 Task: Search one way flight ticket for 2 adults, 2 infants in seat and 1 infant on lap in first from Miami: Miami International Airport to Rockford: Chicago Rockford International Airport(was Northwest Chicagoland Regional Airport At Rockford) on 5-1-2023. Choice of flights is Delta. Number of bags: 1 carry on bag and 5 checked bags. Price is upto 100000. Outbound departure time preference is 4:00.
Action: Mouse moved to (215, 192)
Screenshot: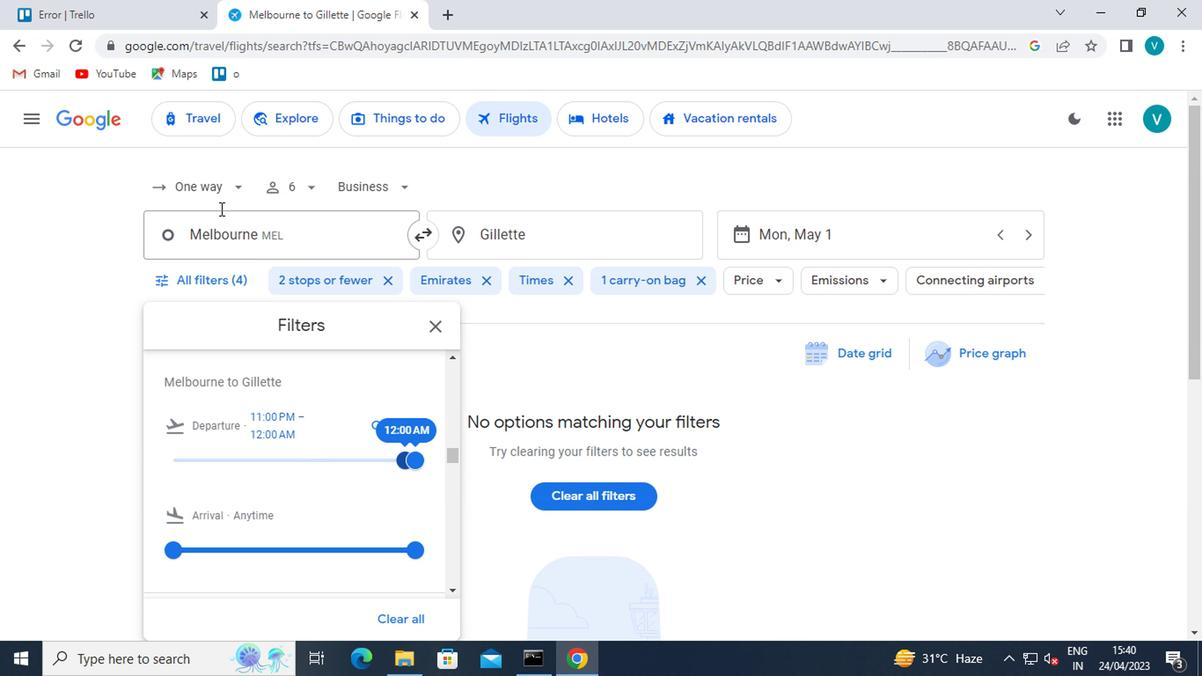 
Action: Mouse pressed left at (215, 192)
Screenshot: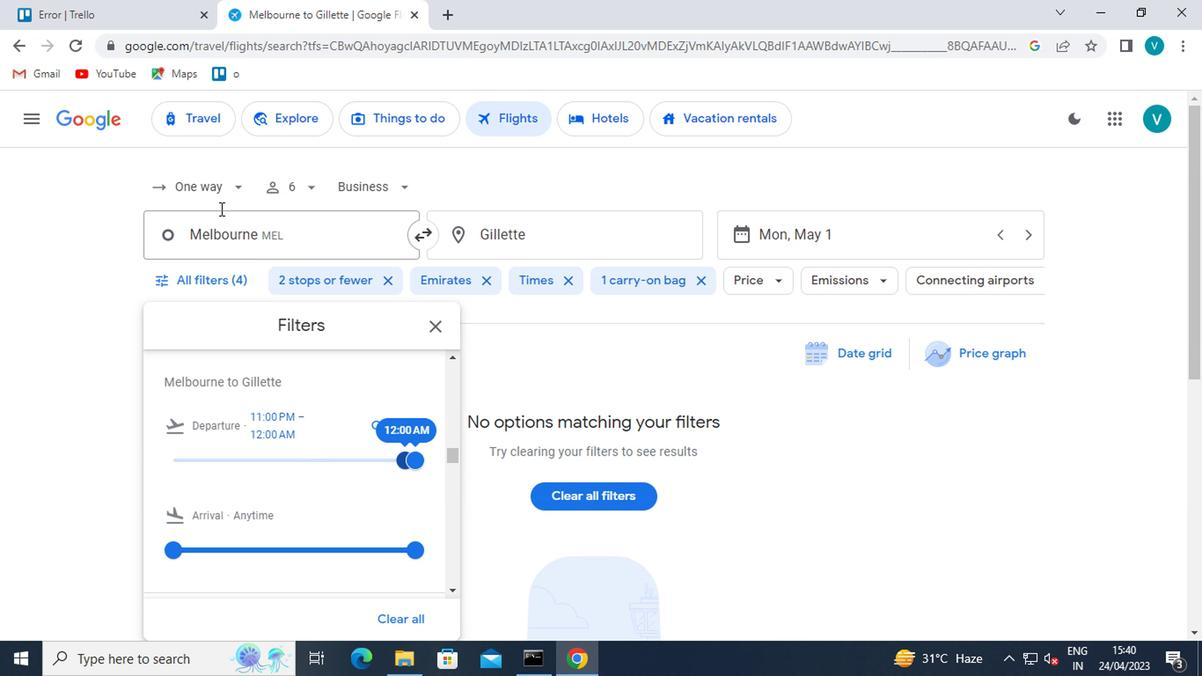 
Action: Mouse moved to (225, 268)
Screenshot: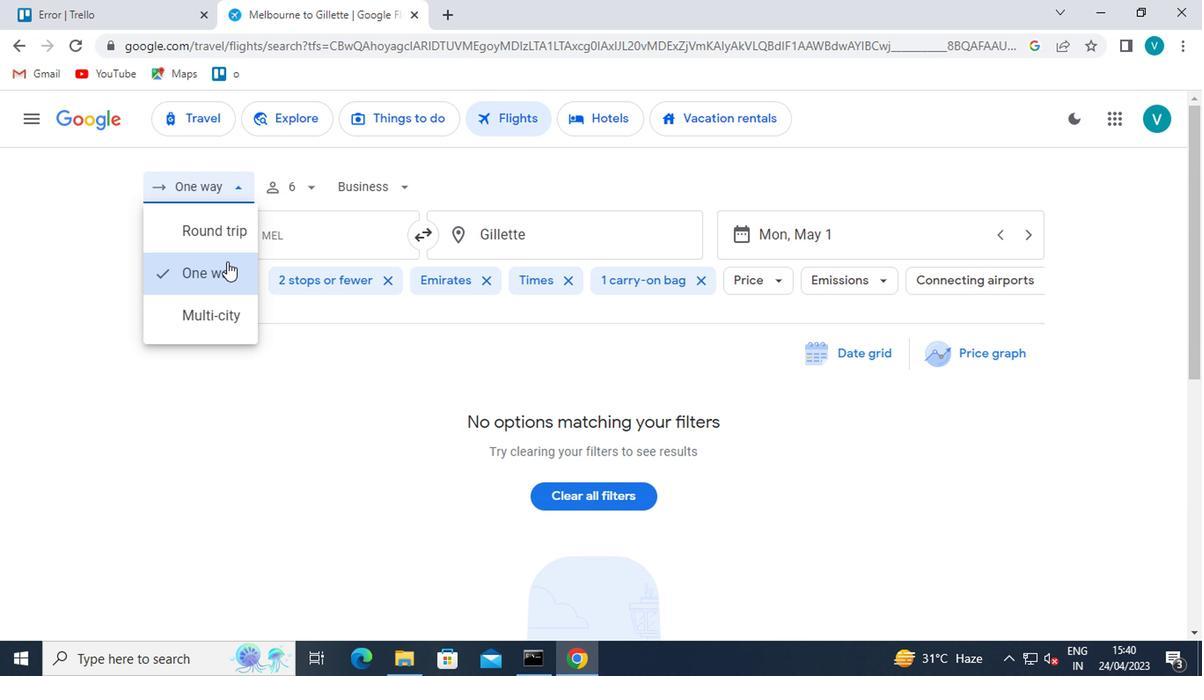 
Action: Mouse pressed left at (225, 268)
Screenshot: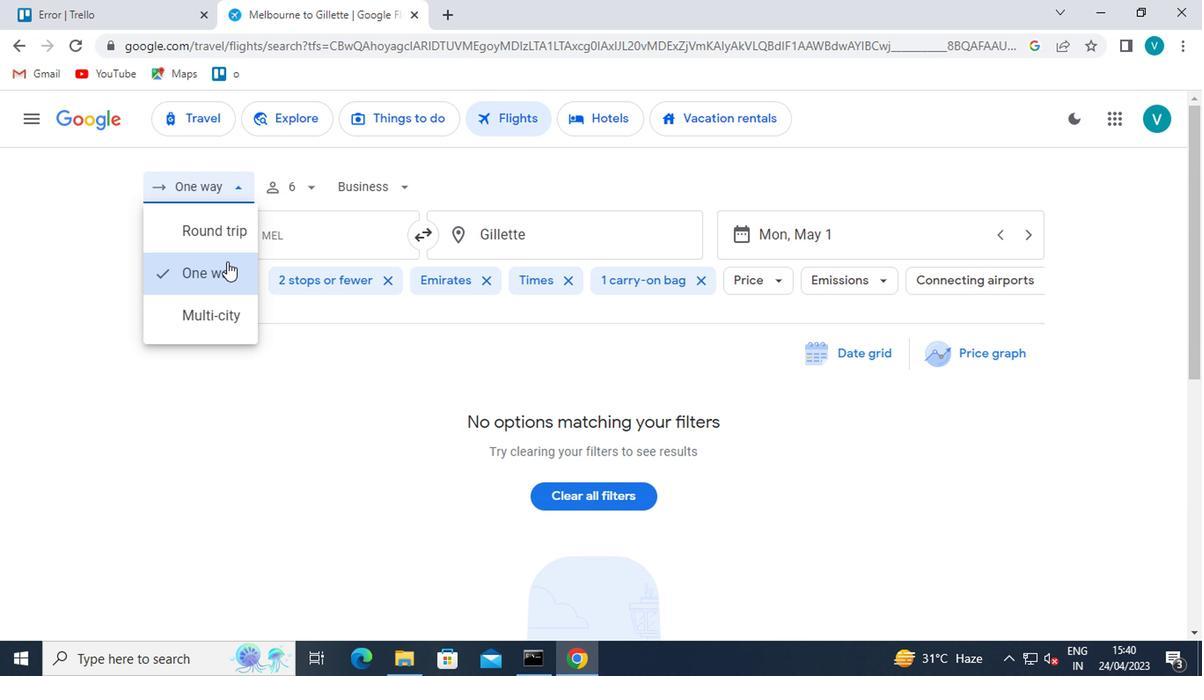 
Action: Mouse moved to (299, 199)
Screenshot: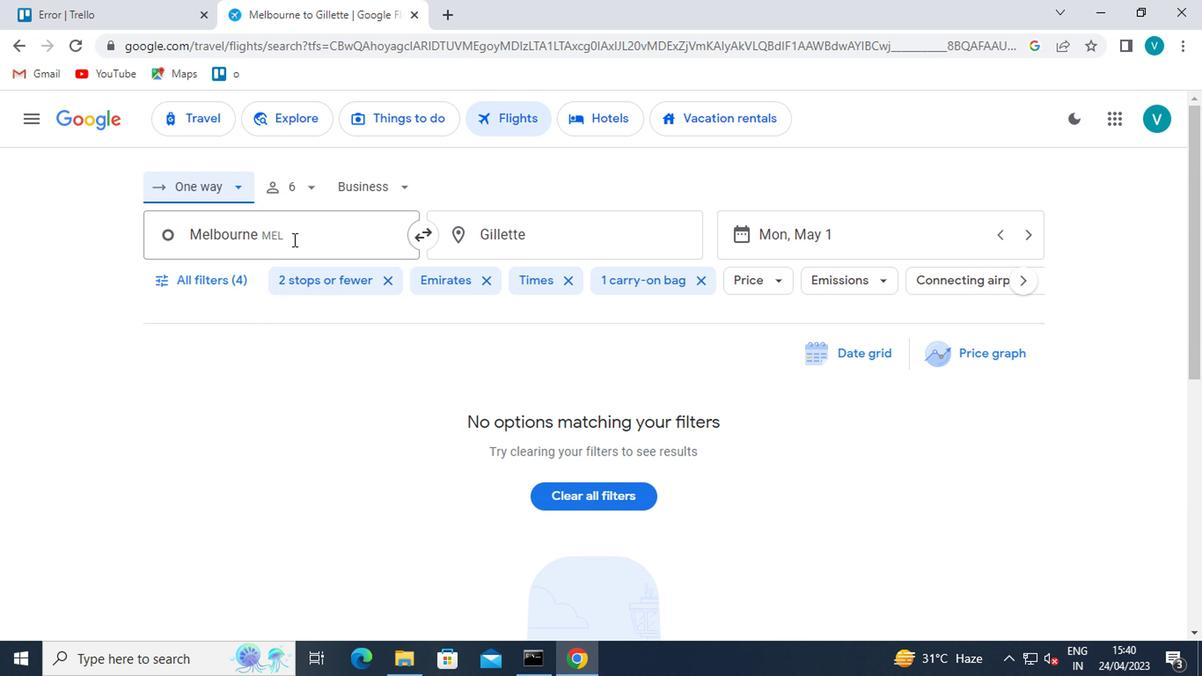 
Action: Mouse pressed left at (299, 199)
Screenshot: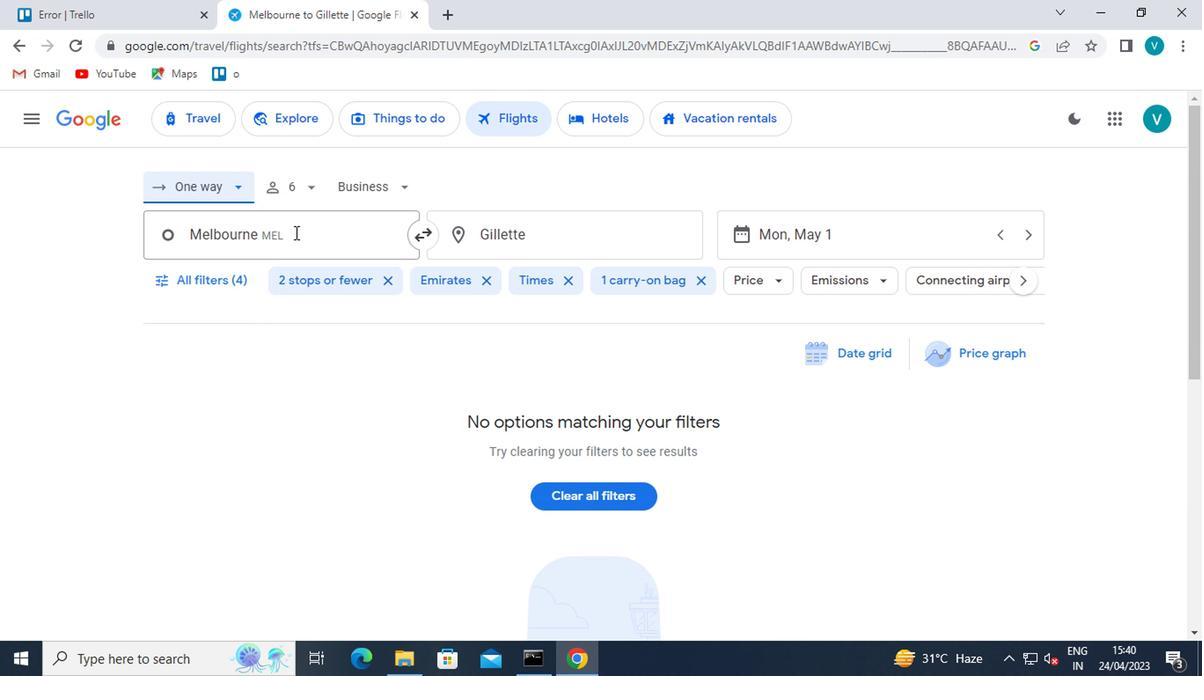 
Action: Mouse moved to (370, 229)
Screenshot: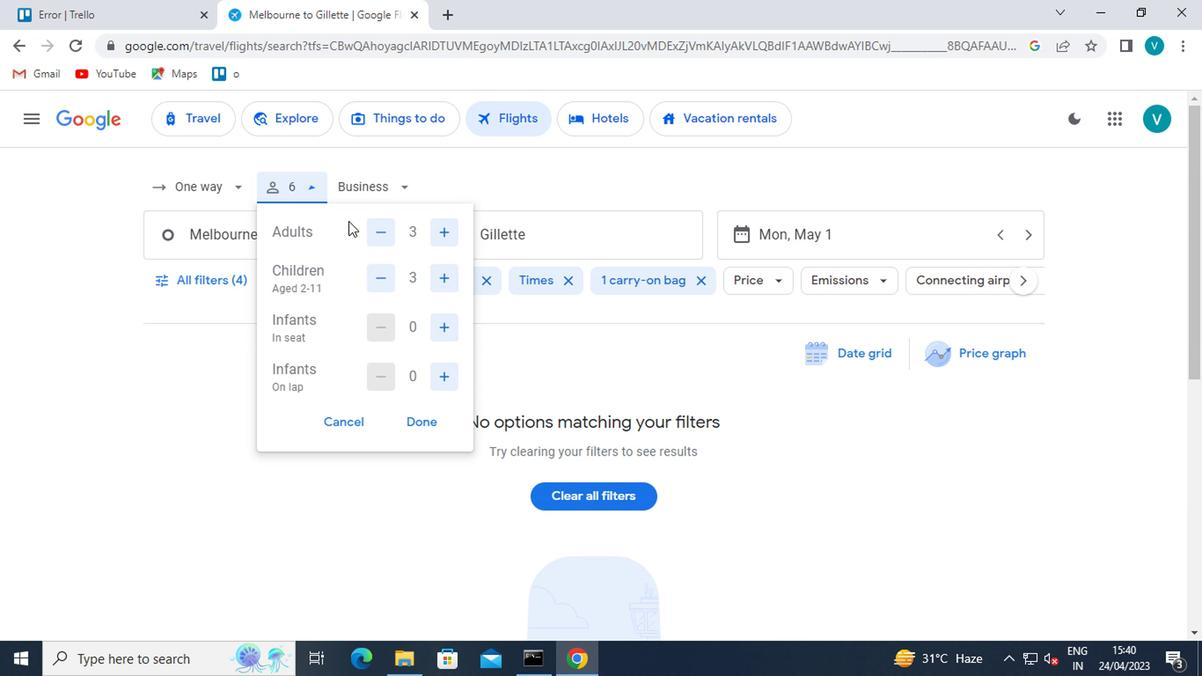 
Action: Mouse pressed left at (370, 229)
Screenshot: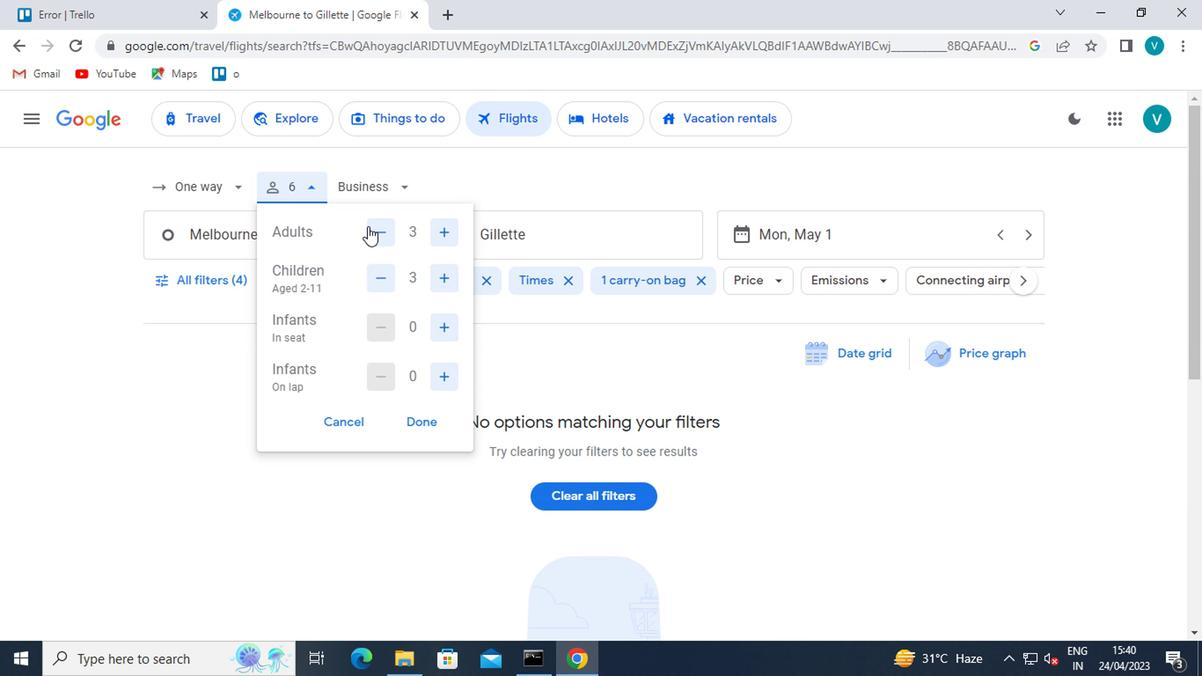 
Action: Mouse moved to (434, 323)
Screenshot: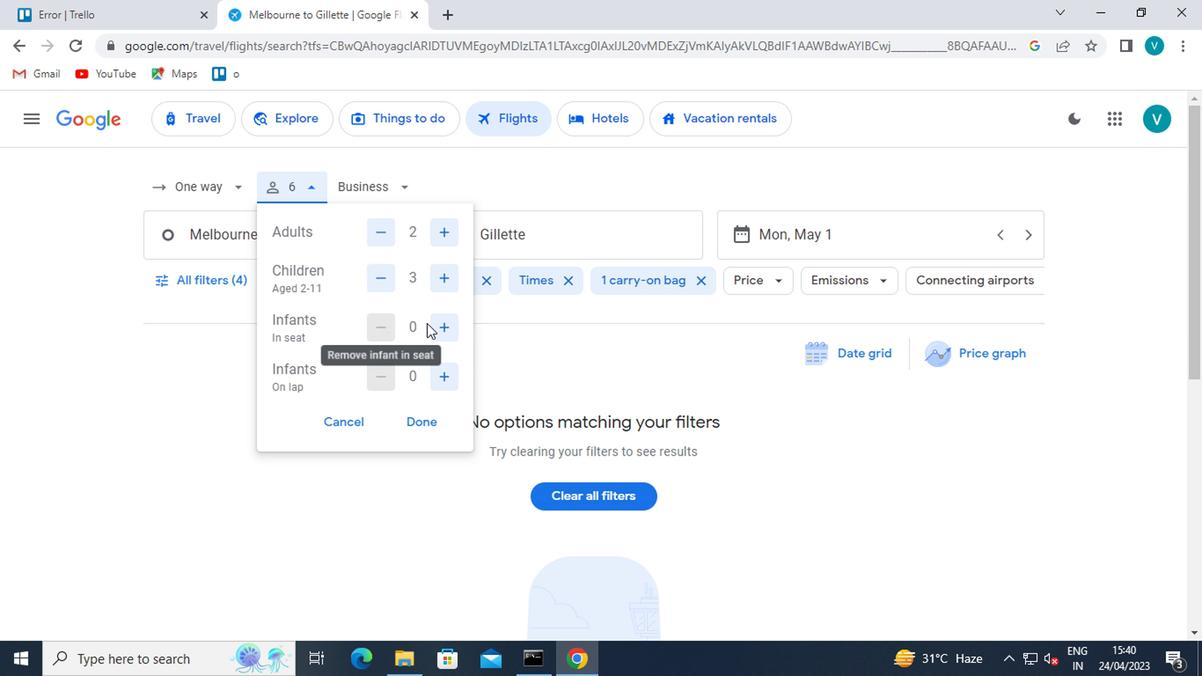 
Action: Mouse pressed left at (434, 323)
Screenshot: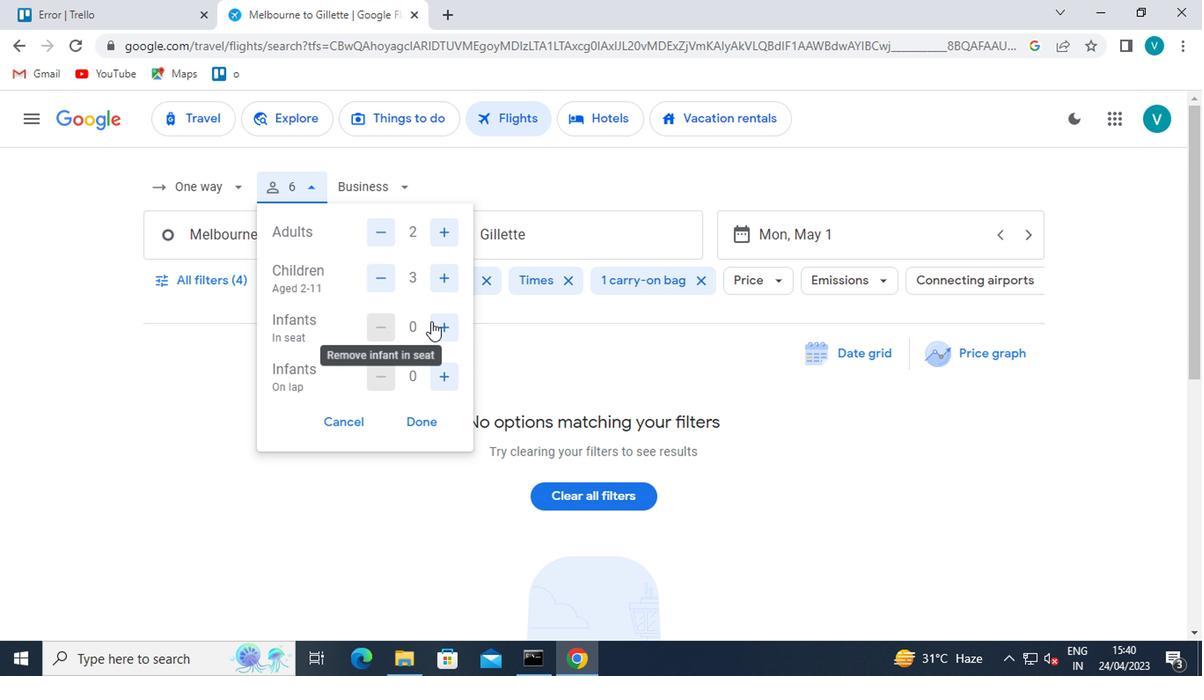 
Action: Mouse moved to (435, 323)
Screenshot: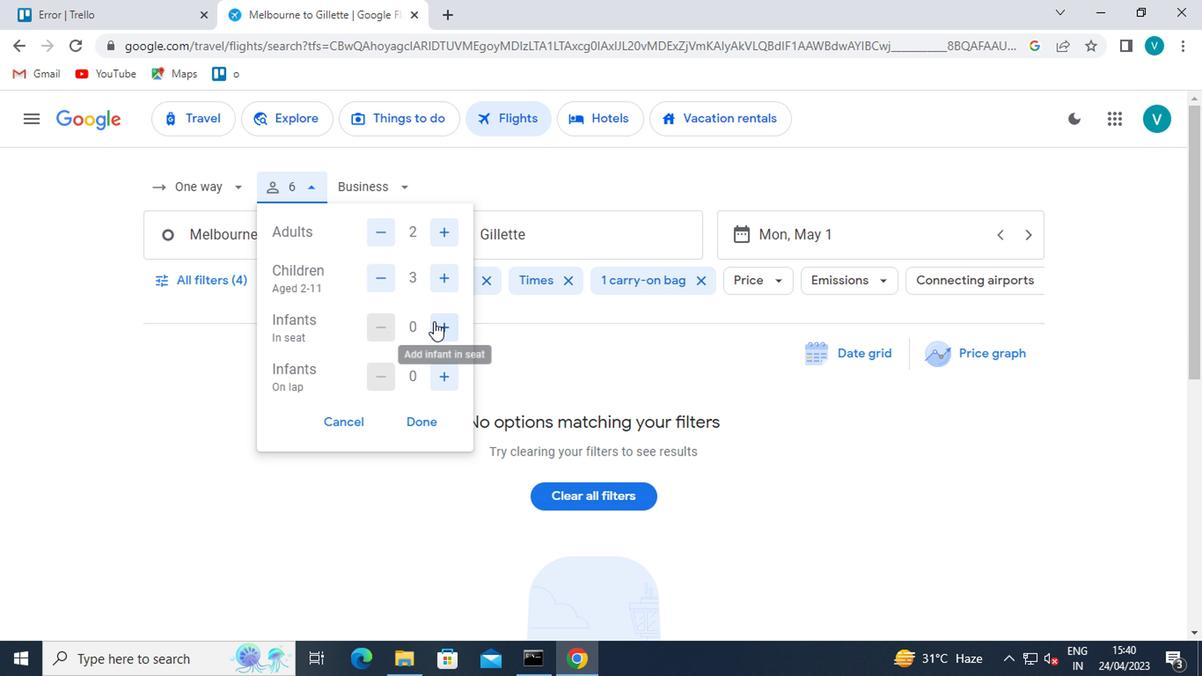 
Action: Mouse pressed left at (435, 323)
Screenshot: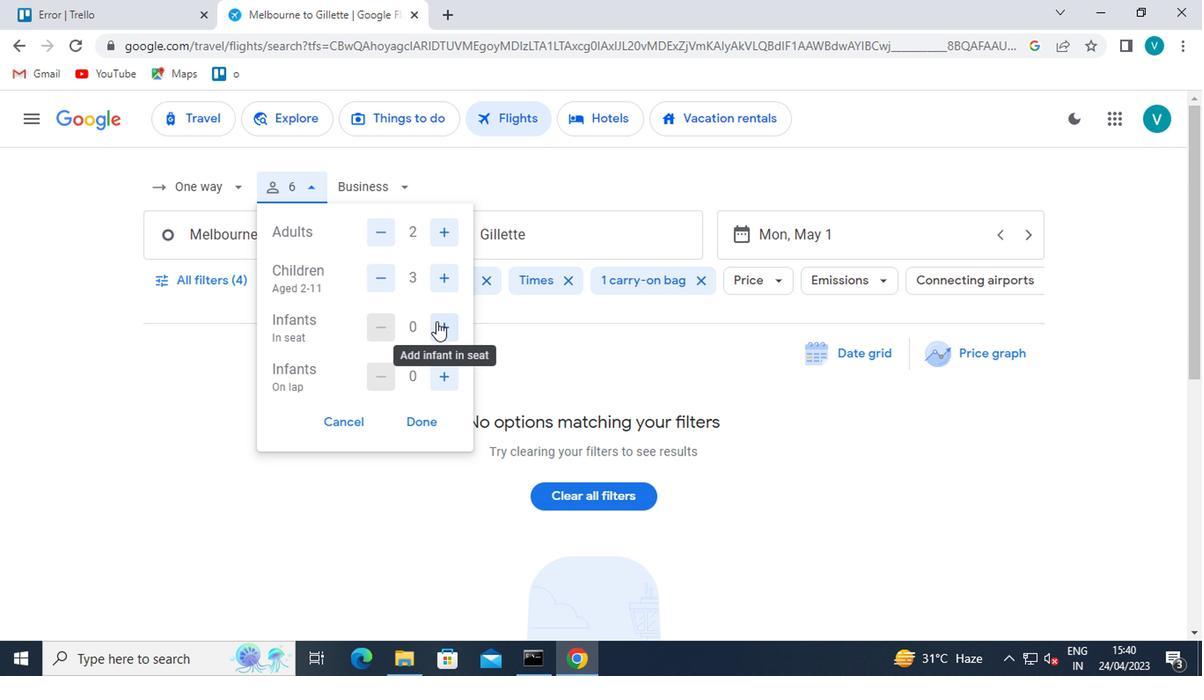 
Action: Mouse moved to (431, 376)
Screenshot: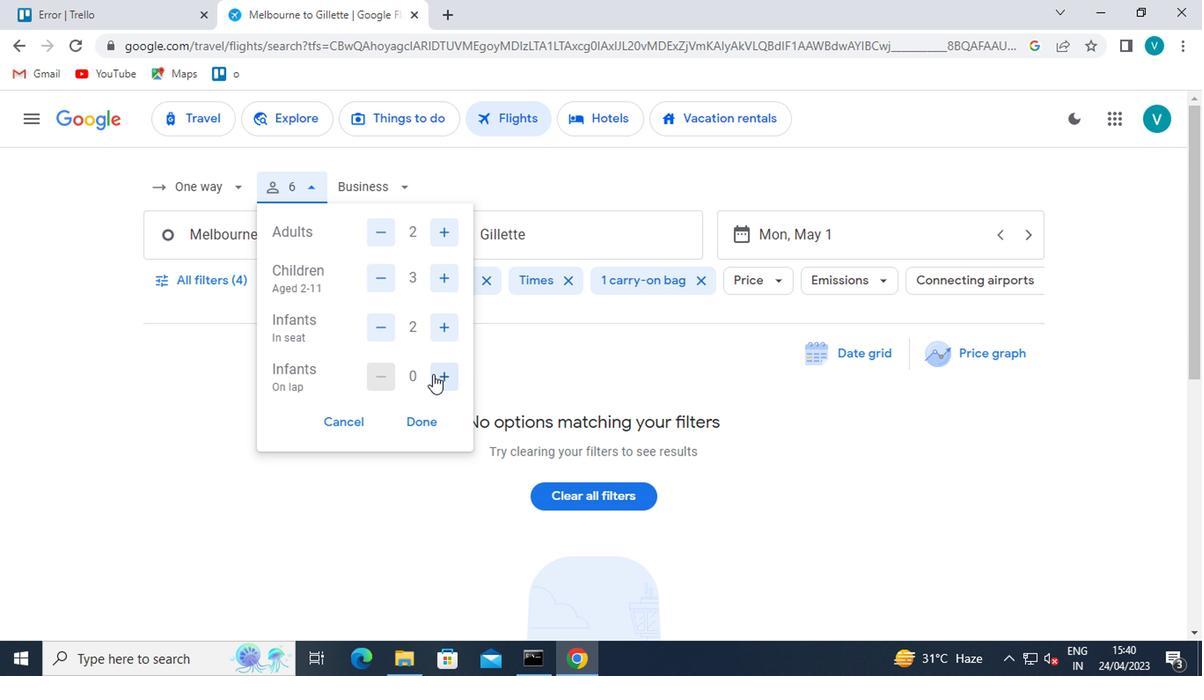 
Action: Mouse pressed left at (431, 376)
Screenshot: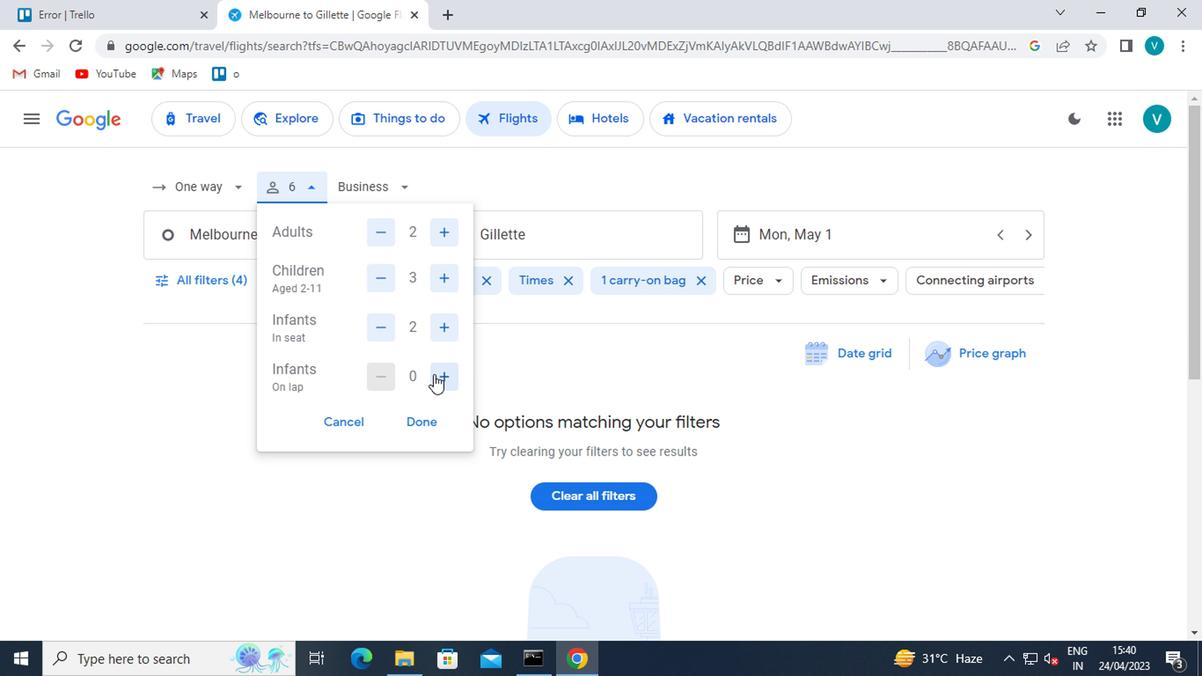 
Action: Mouse moved to (377, 278)
Screenshot: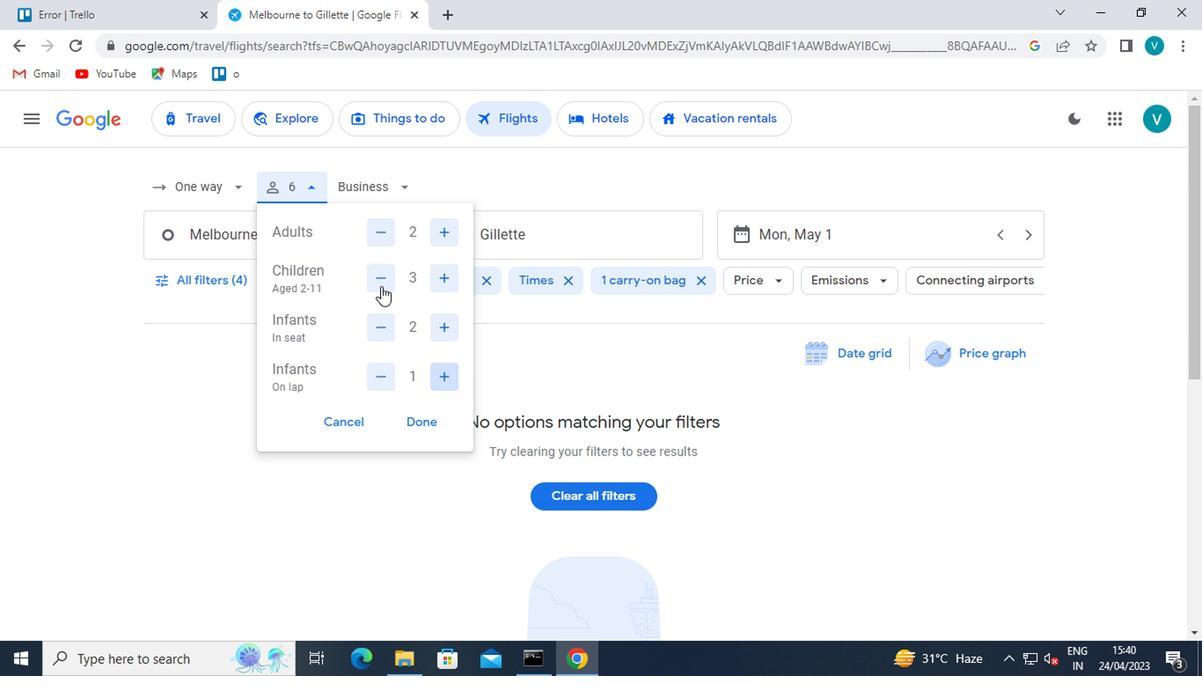 
Action: Mouse pressed left at (377, 278)
Screenshot: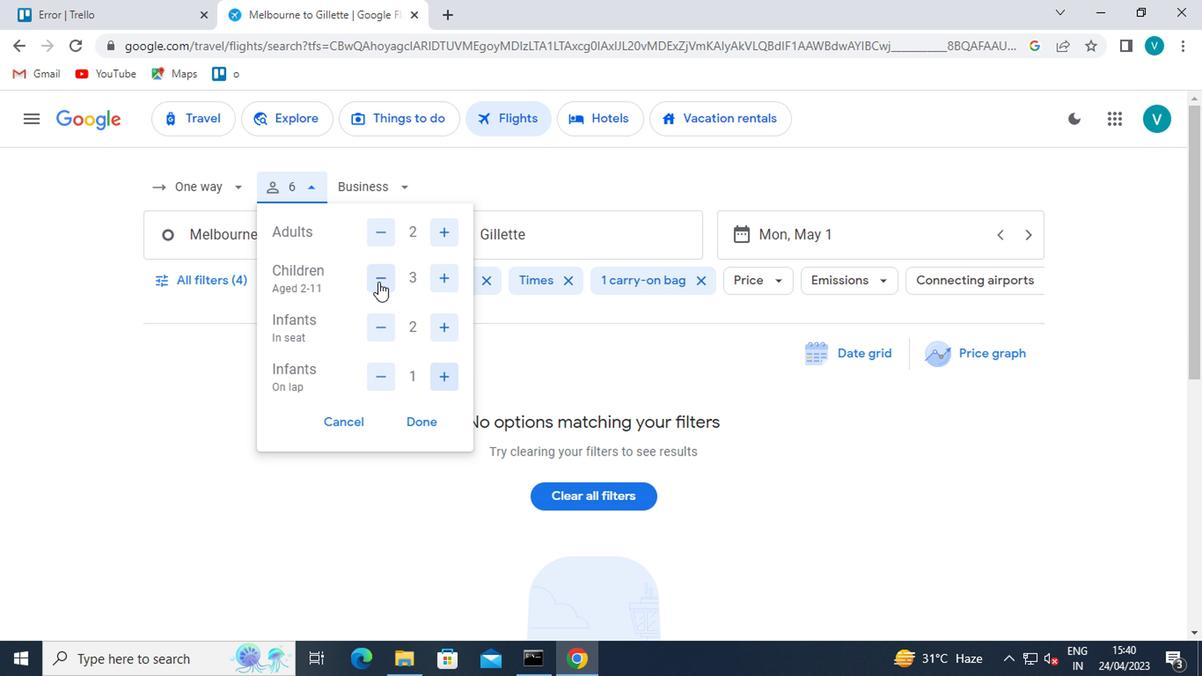 
Action: Mouse pressed left at (377, 278)
Screenshot: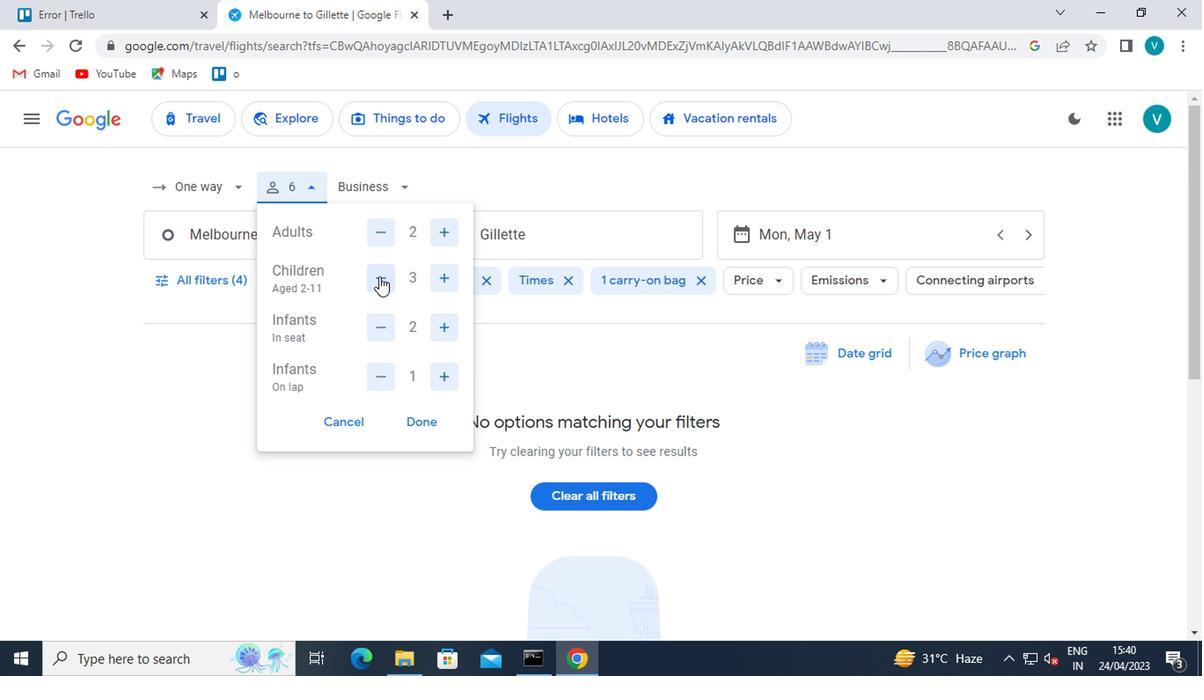 
Action: Mouse moved to (377, 278)
Screenshot: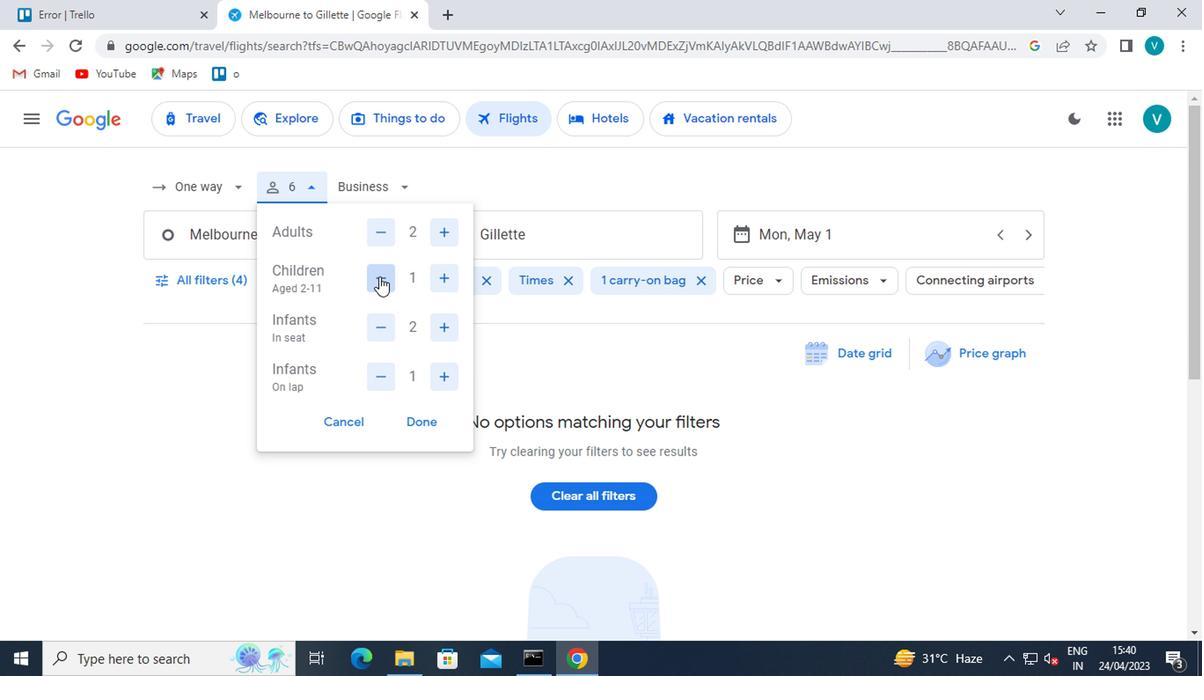 
Action: Mouse pressed left at (377, 278)
Screenshot: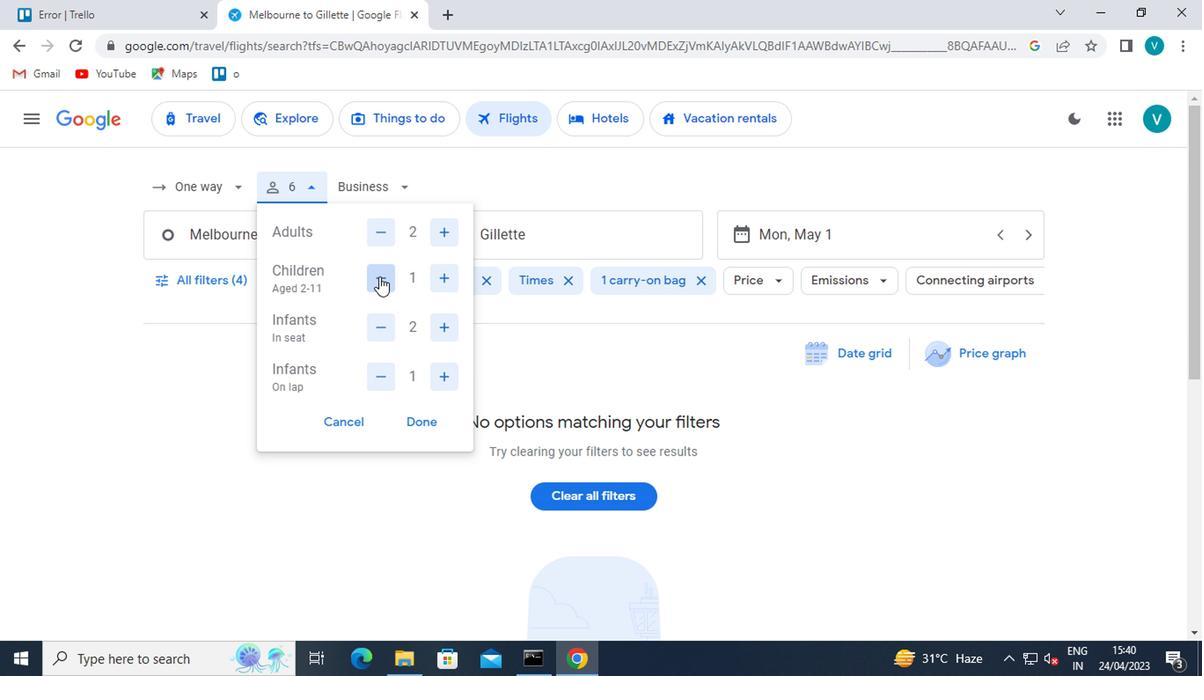 
Action: Mouse moved to (397, 186)
Screenshot: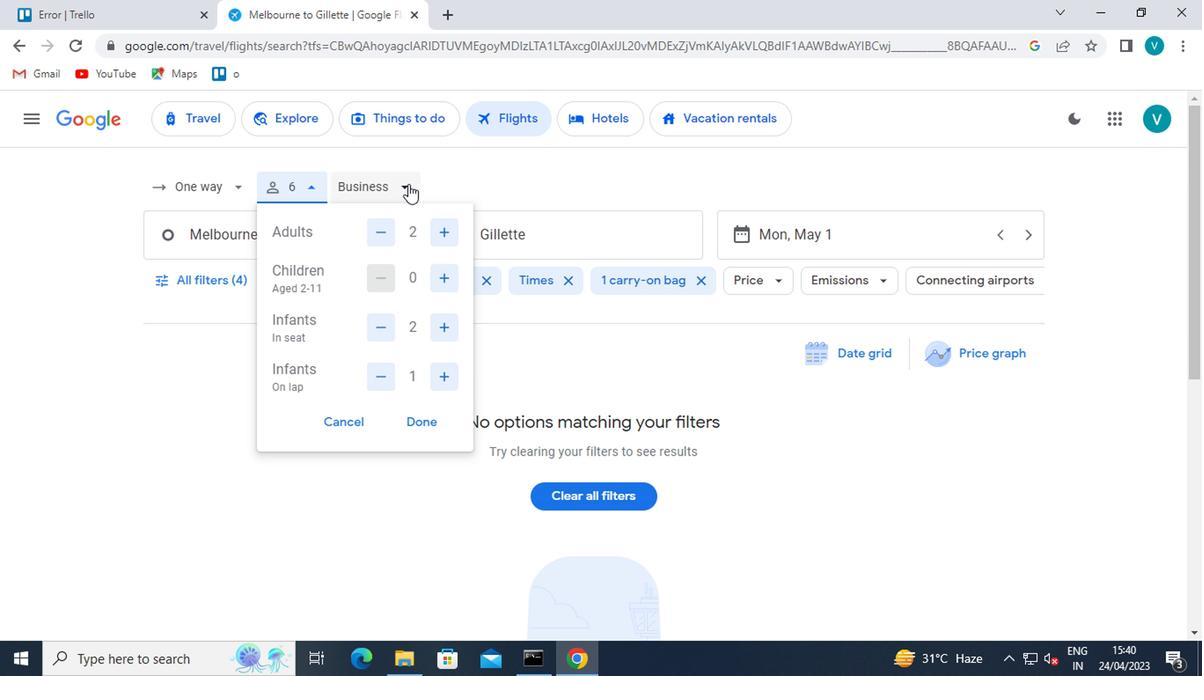 
Action: Mouse pressed left at (397, 186)
Screenshot: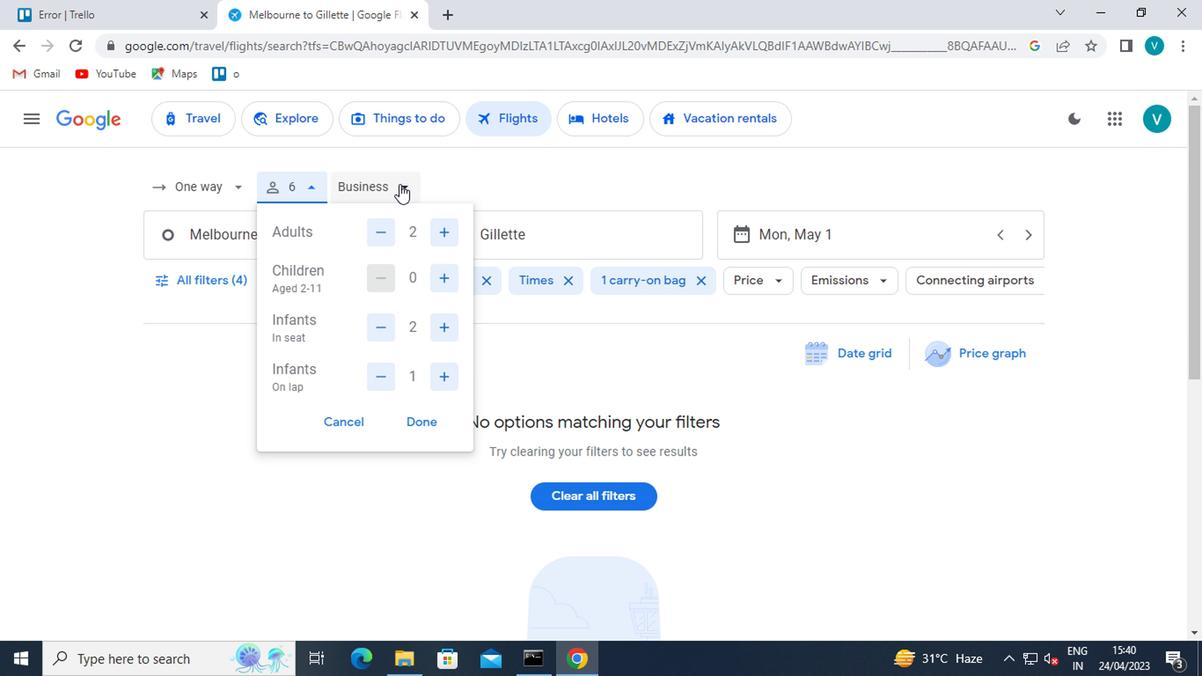 
Action: Mouse moved to (410, 363)
Screenshot: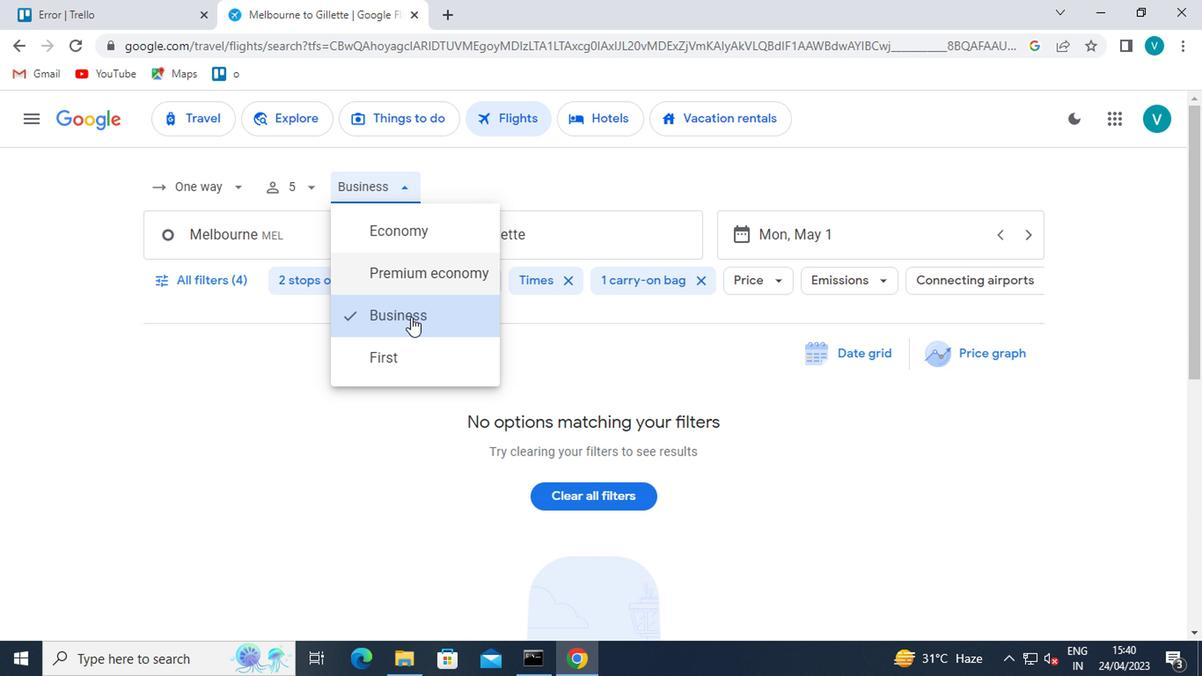 
Action: Mouse pressed left at (410, 363)
Screenshot: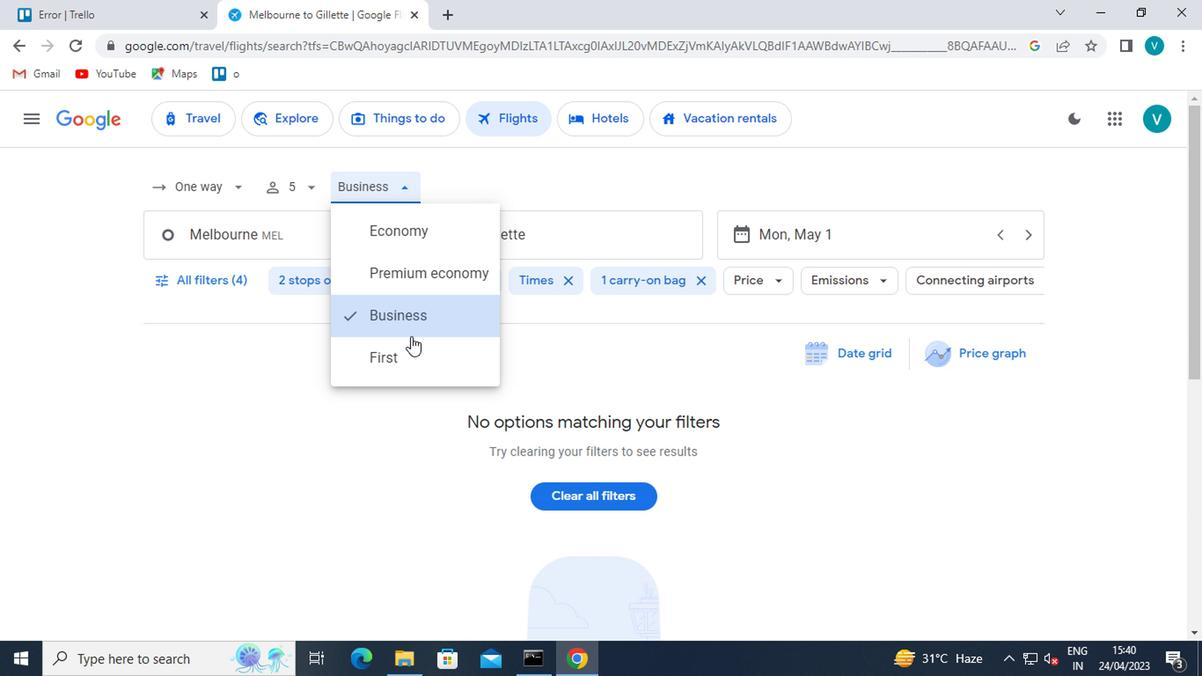 
Action: Mouse moved to (305, 242)
Screenshot: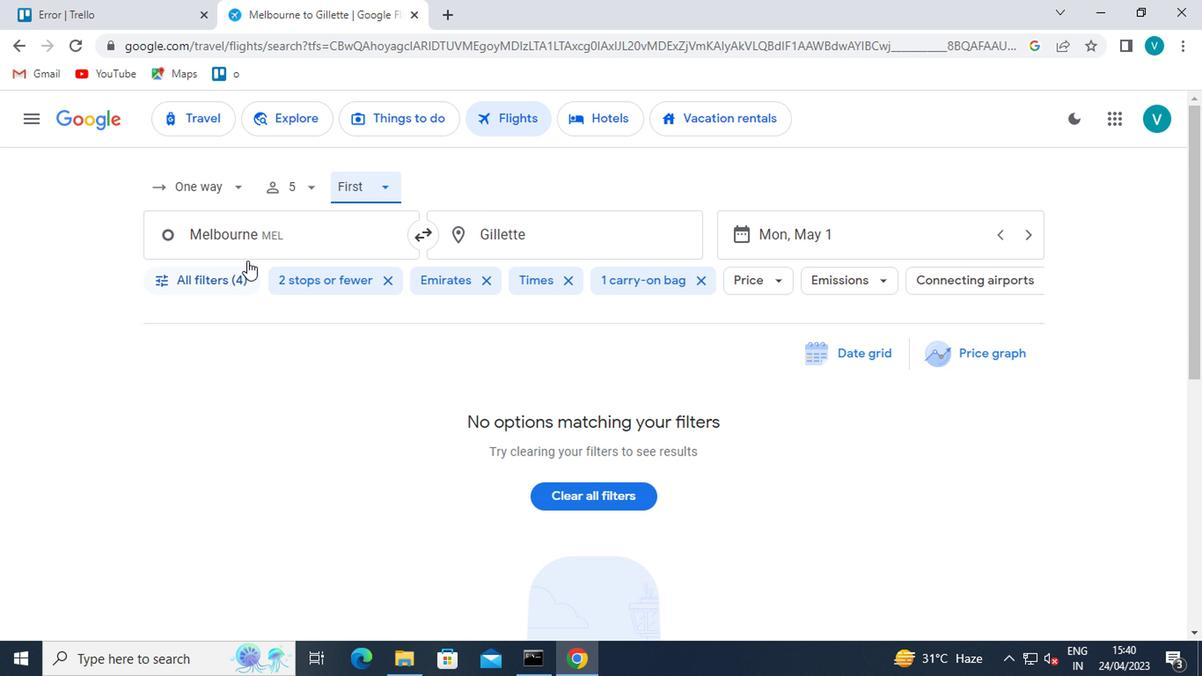 
Action: Mouse pressed left at (305, 242)
Screenshot: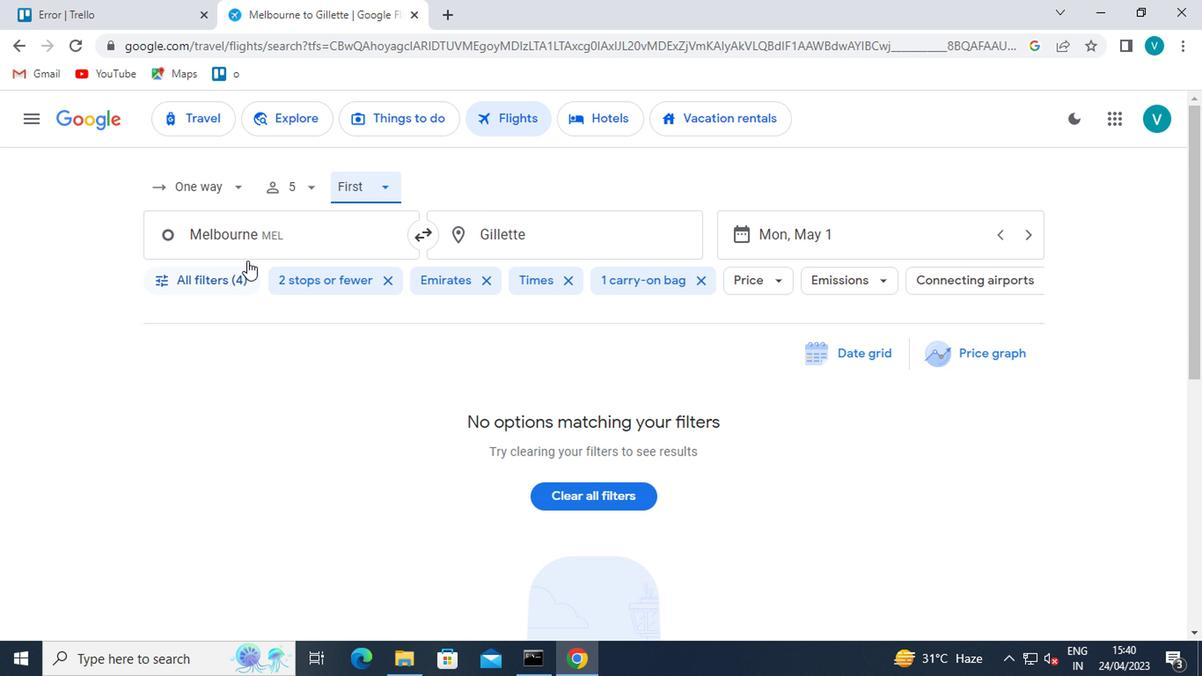 
Action: Mouse moved to (309, 240)
Screenshot: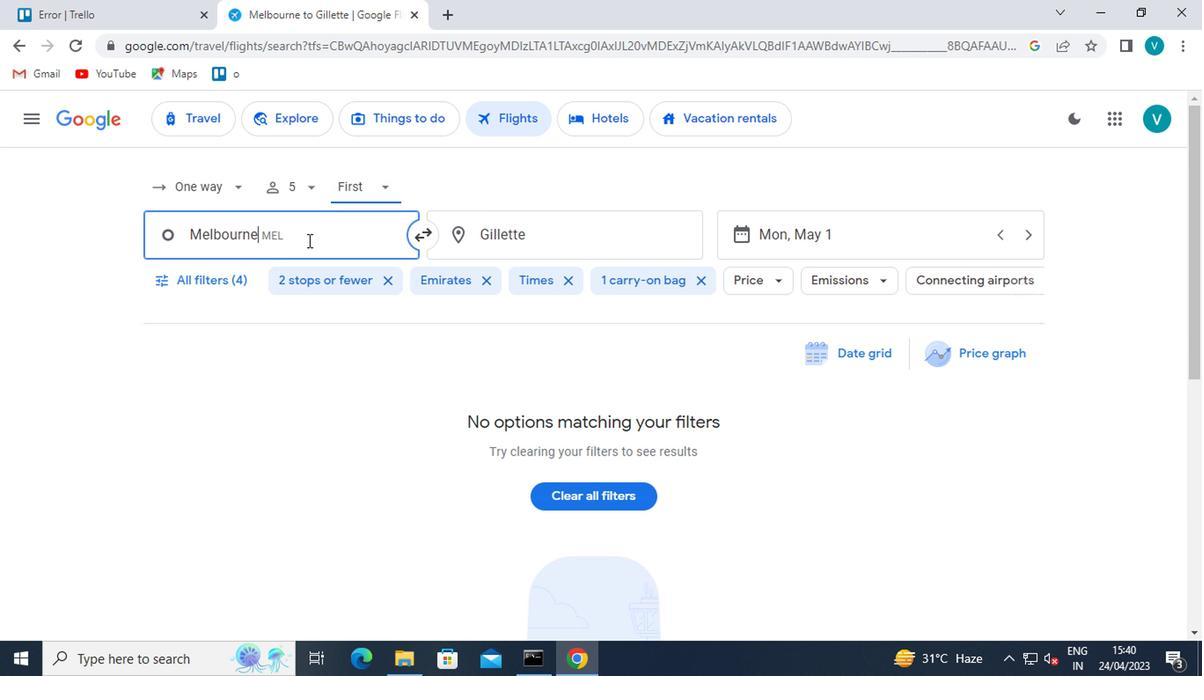 
Action: Key pressed <Key.shift>MIAMI
Screenshot: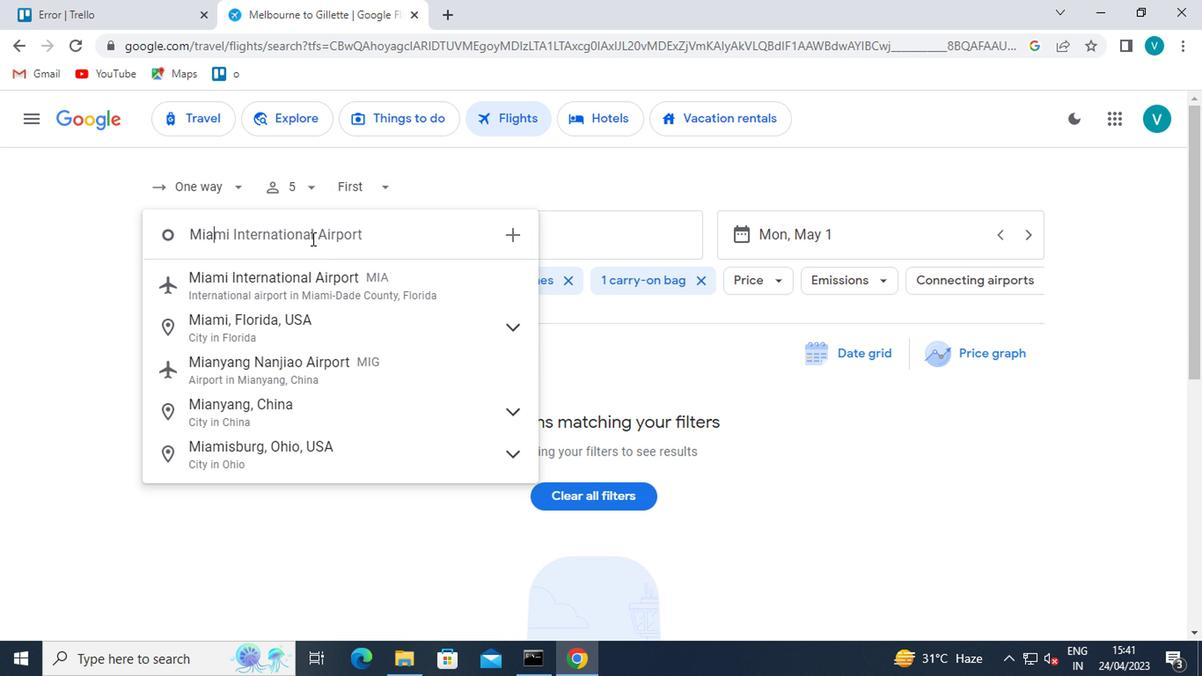 
Action: Mouse moved to (356, 346)
Screenshot: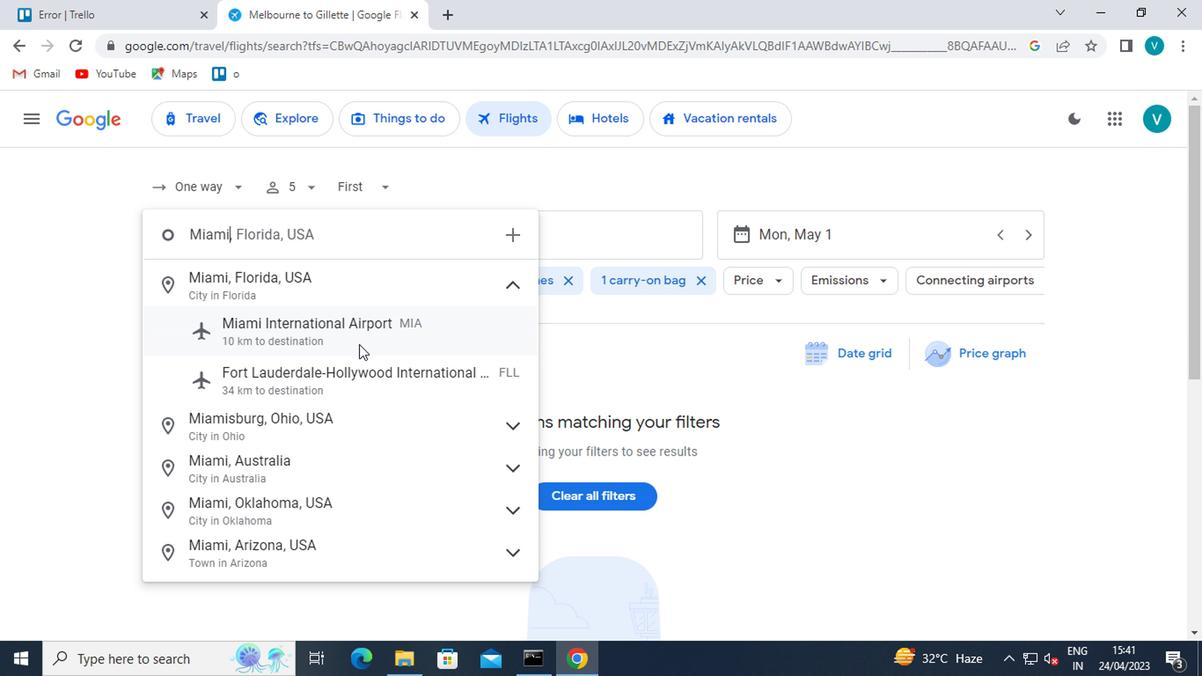 
Action: Mouse pressed left at (356, 346)
Screenshot: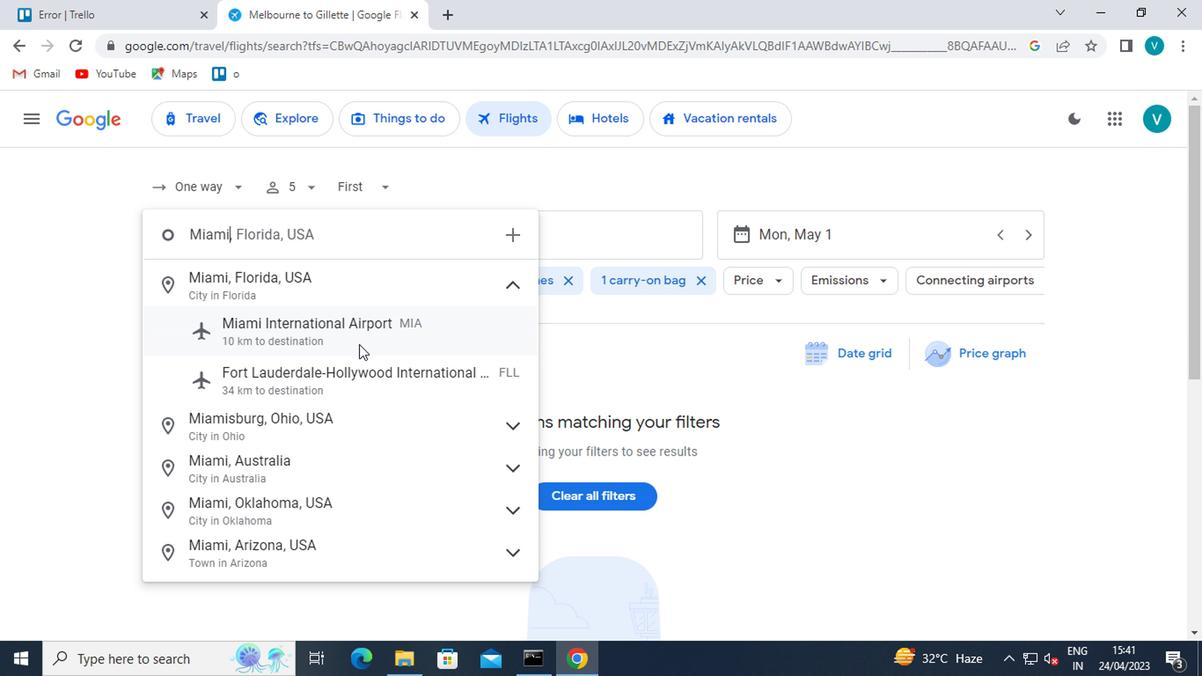 
Action: Mouse moved to (581, 244)
Screenshot: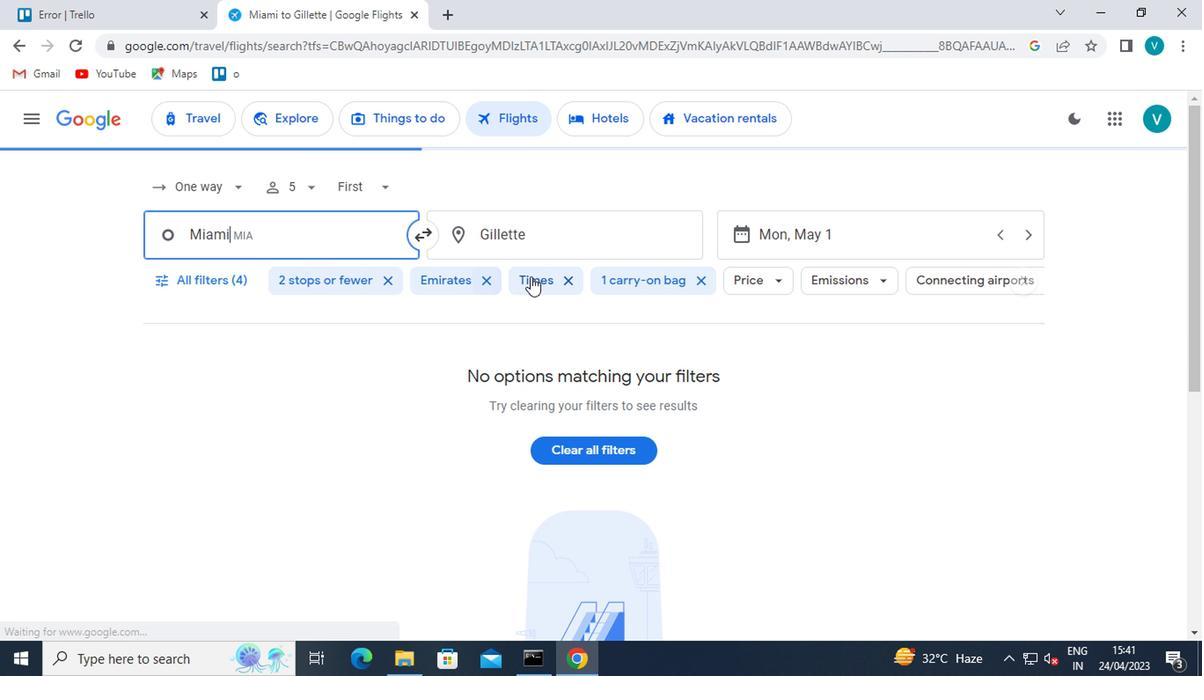 
Action: Mouse pressed left at (581, 244)
Screenshot: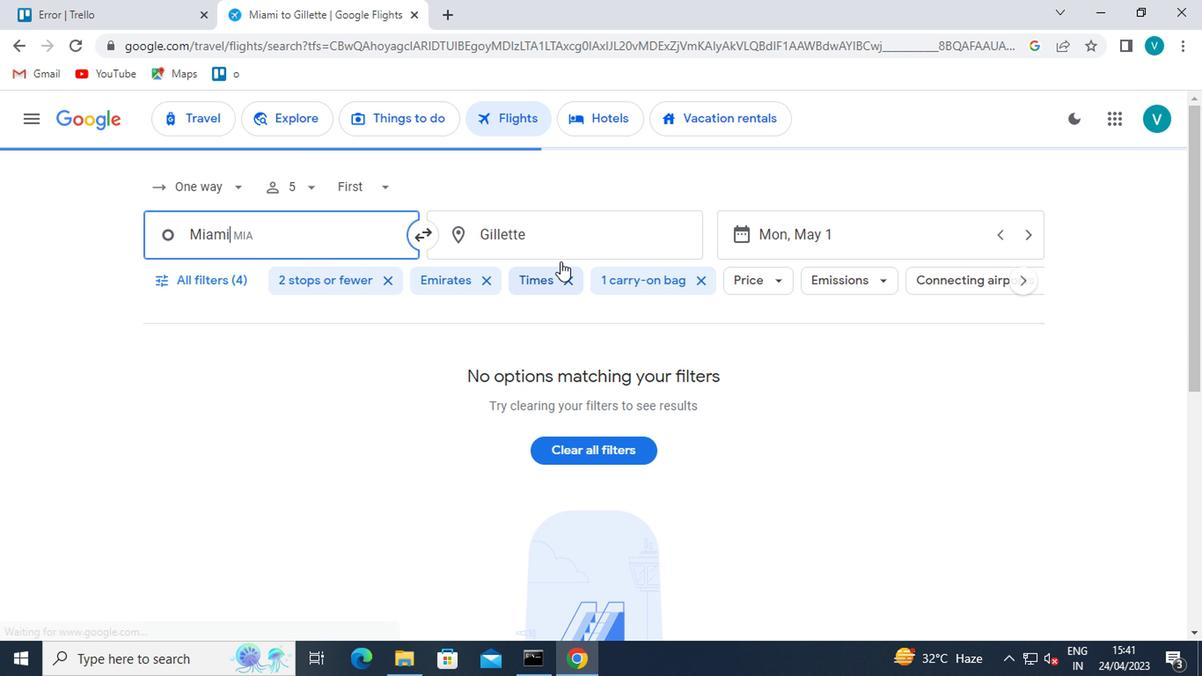 
Action: Mouse moved to (553, 225)
Screenshot: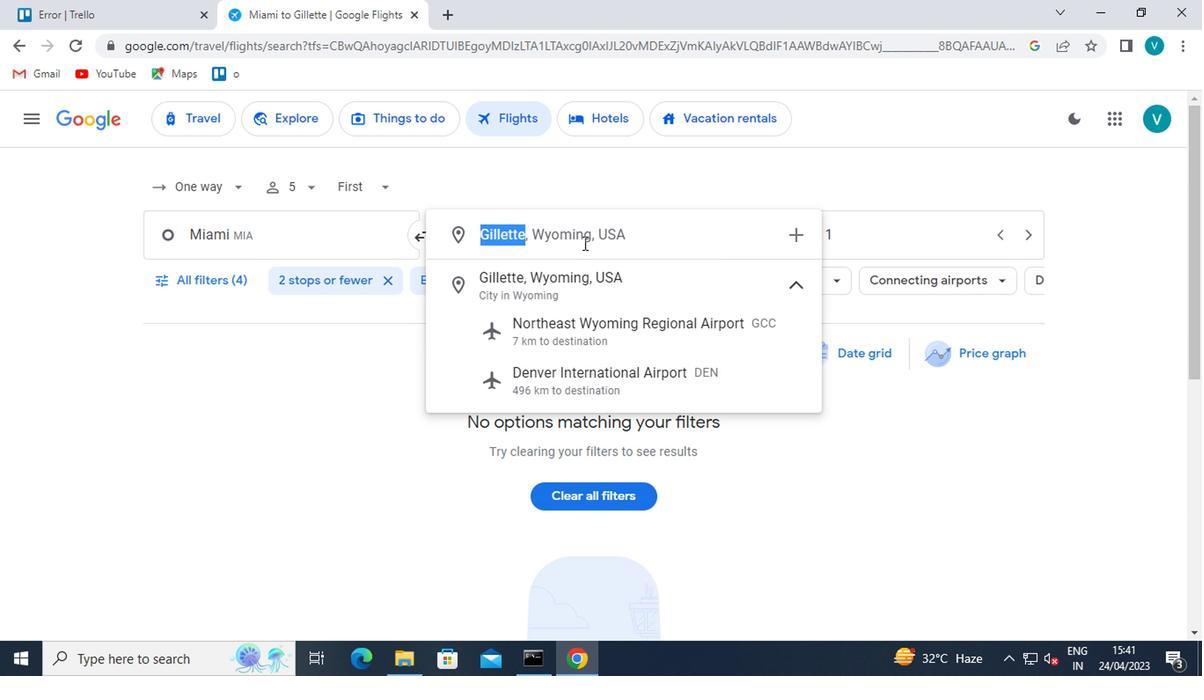 
Action: Key pressed <Key.shift>ROC
Screenshot: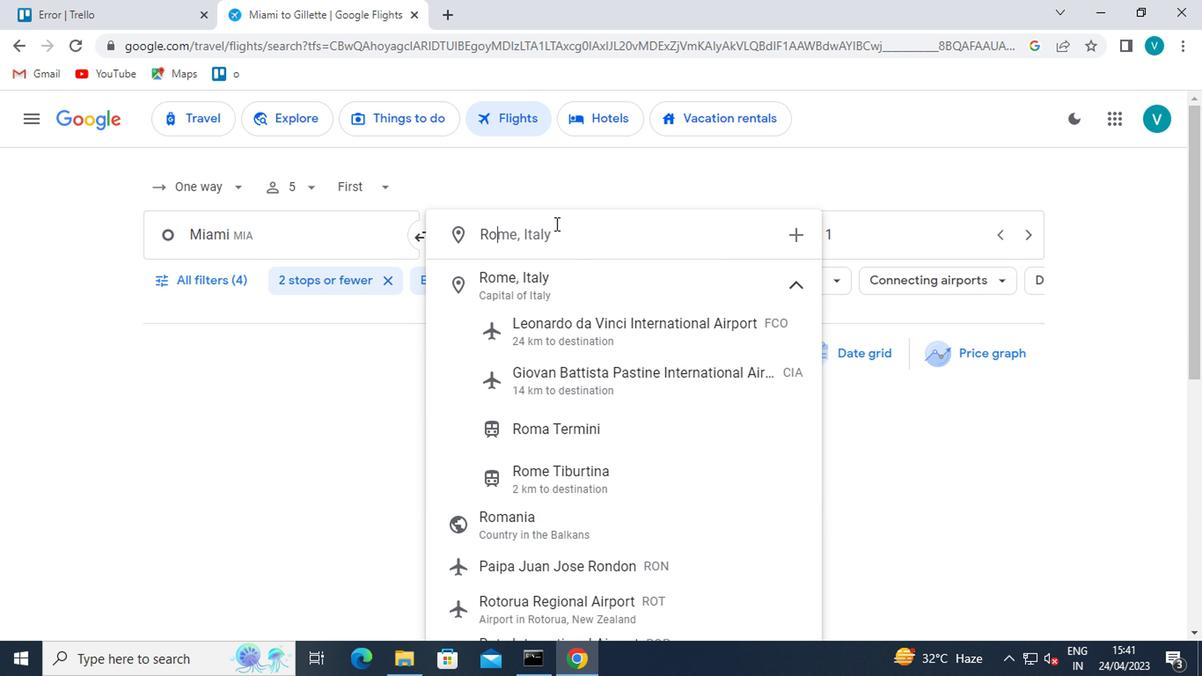 
Action: Mouse moved to (553, 225)
Screenshot: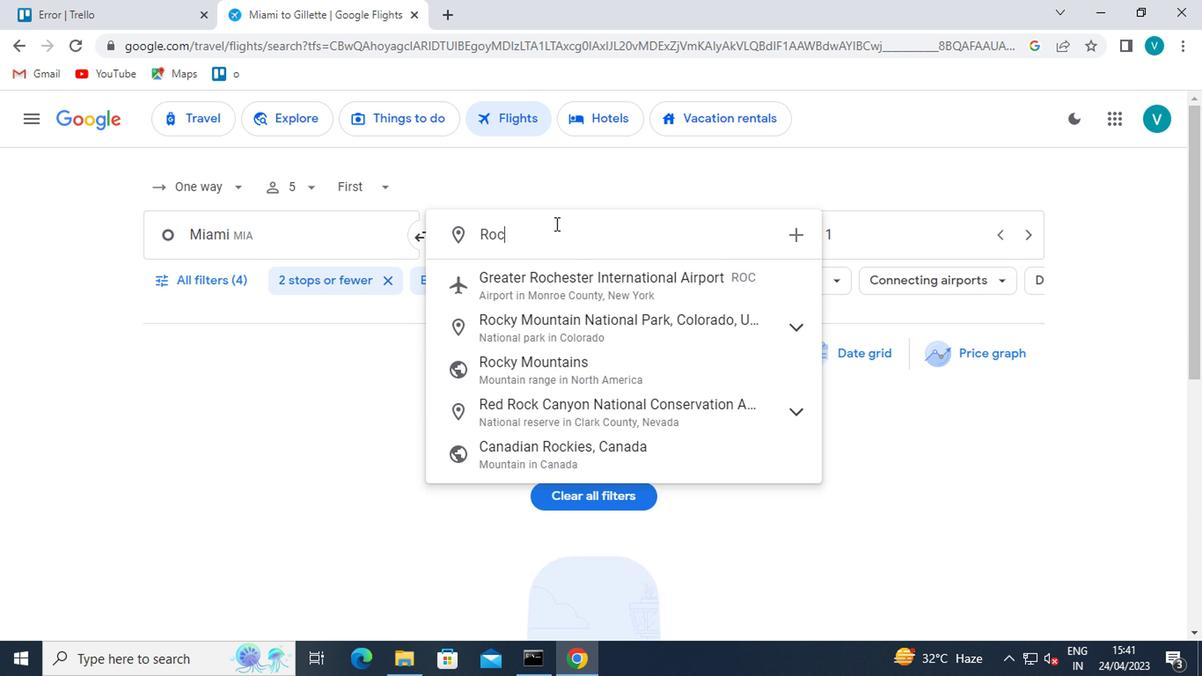 
Action: Key pressed KFO
Screenshot: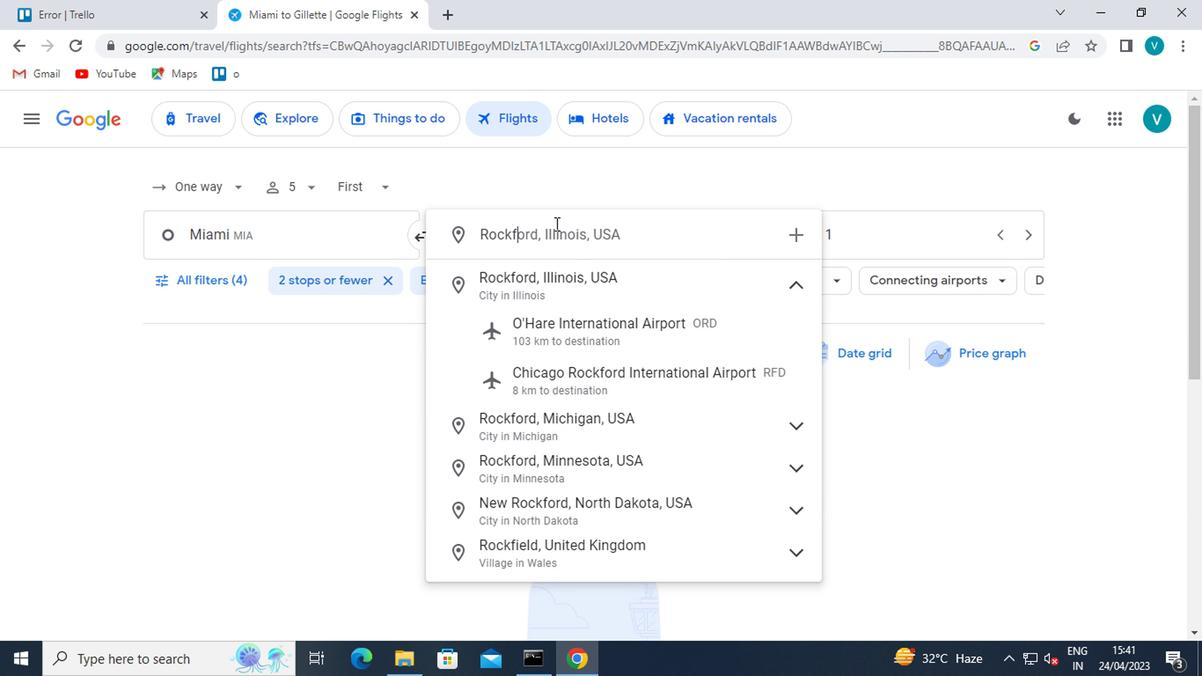 
Action: Mouse moved to (552, 225)
Screenshot: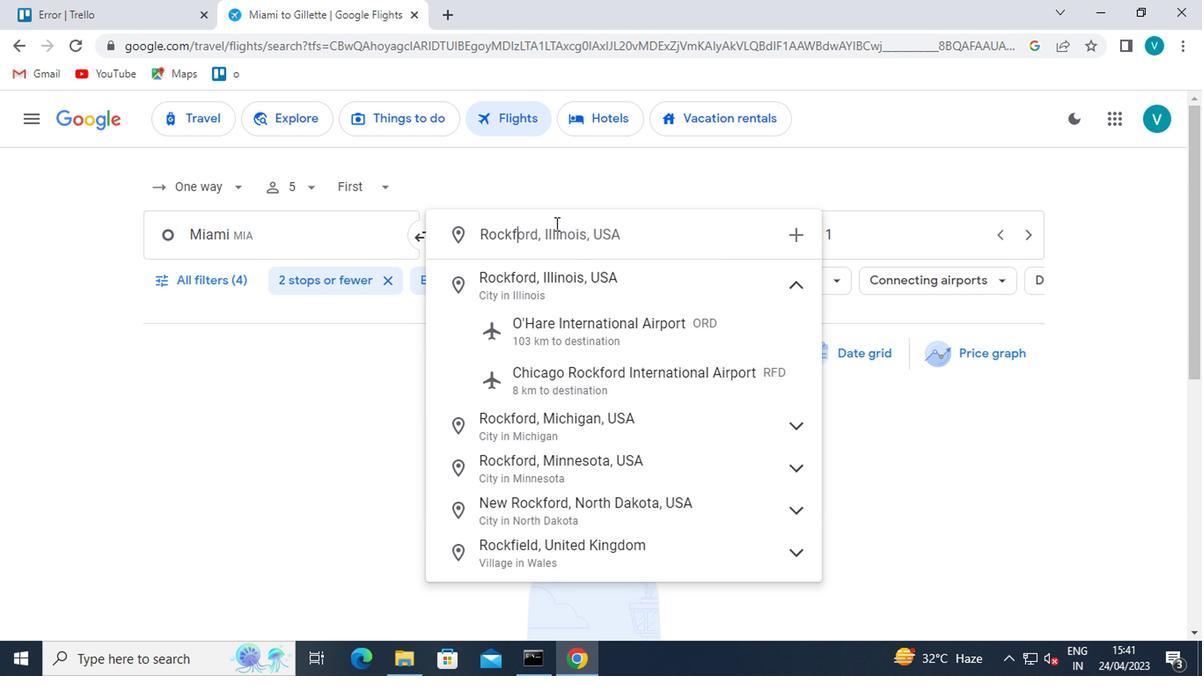 
Action: Key pressed R
Screenshot: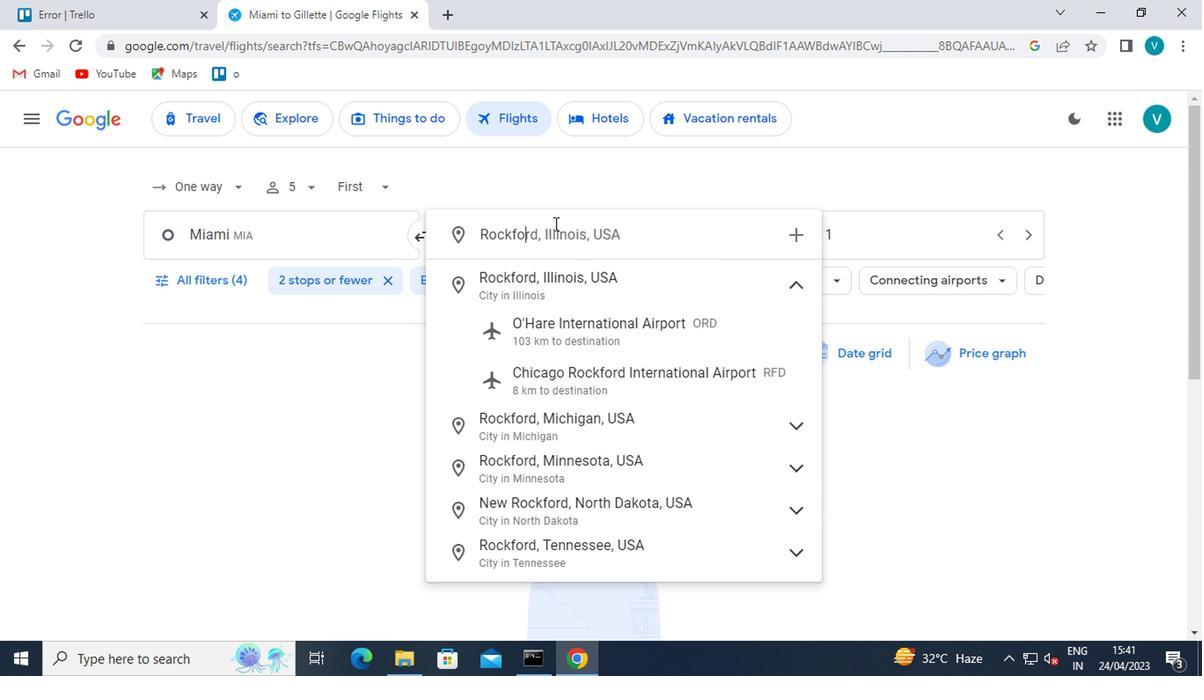
Action: Mouse moved to (552, 225)
Screenshot: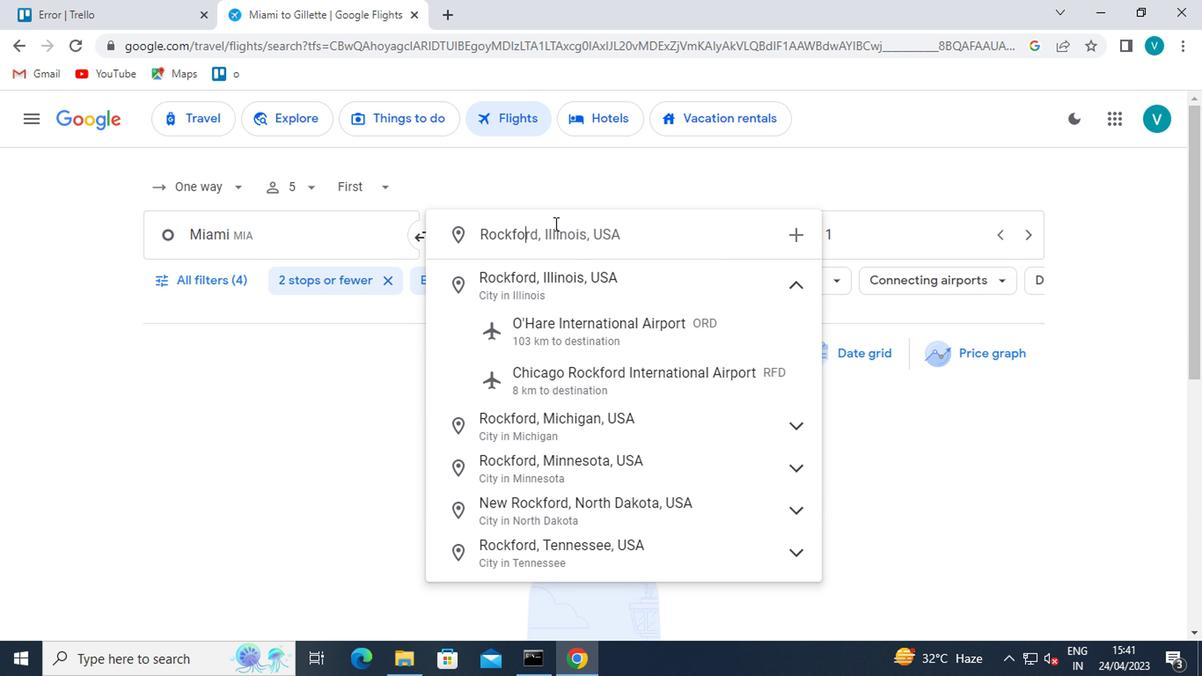 
Action: Key pressed D
Screenshot: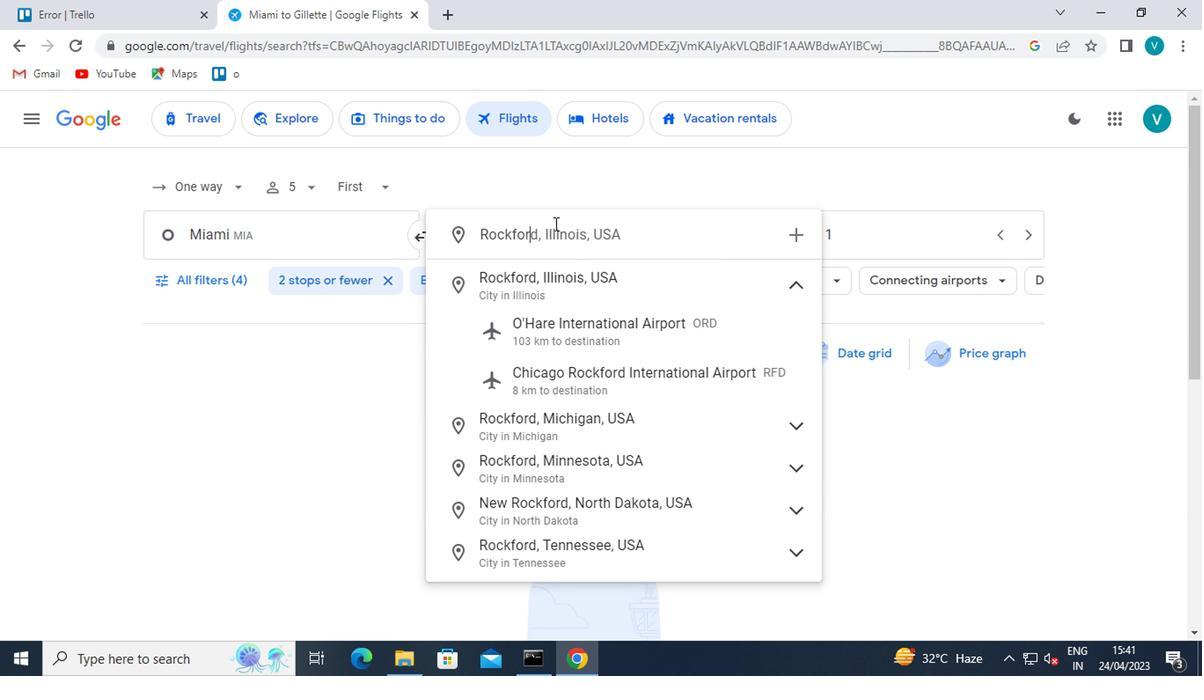 
Action: Mouse moved to (655, 388)
Screenshot: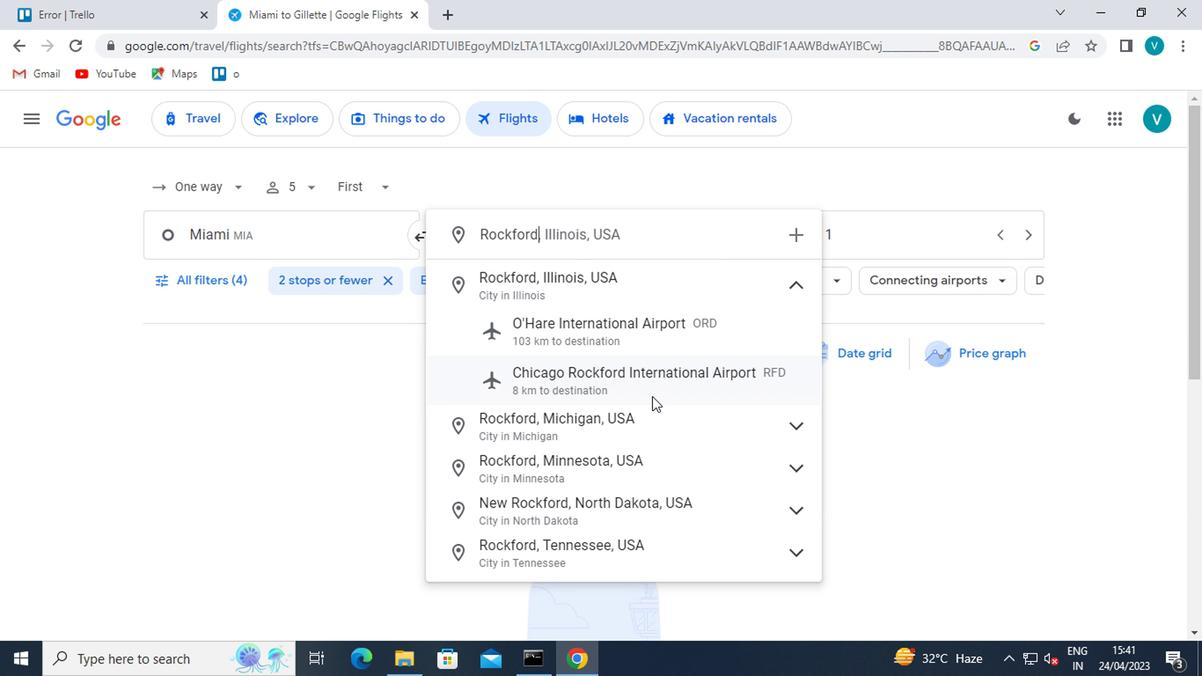 
Action: Mouse pressed left at (655, 388)
Screenshot: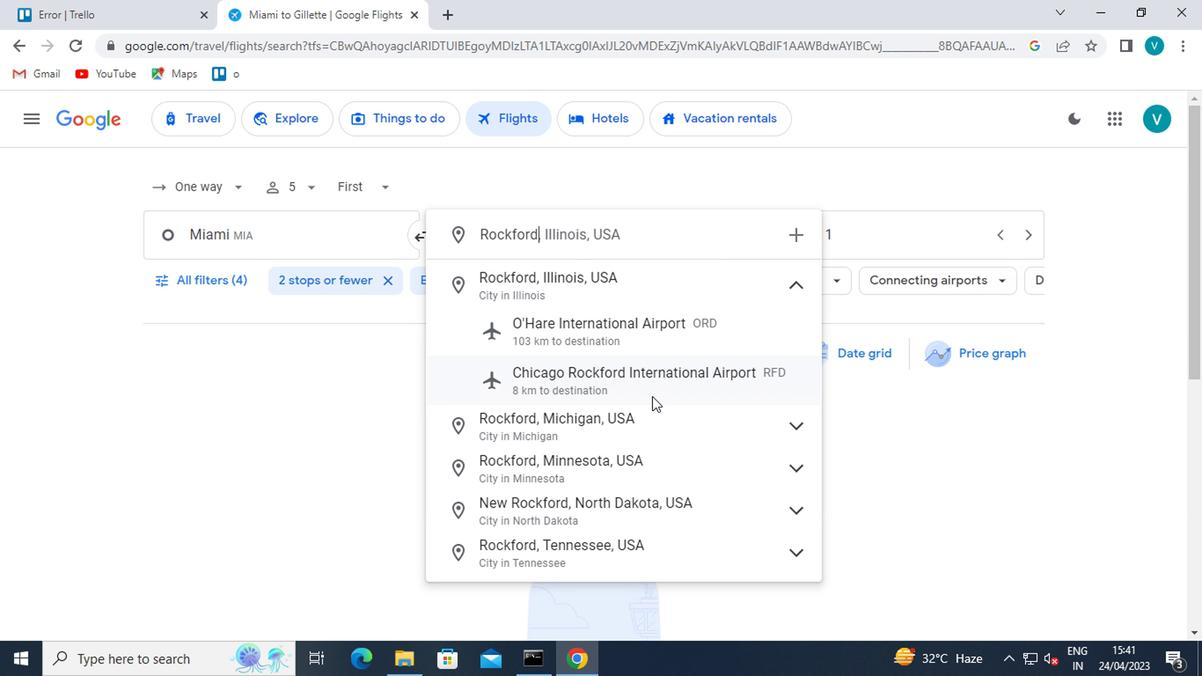 
Action: Mouse moved to (880, 231)
Screenshot: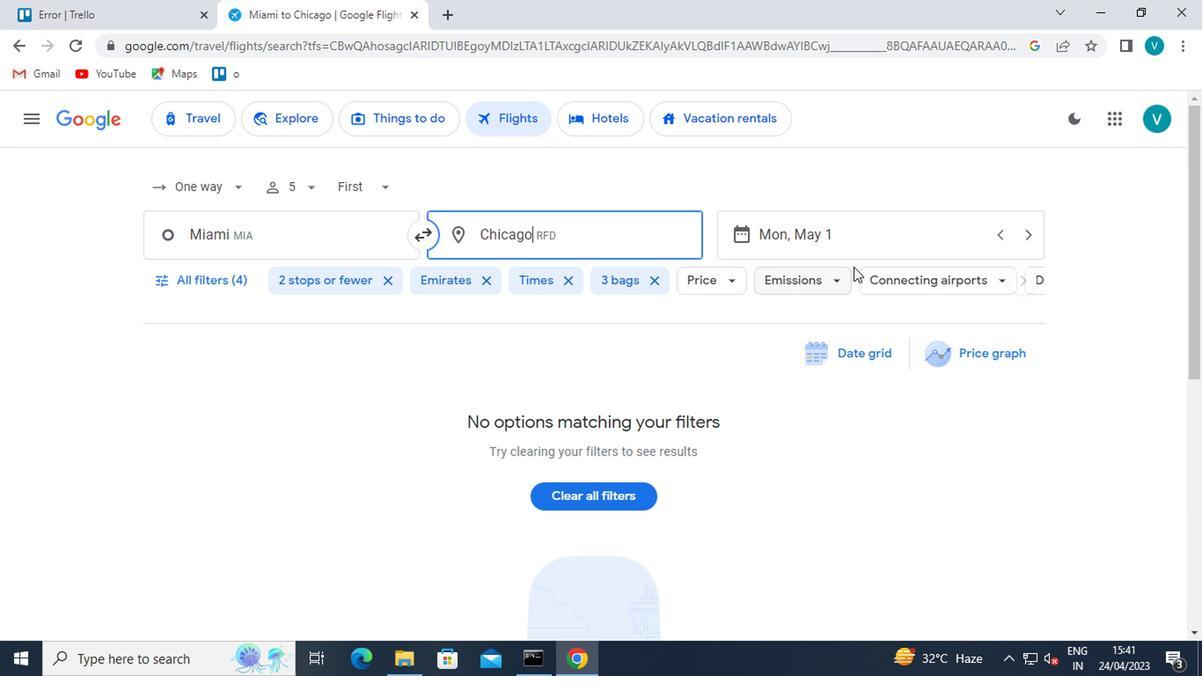 
Action: Mouse pressed left at (880, 231)
Screenshot: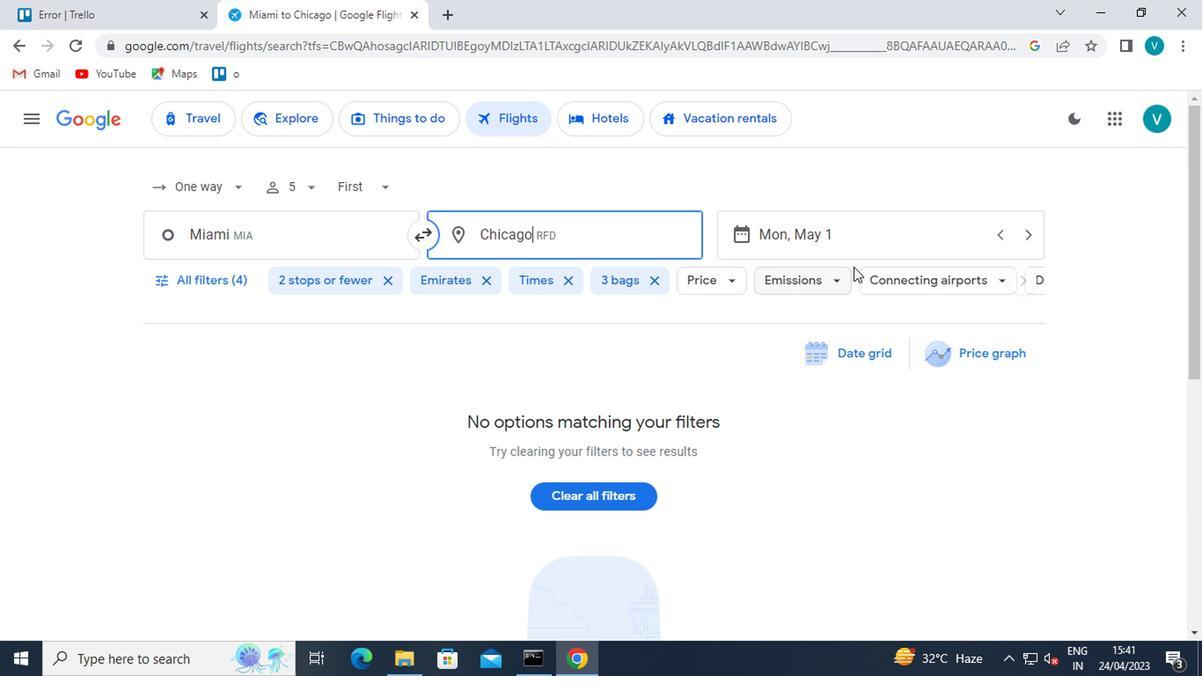 
Action: Mouse moved to (801, 318)
Screenshot: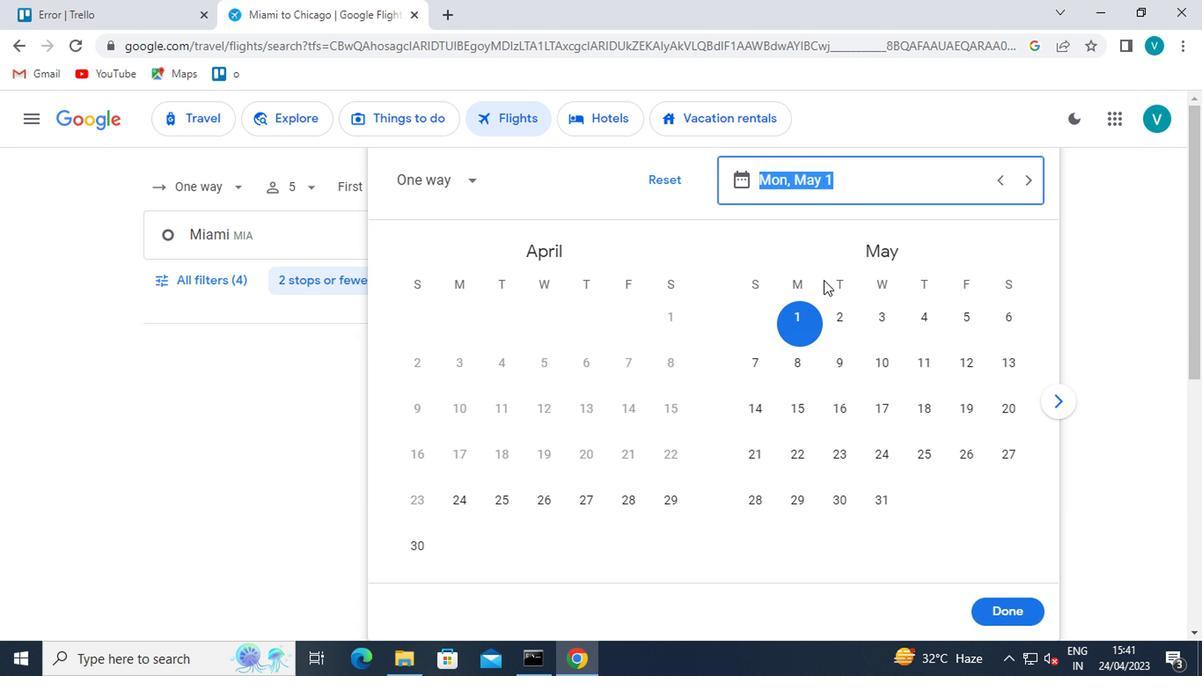 
Action: Mouse pressed left at (801, 318)
Screenshot: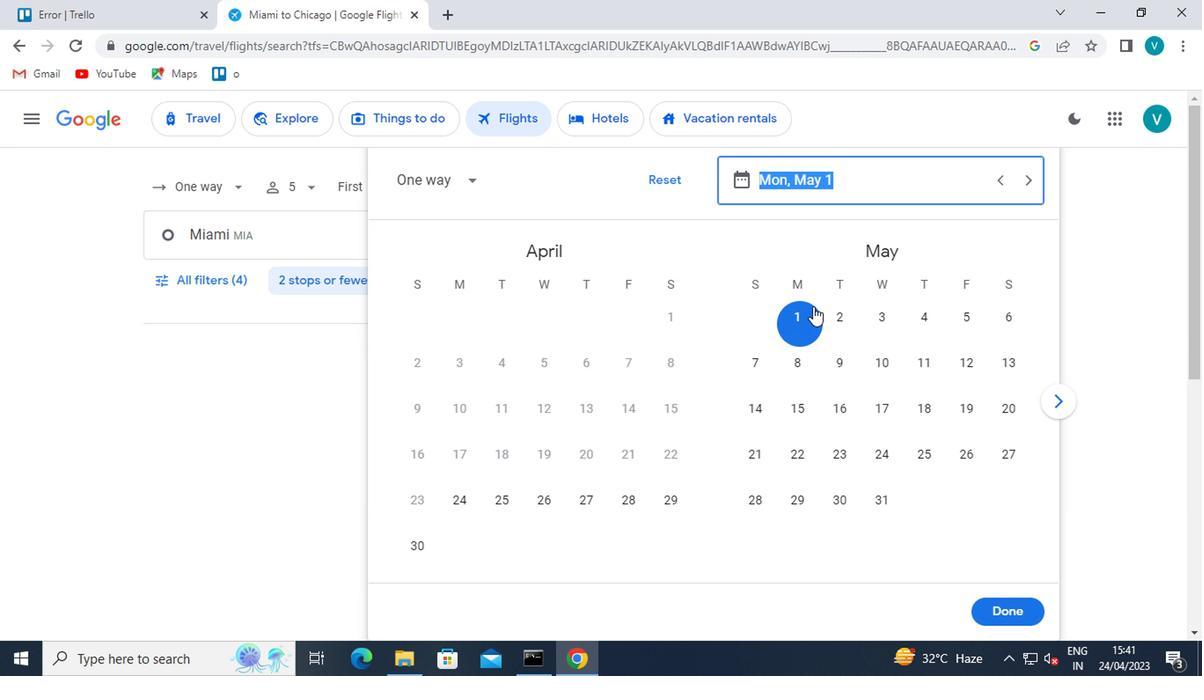 
Action: Mouse moved to (995, 606)
Screenshot: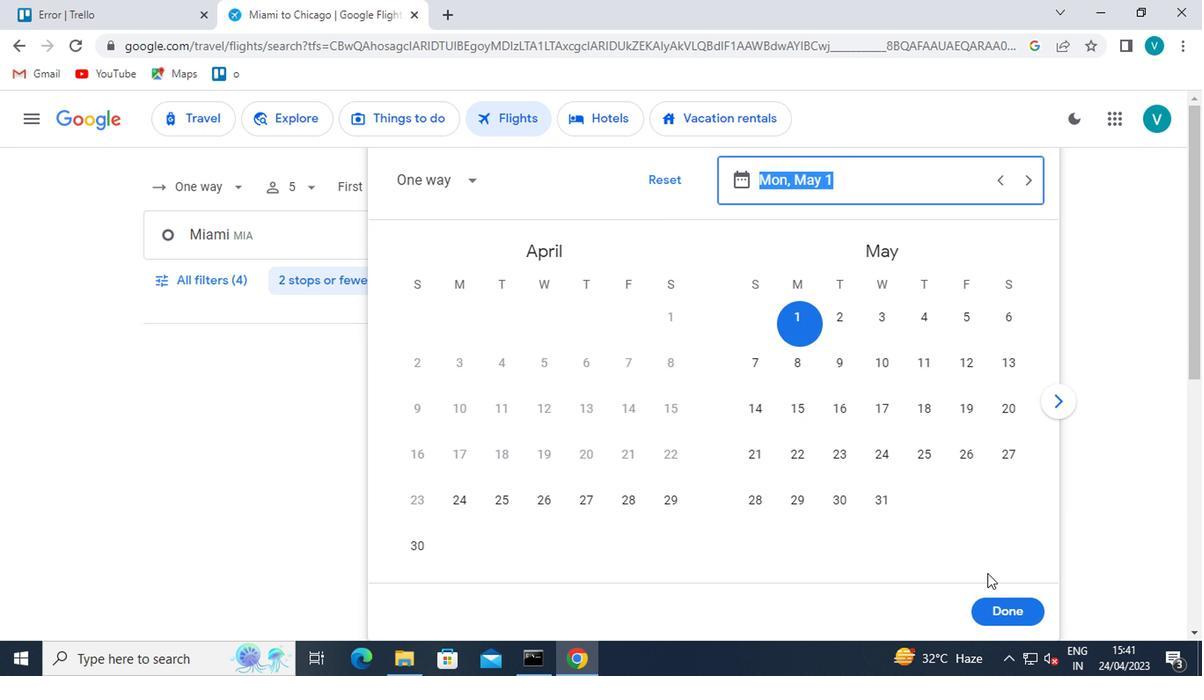 
Action: Mouse pressed left at (995, 606)
Screenshot: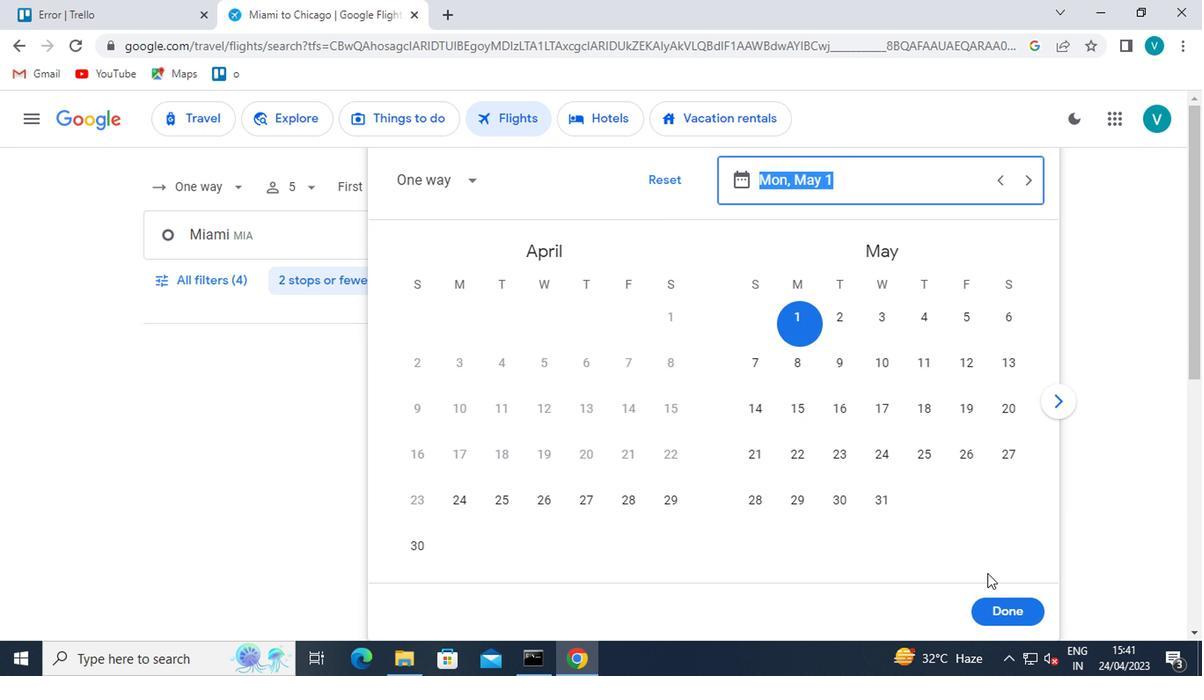 
Action: Mouse moved to (207, 274)
Screenshot: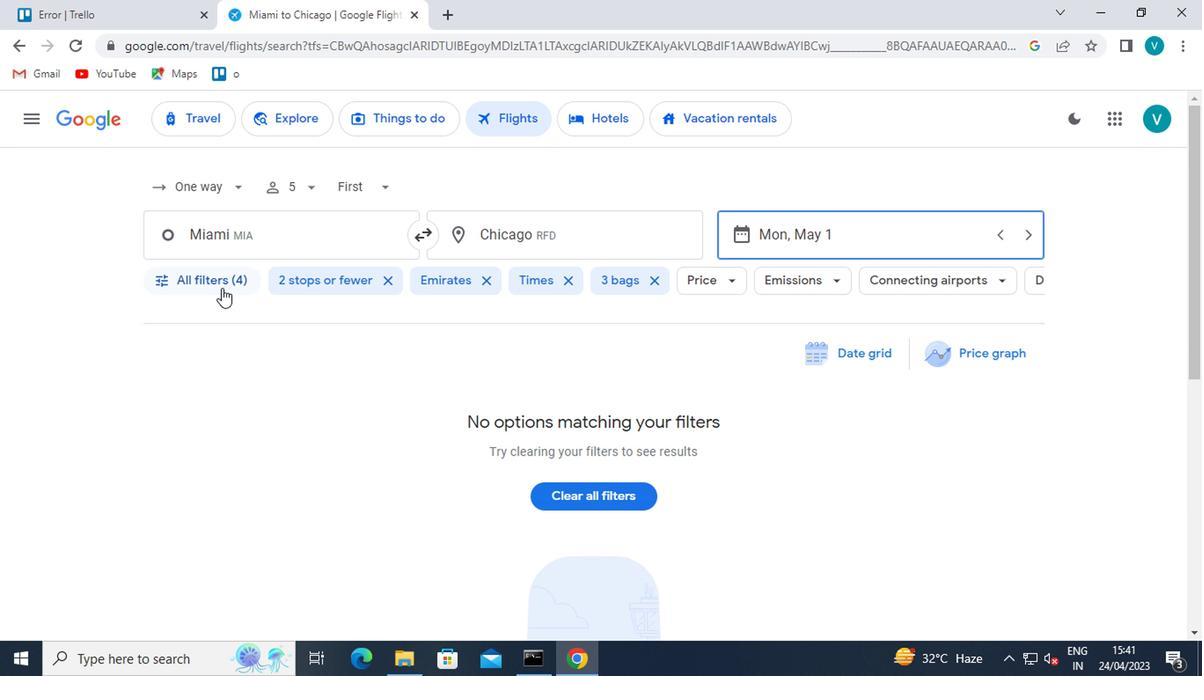 
Action: Mouse pressed left at (207, 274)
Screenshot: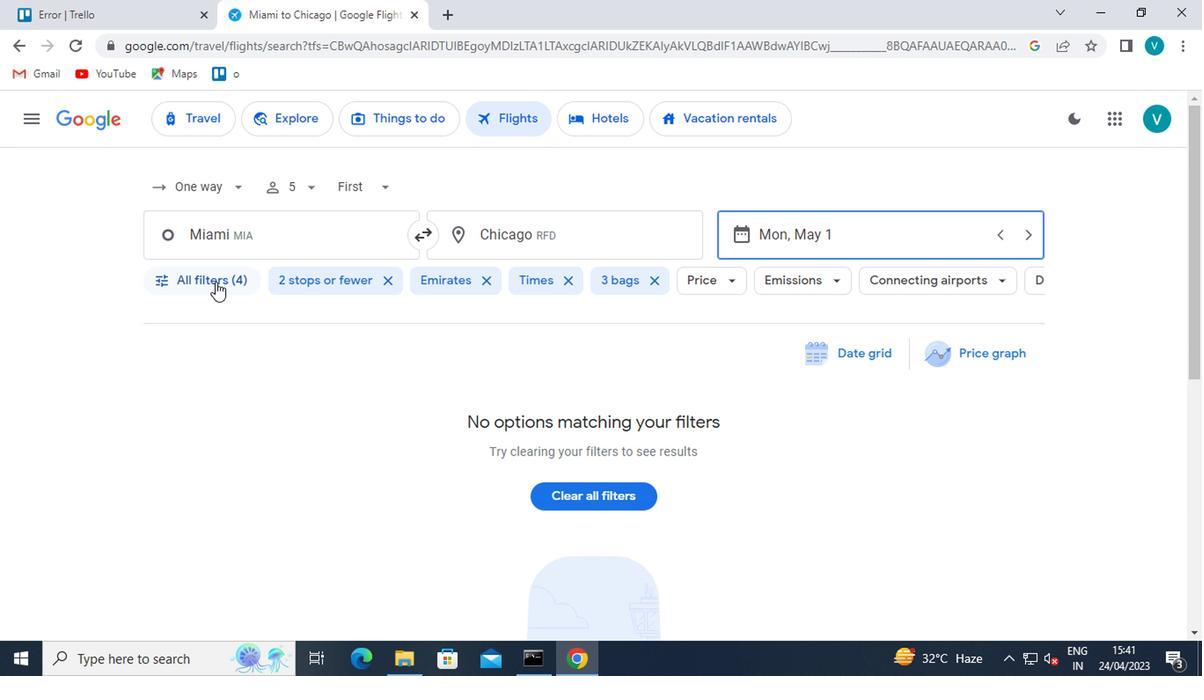 
Action: Mouse moved to (339, 474)
Screenshot: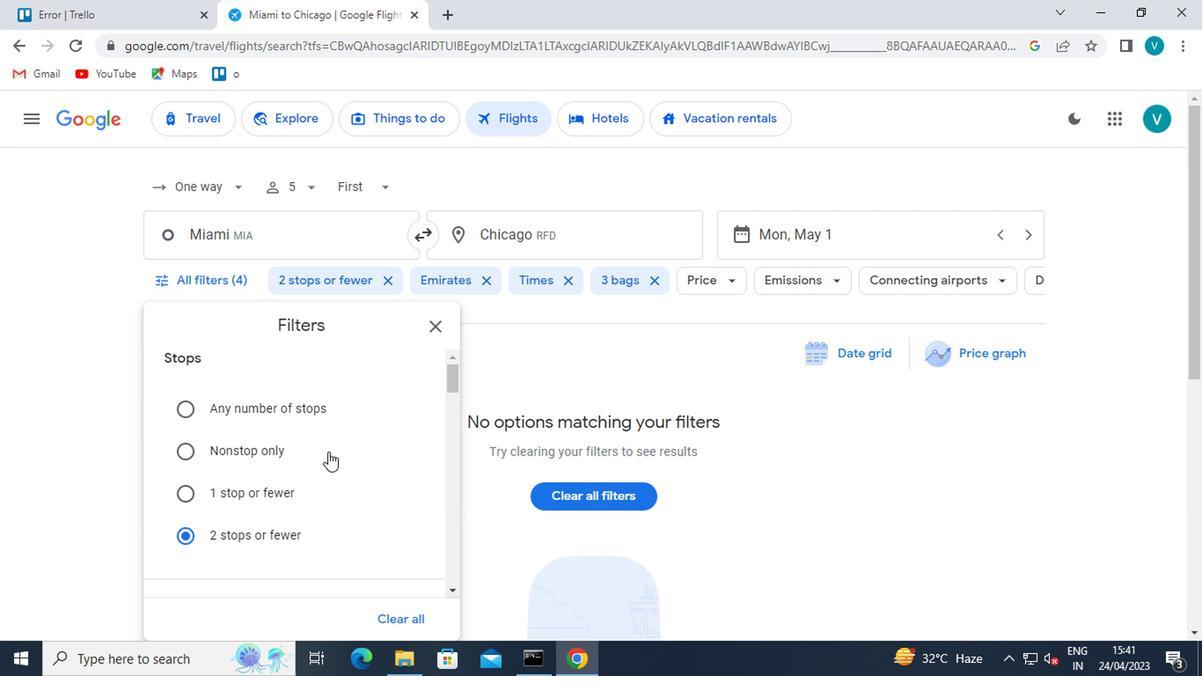 
Action: Mouse scrolled (339, 474) with delta (0, 0)
Screenshot: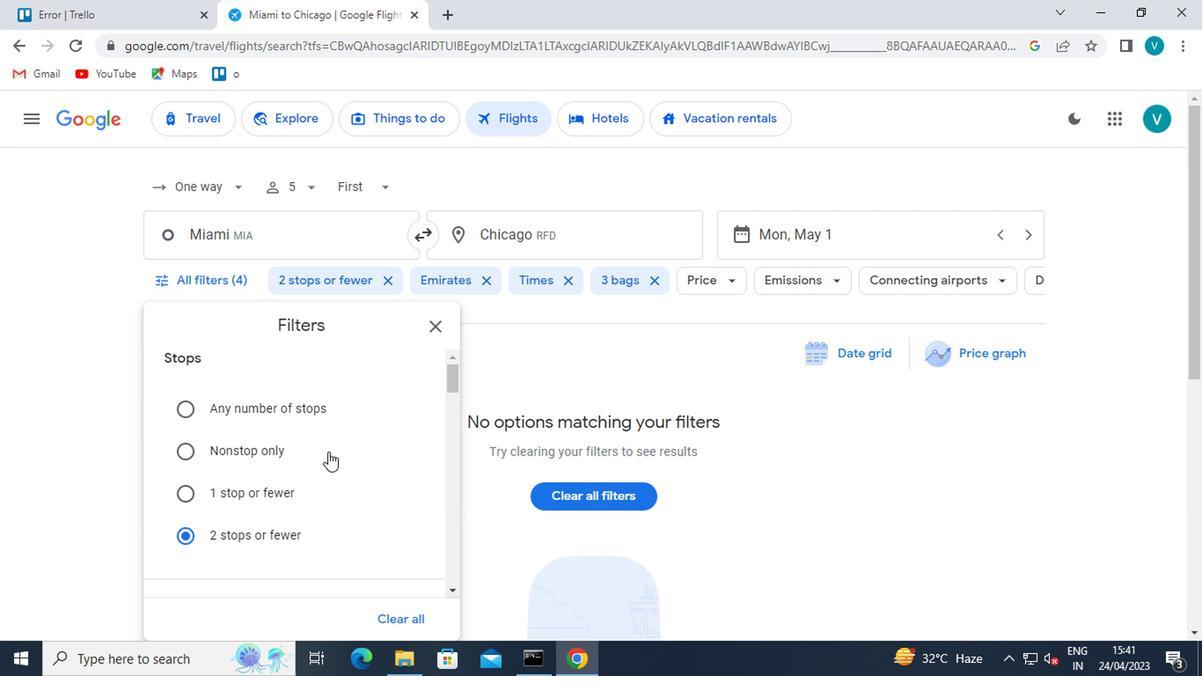 
Action: Mouse moved to (340, 476)
Screenshot: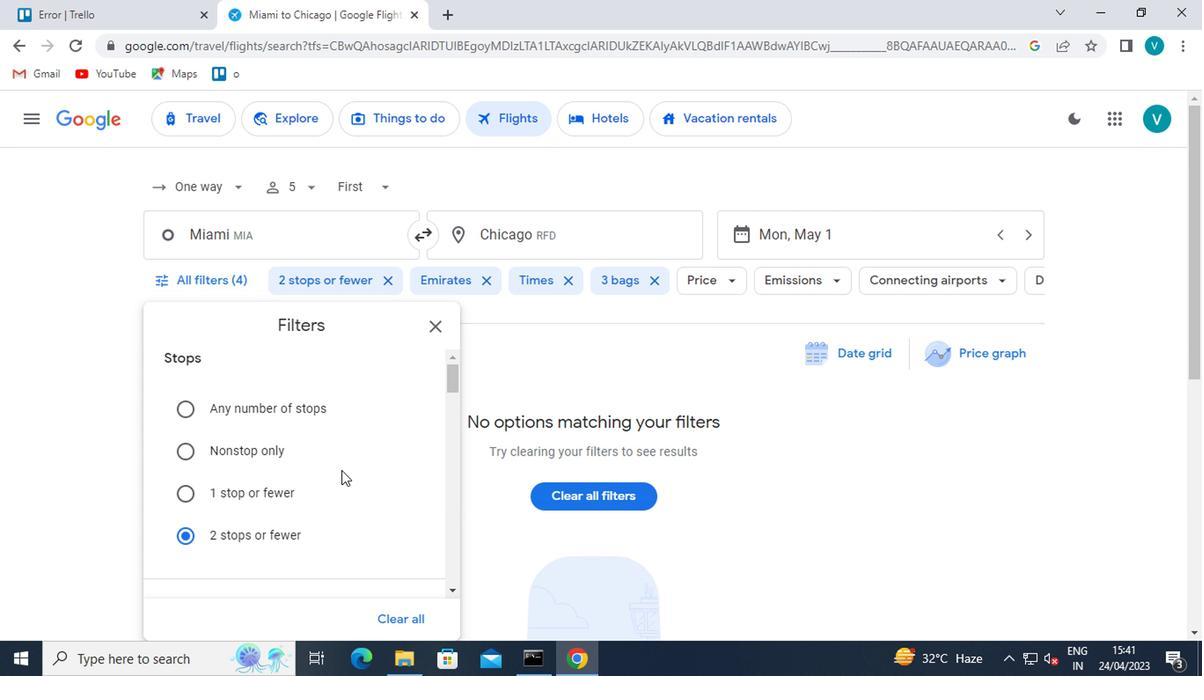 
Action: Mouse scrolled (340, 475) with delta (0, 0)
Screenshot: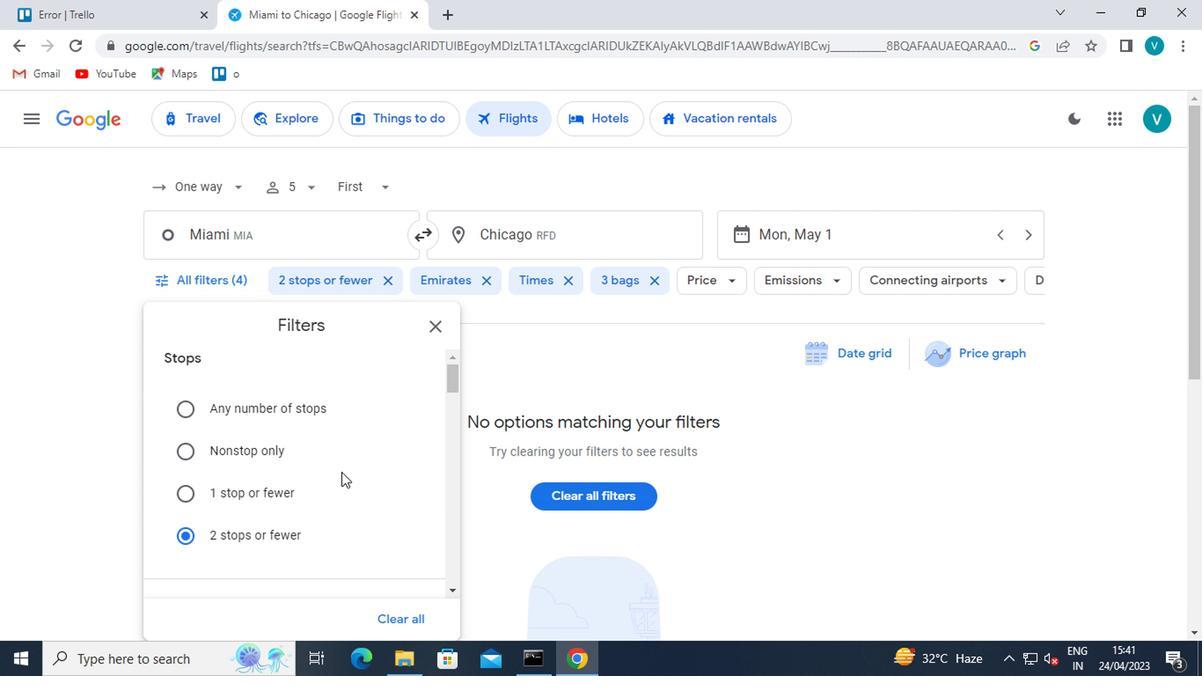 
Action: Mouse moved to (340, 478)
Screenshot: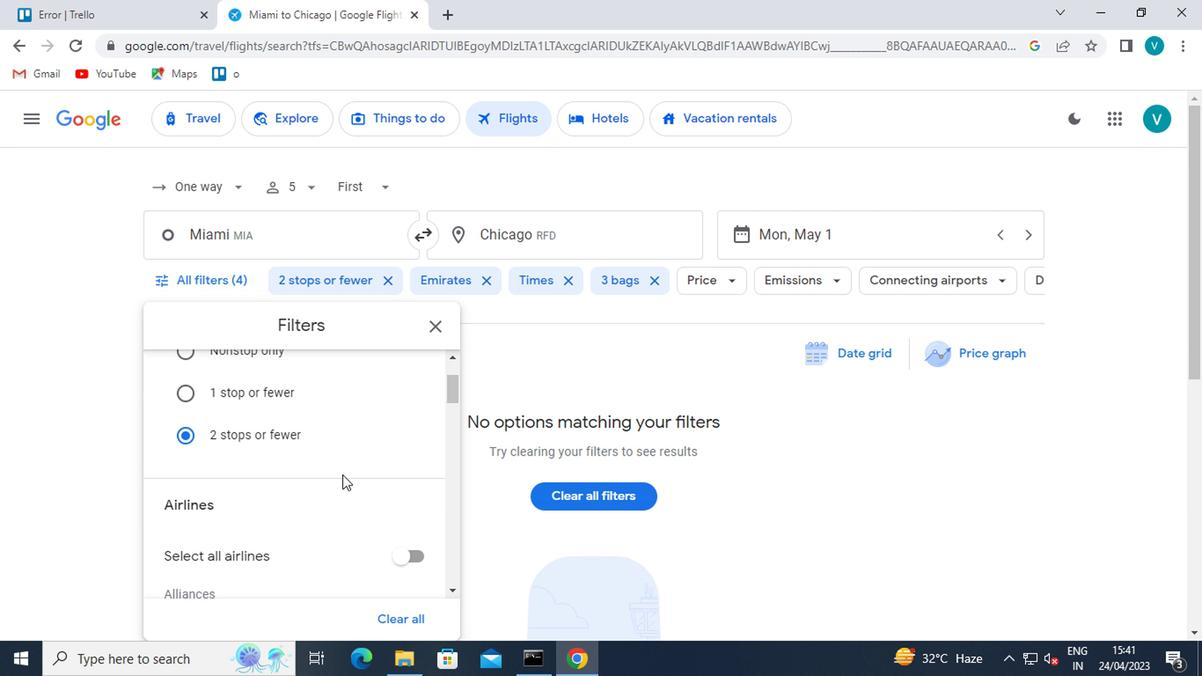 
Action: Mouse scrolled (340, 477) with delta (0, 0)
Screenshot: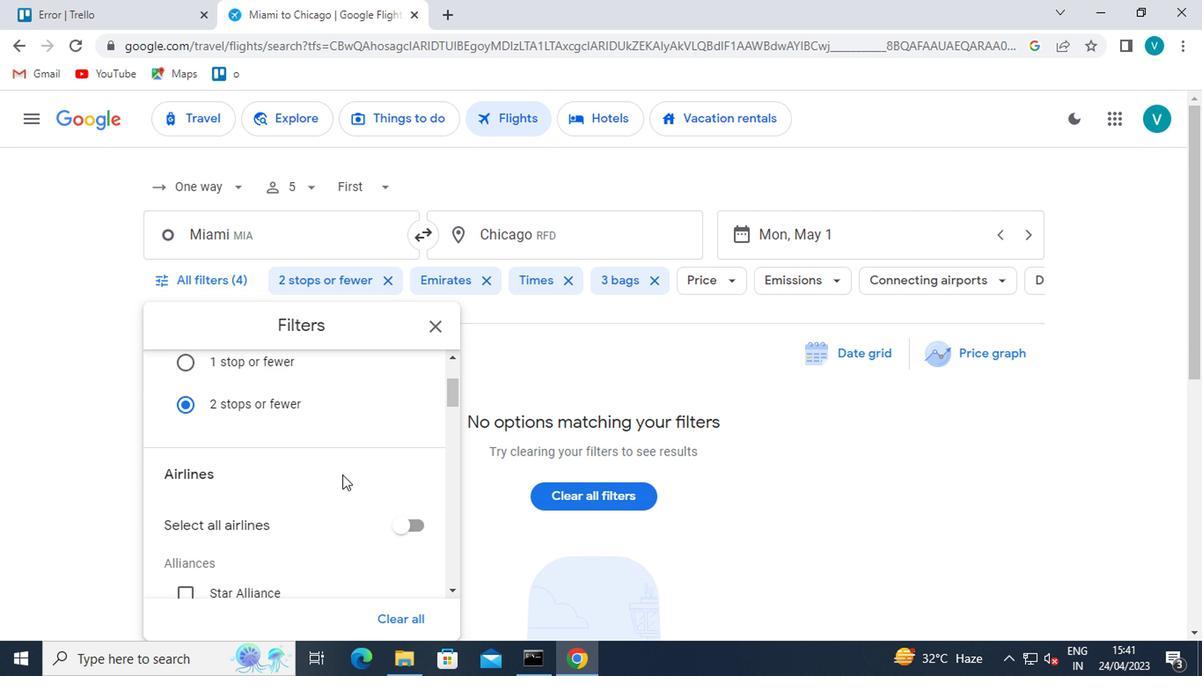 
Action: Mouse moved to (340, 480)
Screenshot: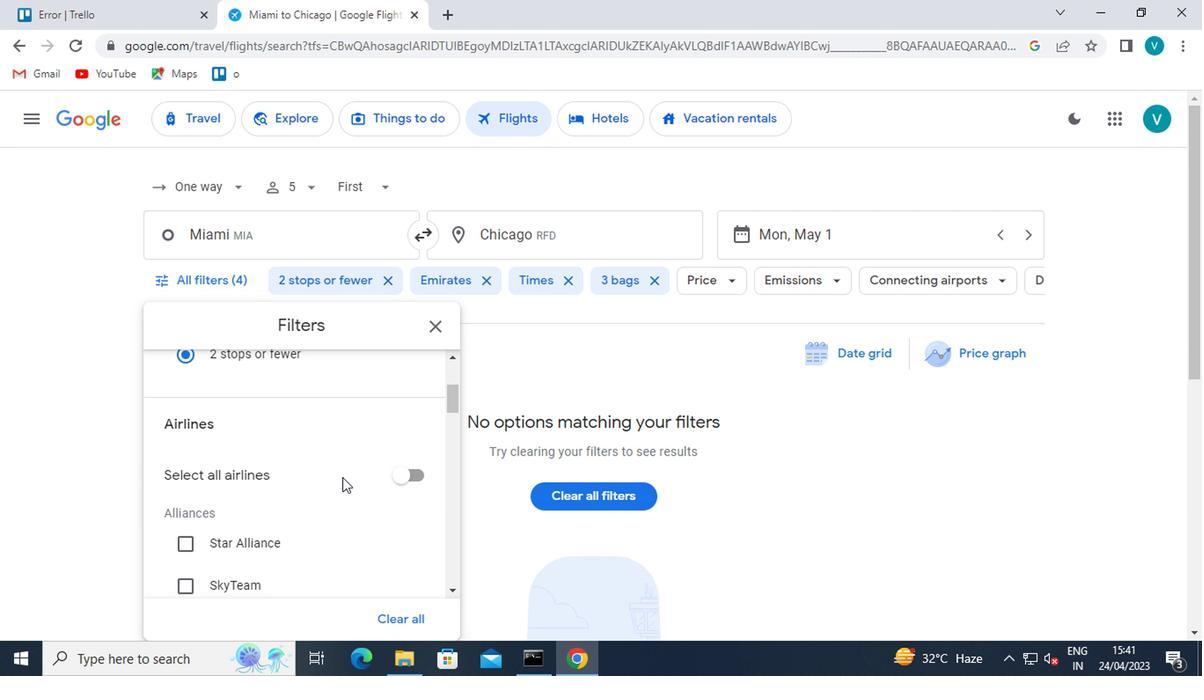 
Action: Mouse scrolled (340, 479) with delta (0, -1)
Screenshot: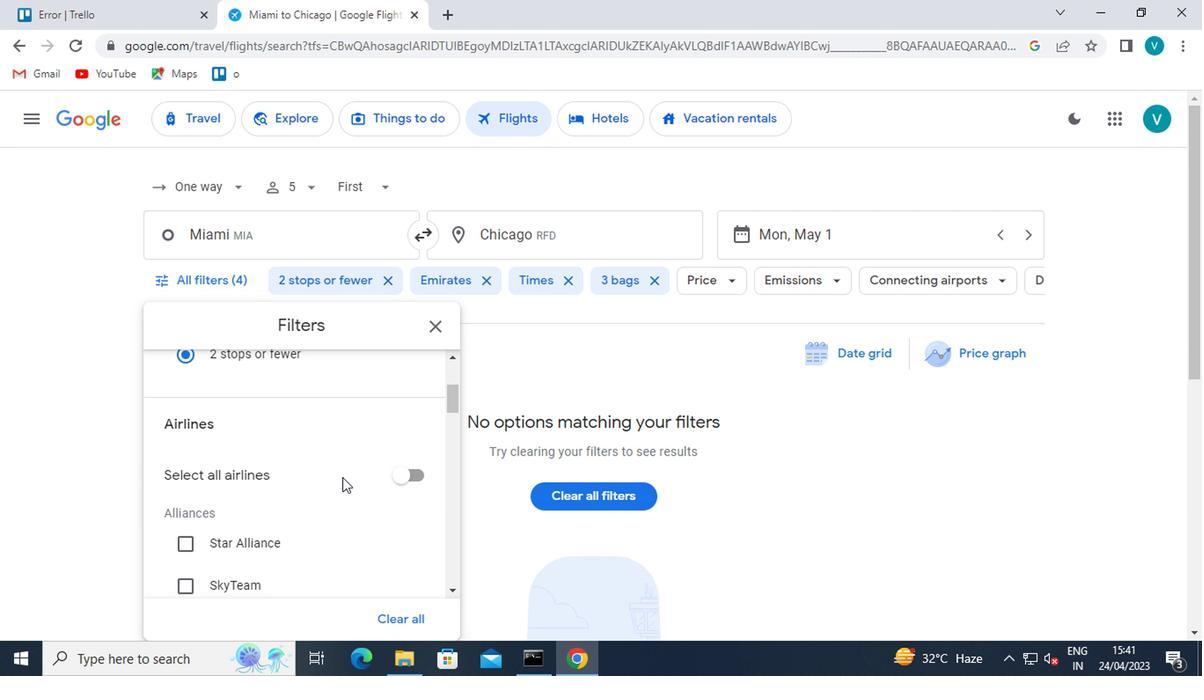 
Action: Mouse scrolled (340, 479) with delta (0, -1)
Screenshot: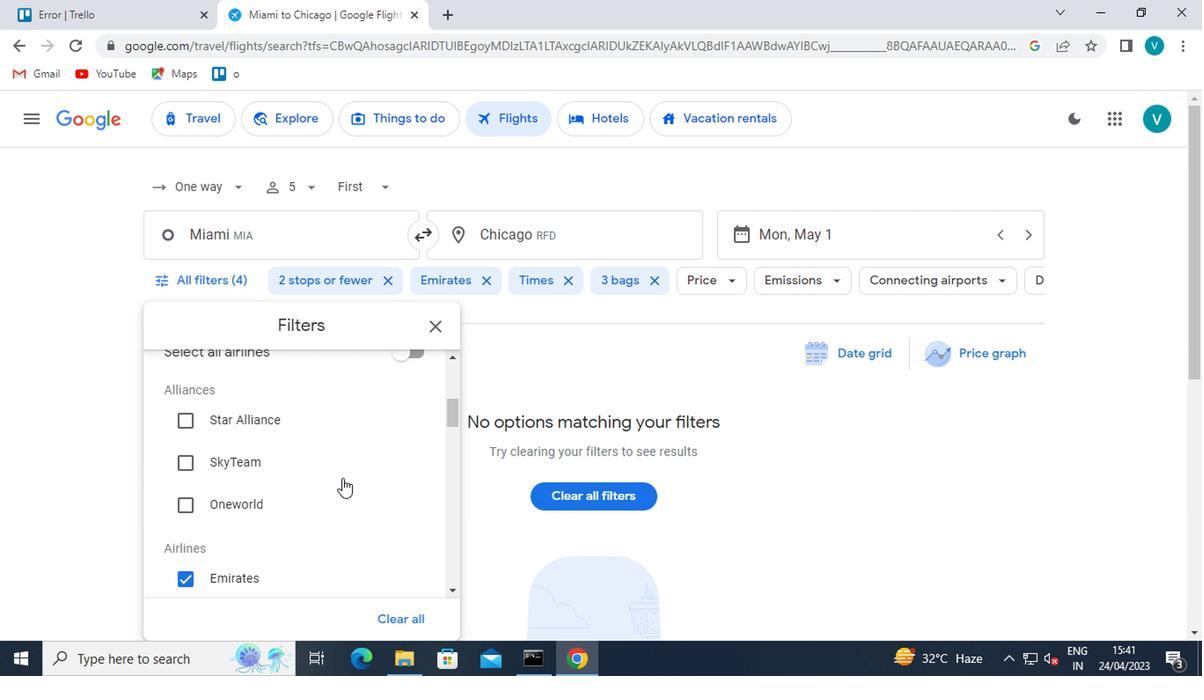 
Action: Mouse scrolled (340, 479) with delta (0, -1)
Screenshot: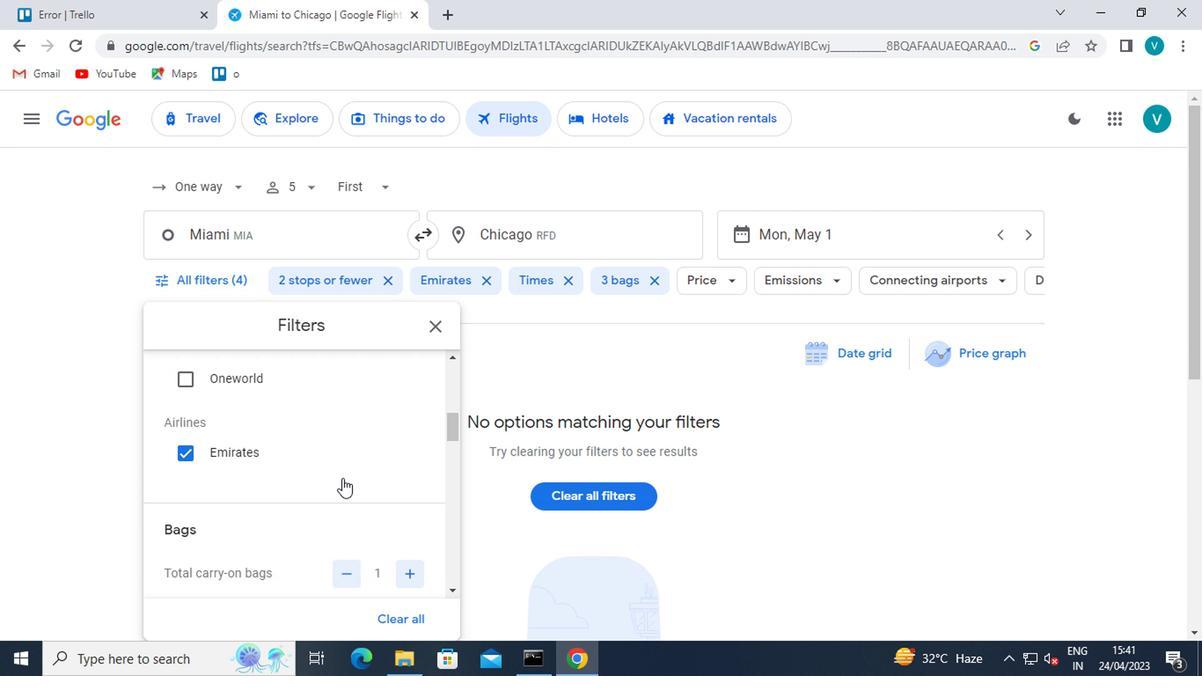 
Action: Mouse scrolled (340, 479) with delta (0, -1)
Screenshot: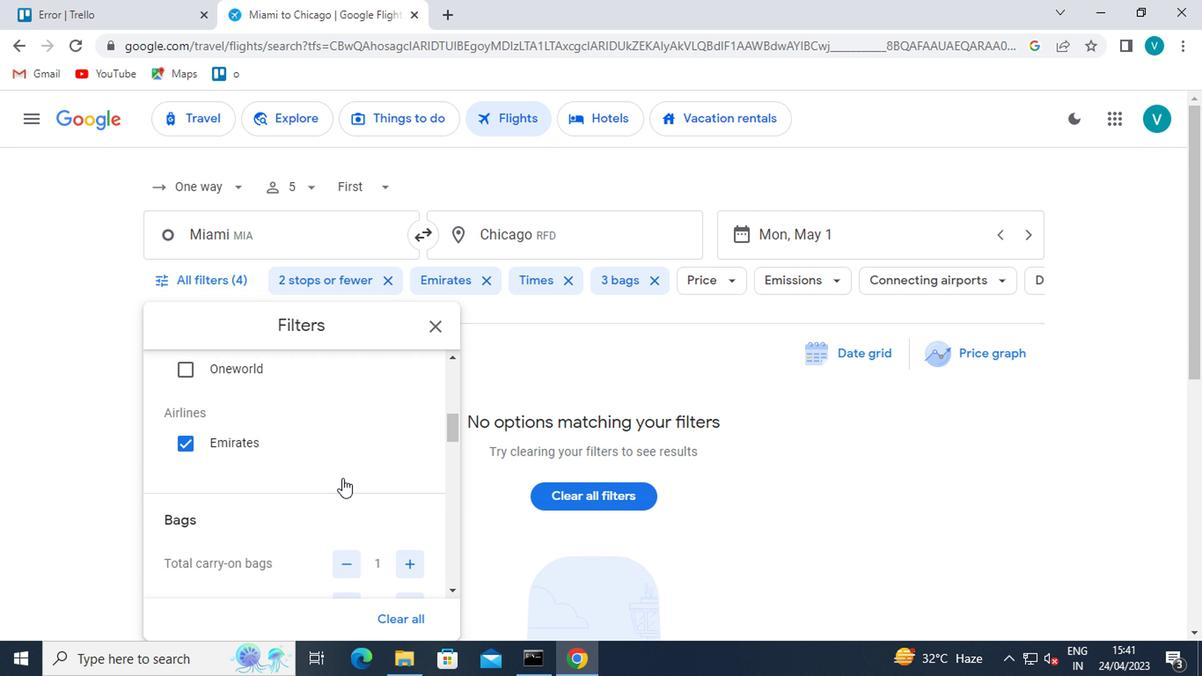 
Action: Mouse scrolled (340, 479) with delta (0, -1)
Screenshot: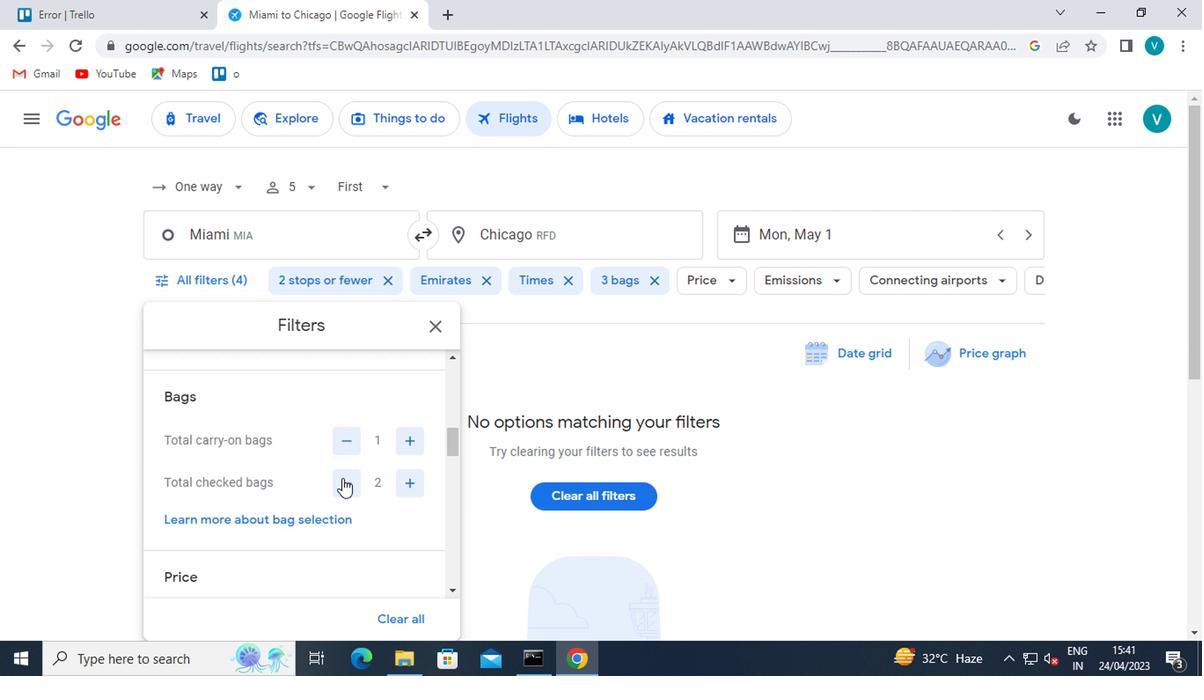
Action: Mouse scrolled (340, 479) with delta (0, -1)
Screenshot: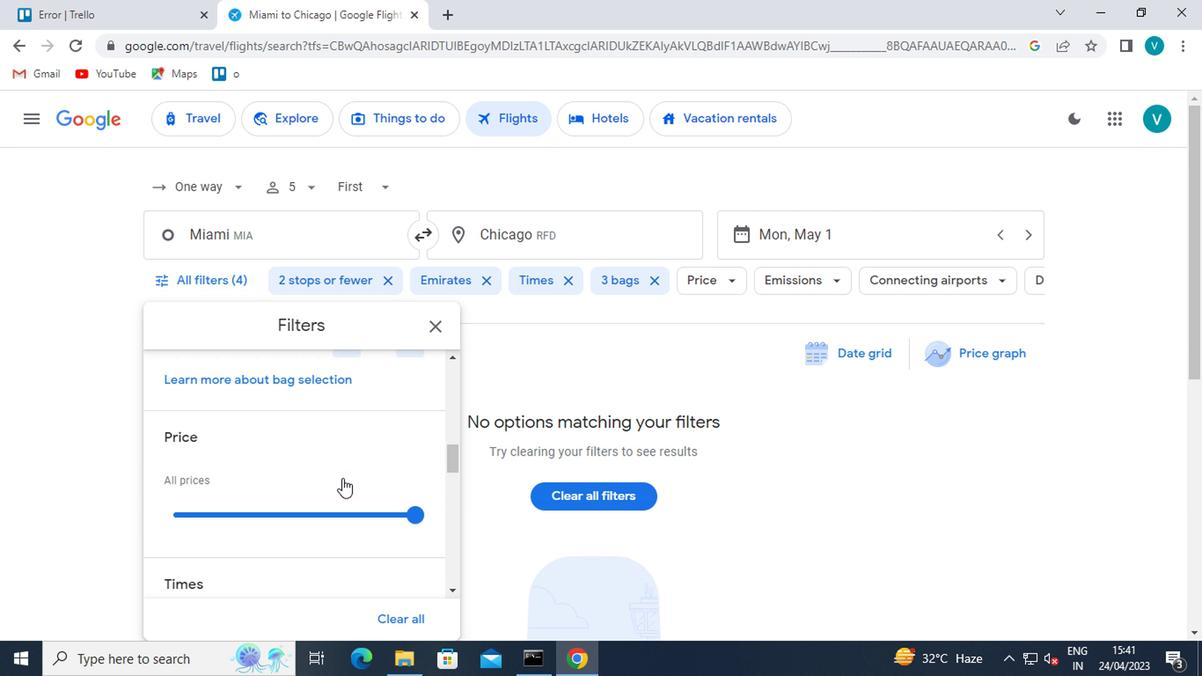 
Action: Mouse scrolled (340, 480) with delta (0, 0)
Screenshot: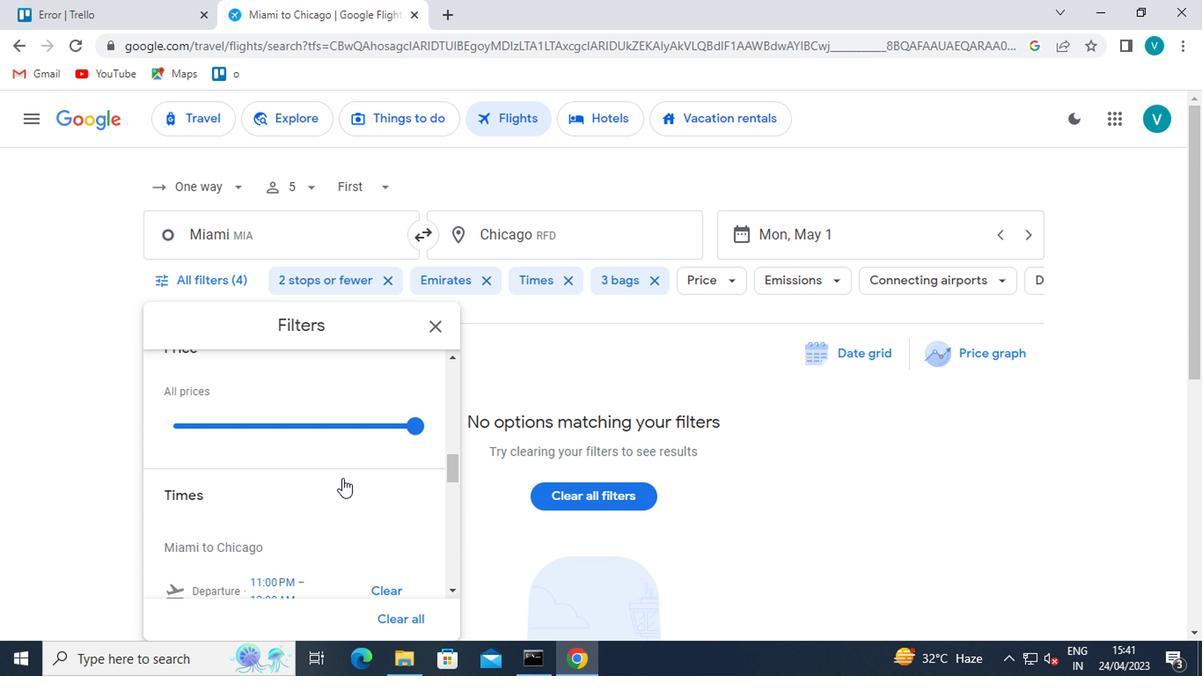 
Action: Mouse scrolled (340, 480) with delta (0, 0)
Screenshot: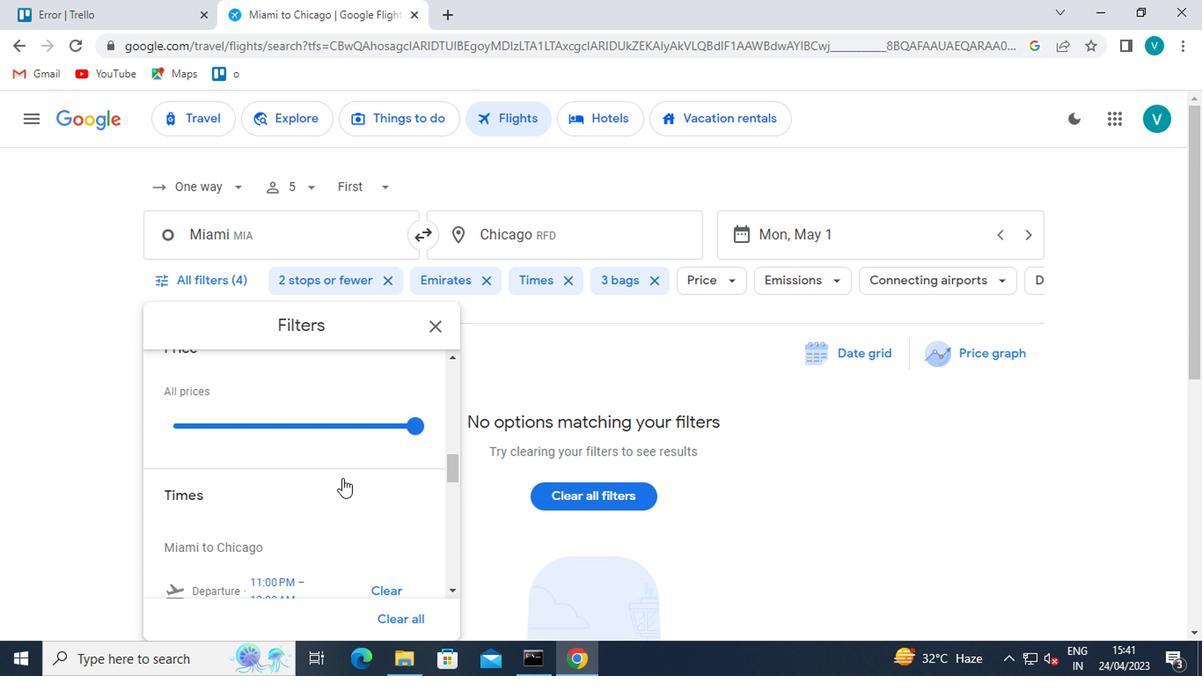 
Action: Mouse scrolled (340, 480) with delta (0, 0)
Screenshot: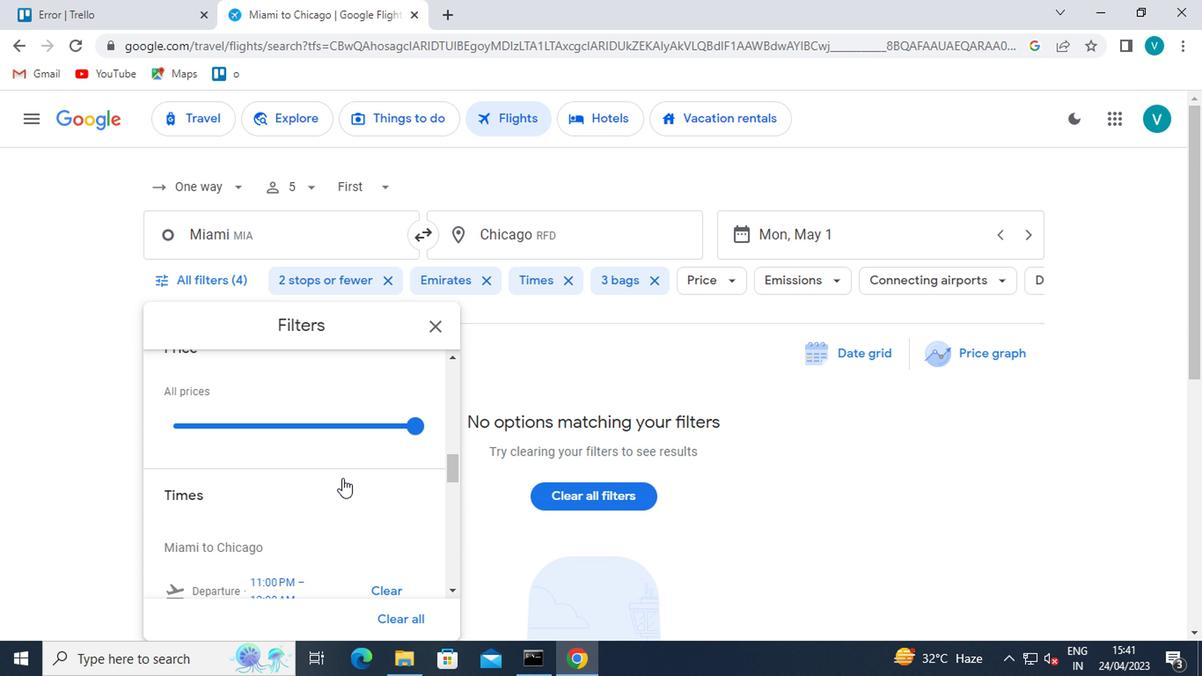 
Action: Mouse scrolled (340, 480) with delta (0, 0)
Screenshot: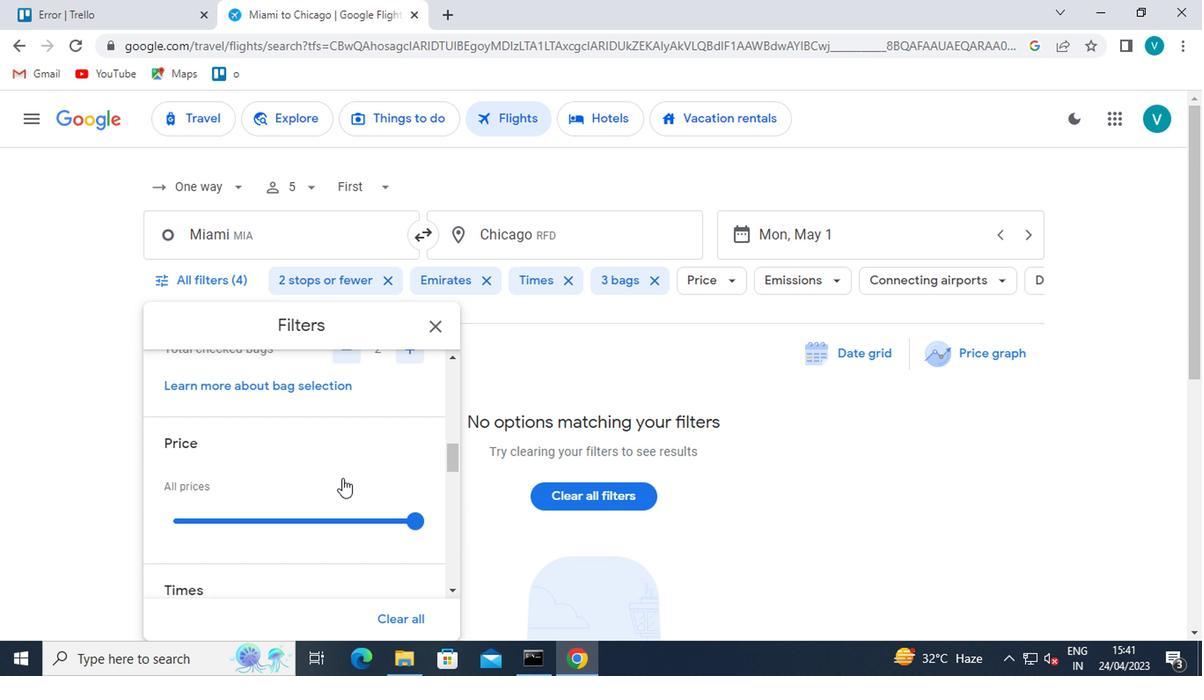 
Action: Mouse scrolled (340, 480) with delta (0, 0)
Screenshot: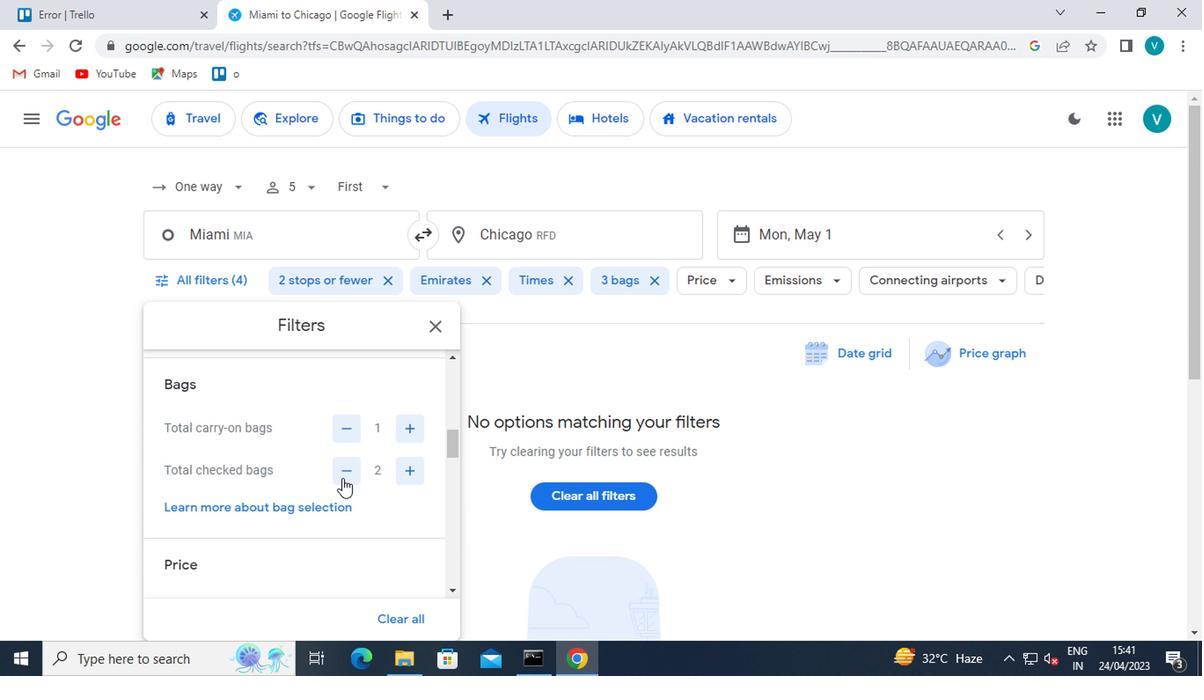 
Action: Mouse scrolled (340, 480) with delta (0, 0)
Screenshot: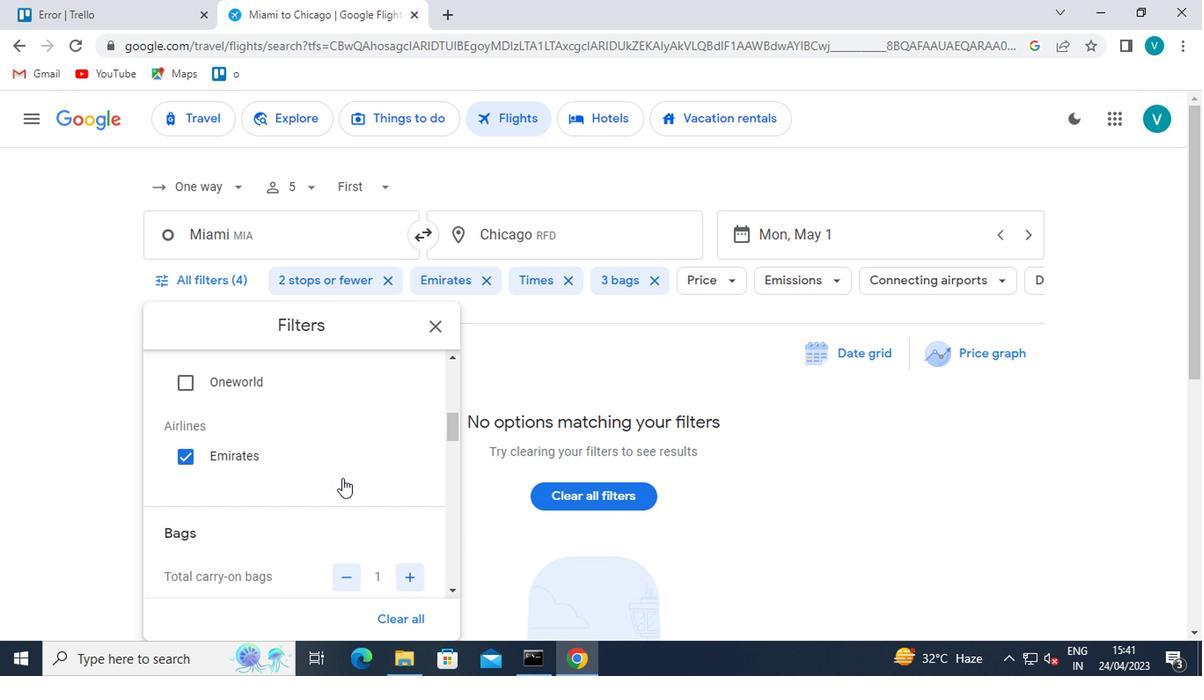 
Action: Mouse scrolled (340, 479) with delta (0, -1)
Screenshot: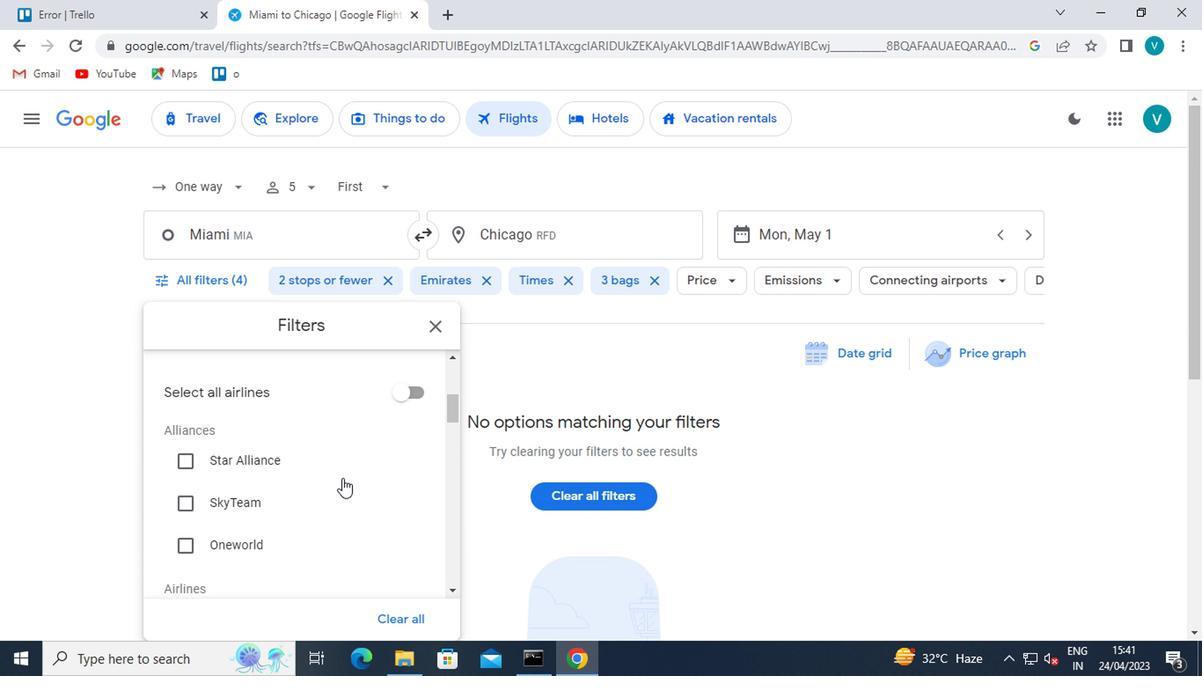 
Action: Mouse scrolled (340, 479) with delta (0, -1)
Screenshot: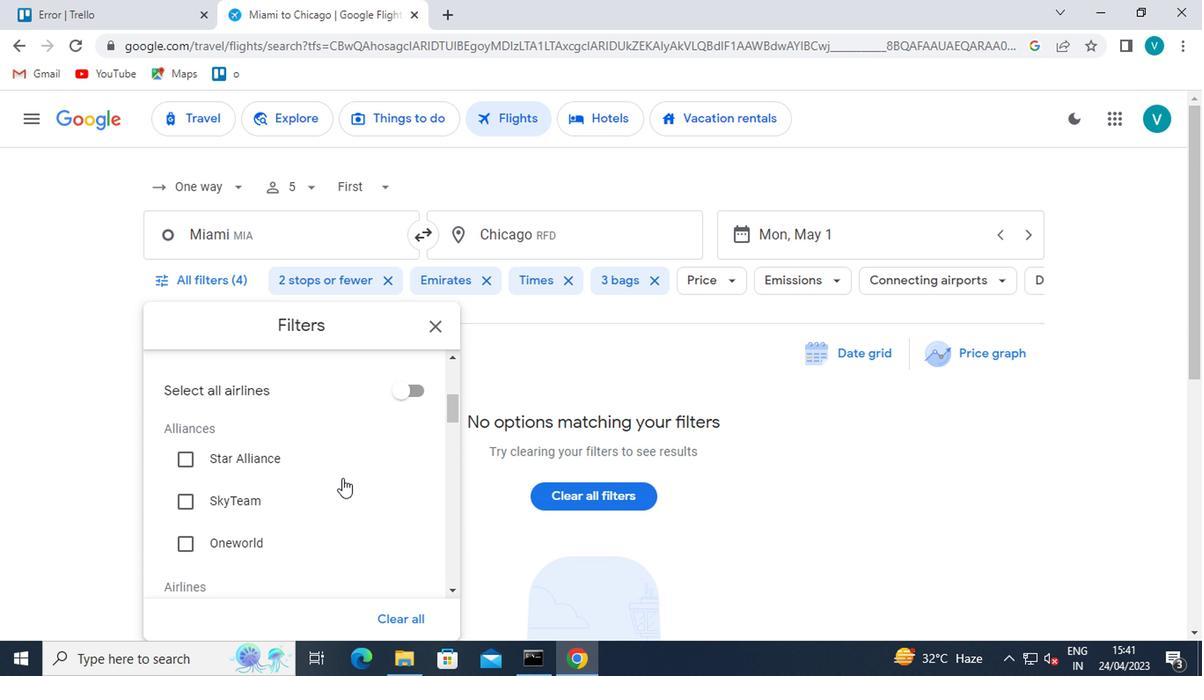 
Action: Mouse scrolled (340, 479) with delta (0, -1)
Screenshot: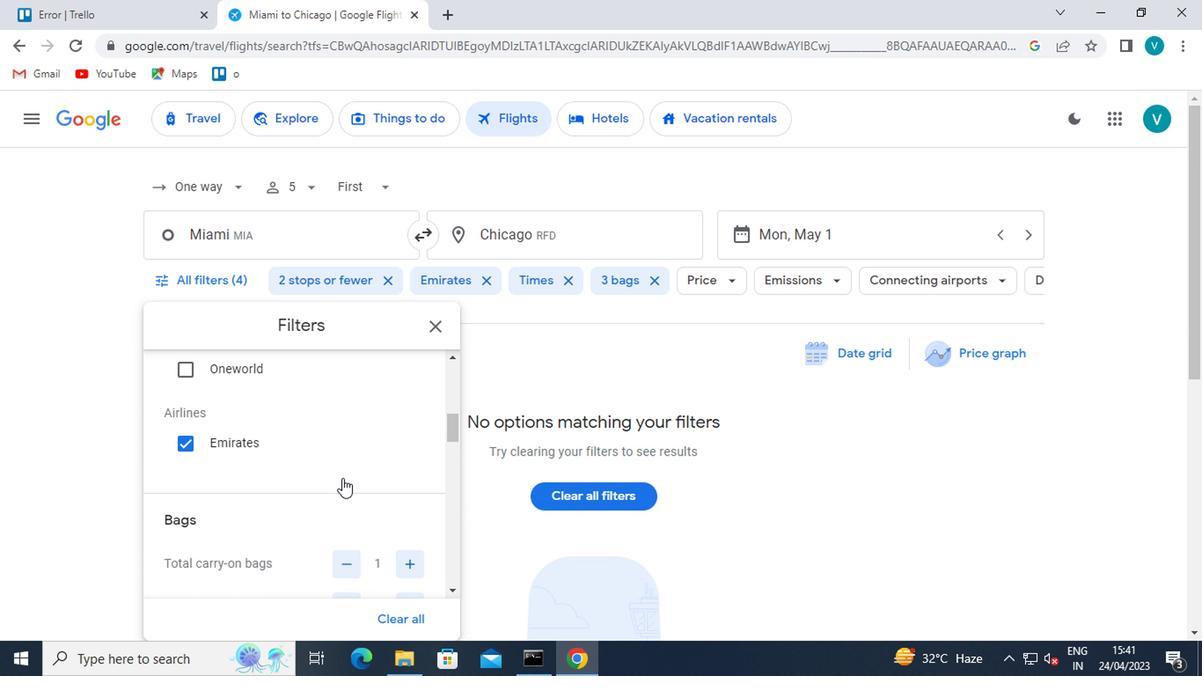 
Action: Mouse moved to (404, 517)
Screenshot: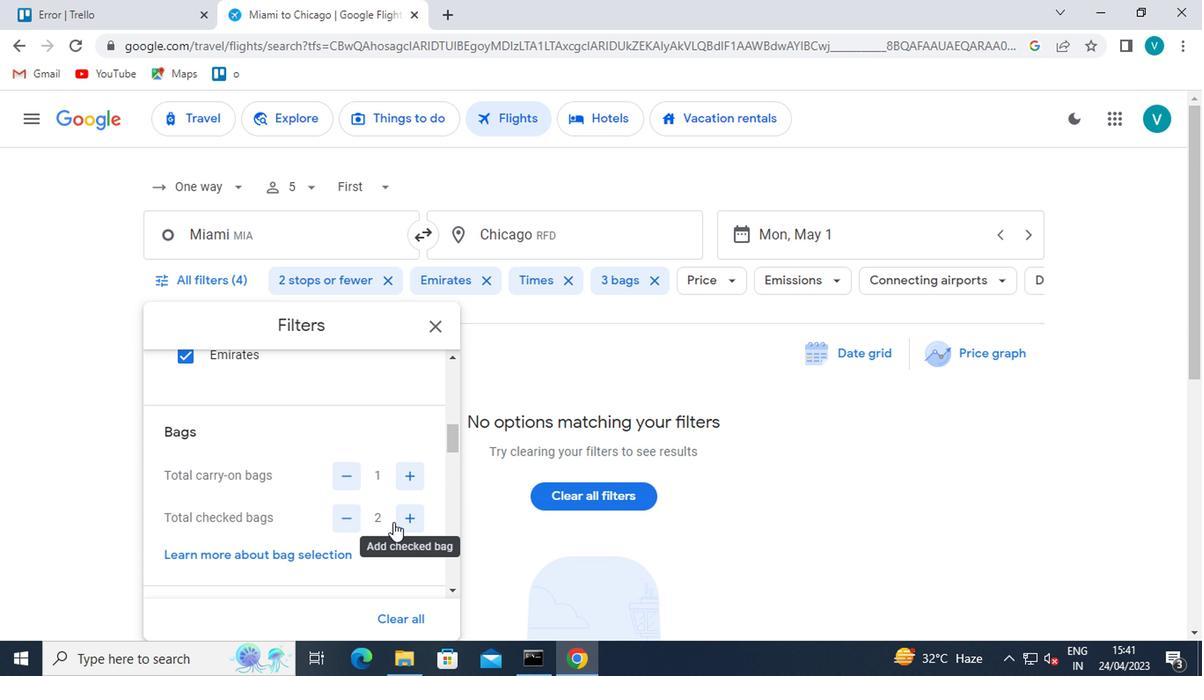 
Action: Mouse pressed left at (404, 517)
Screenshot: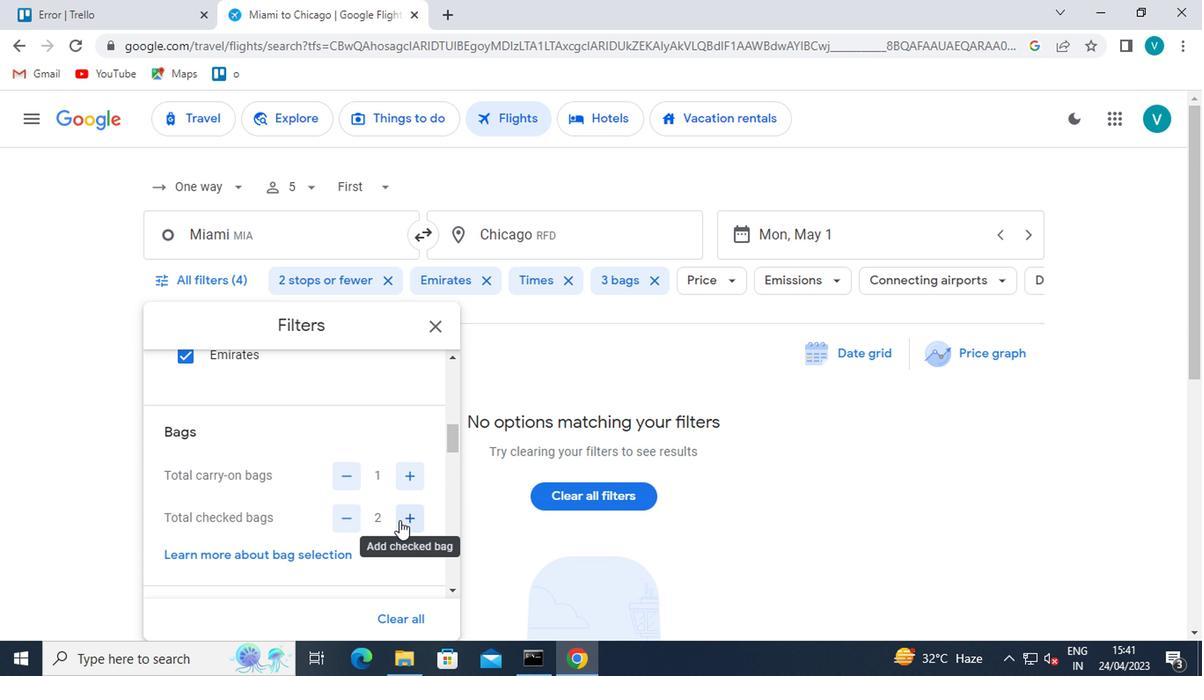 
Action: Mouse pressed left at (404, 517)
Screenshot: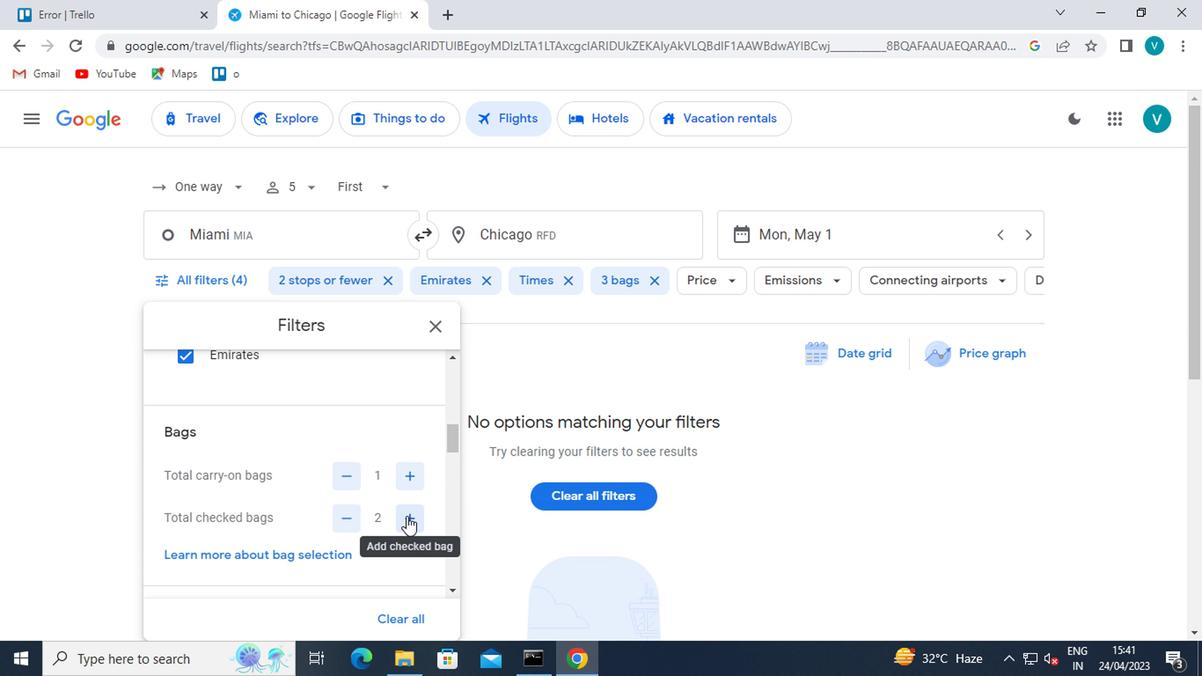 
Action: Mouse pressed left at (404, 517)
Screenshot: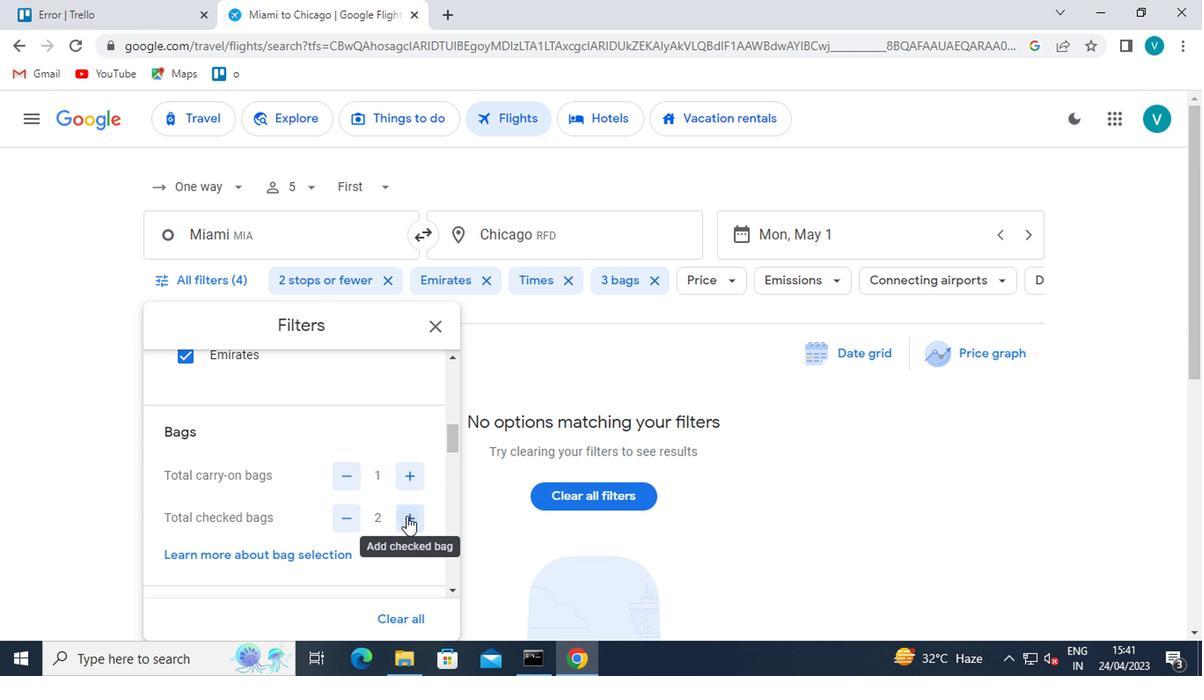 
Action: Mouse pressed left at (404, 517)
Screenshot: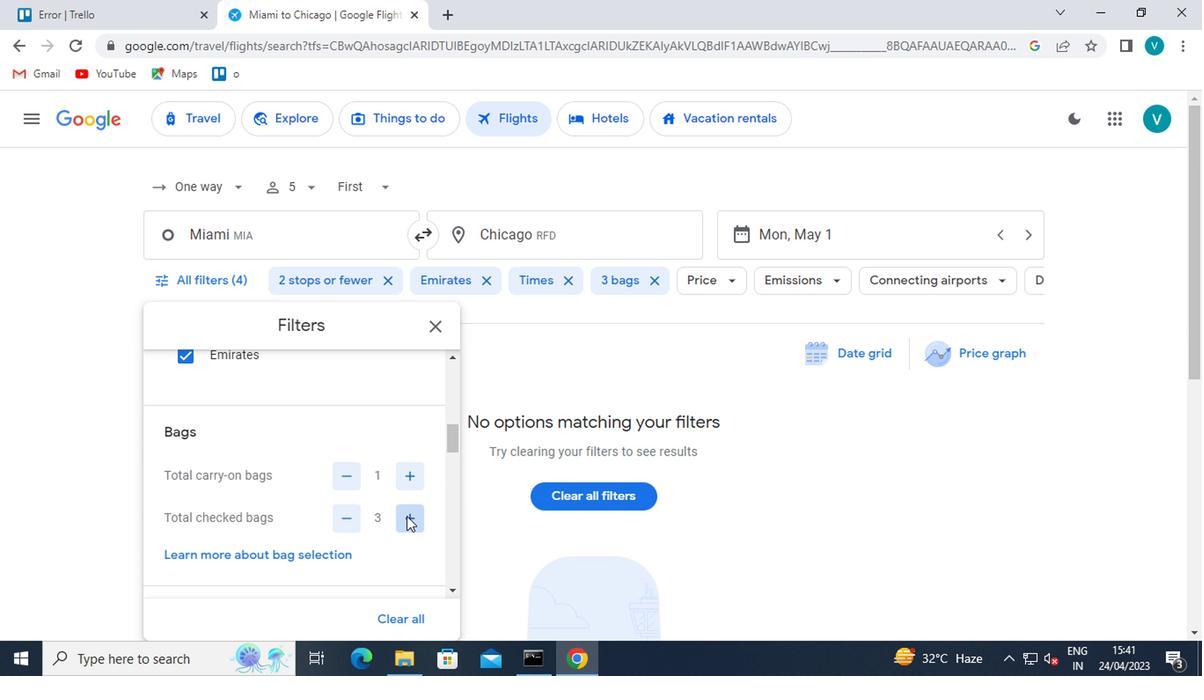 
Action: Mouse moved to (404, 517)
Screenshot: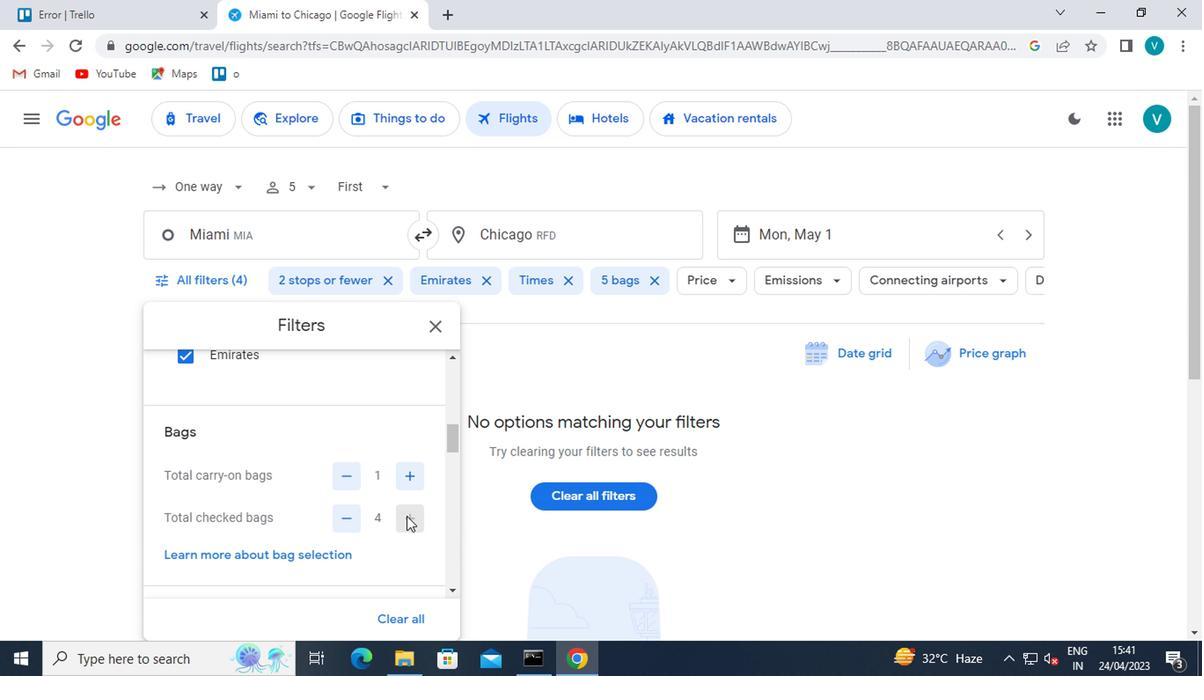 
Action: Mouse scrolled (404, 517) with delta (0, 0)
Screenshot: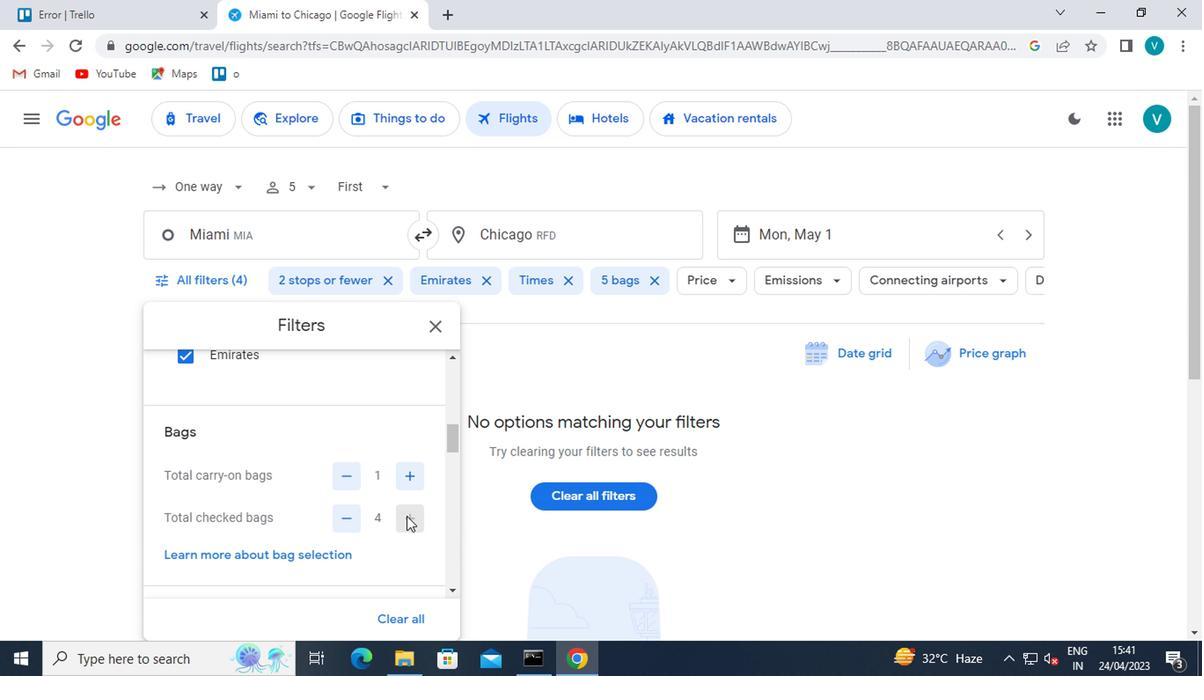 
Action: Mouse moved to (403, 517)
Screenshot: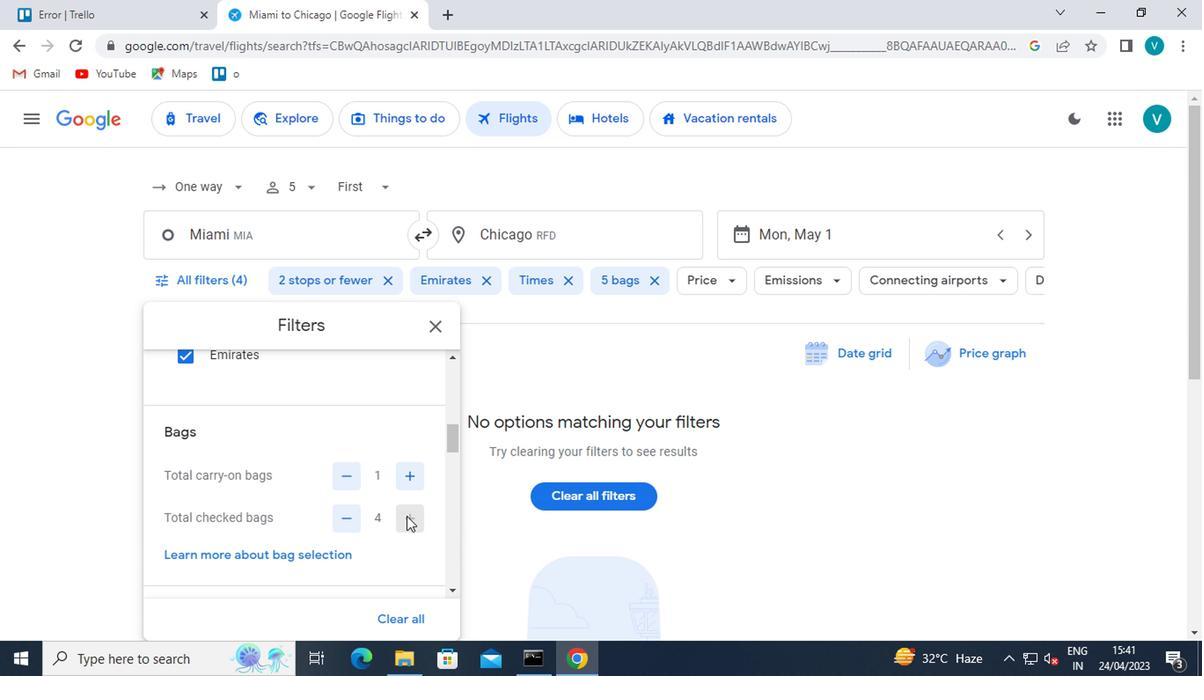 
Action: Mouse scrolled (403, 517) with delta (0, 0)
Screenshot: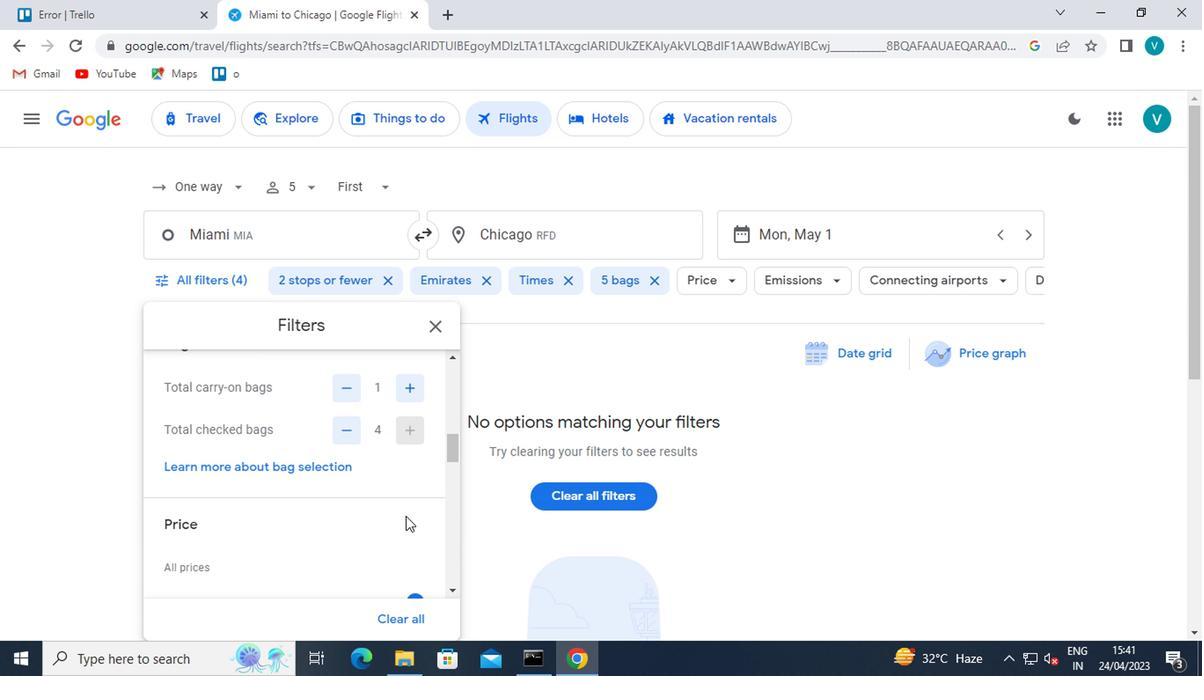 
Action: Mouse moved to (408, 513)
Screenshot: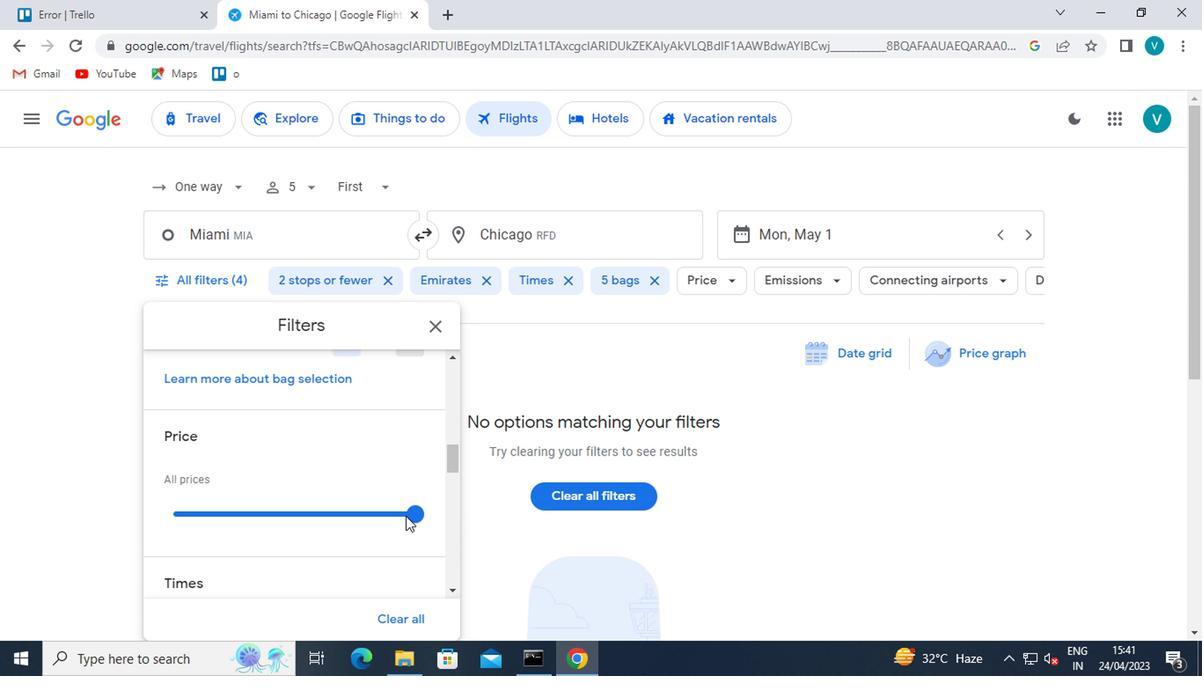 
Action: Mouse pressed left at (408, 513)
Screenshot: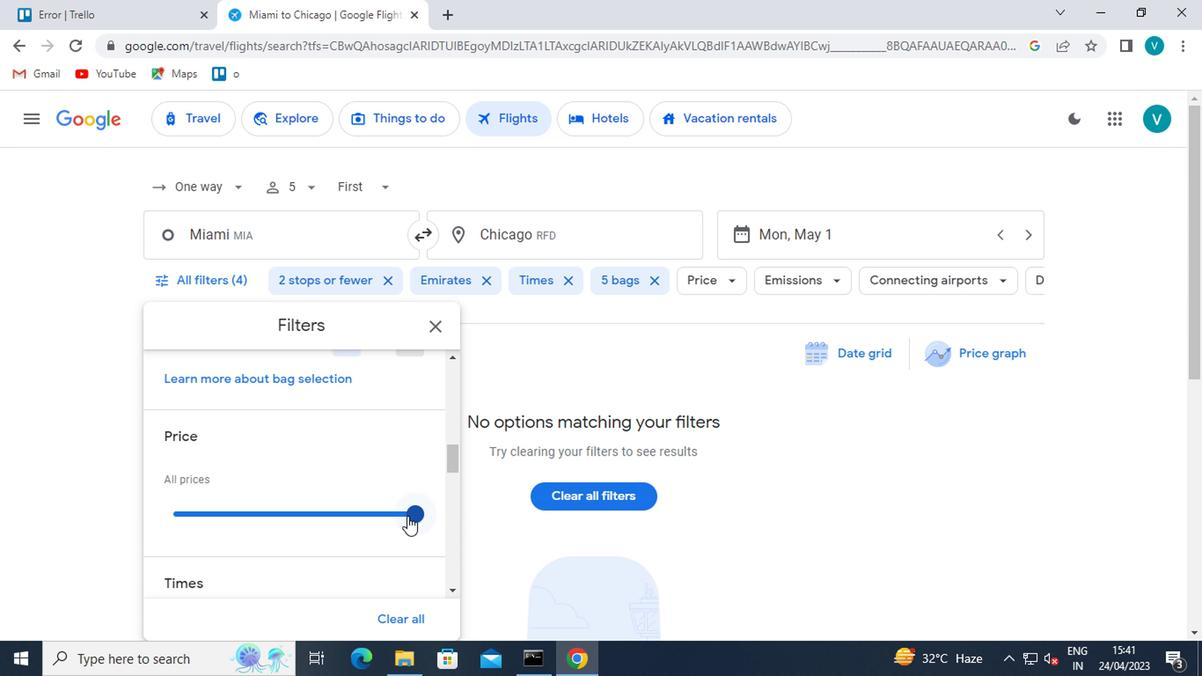 
Action: Mouse moved to (387, 517)
Screenshot: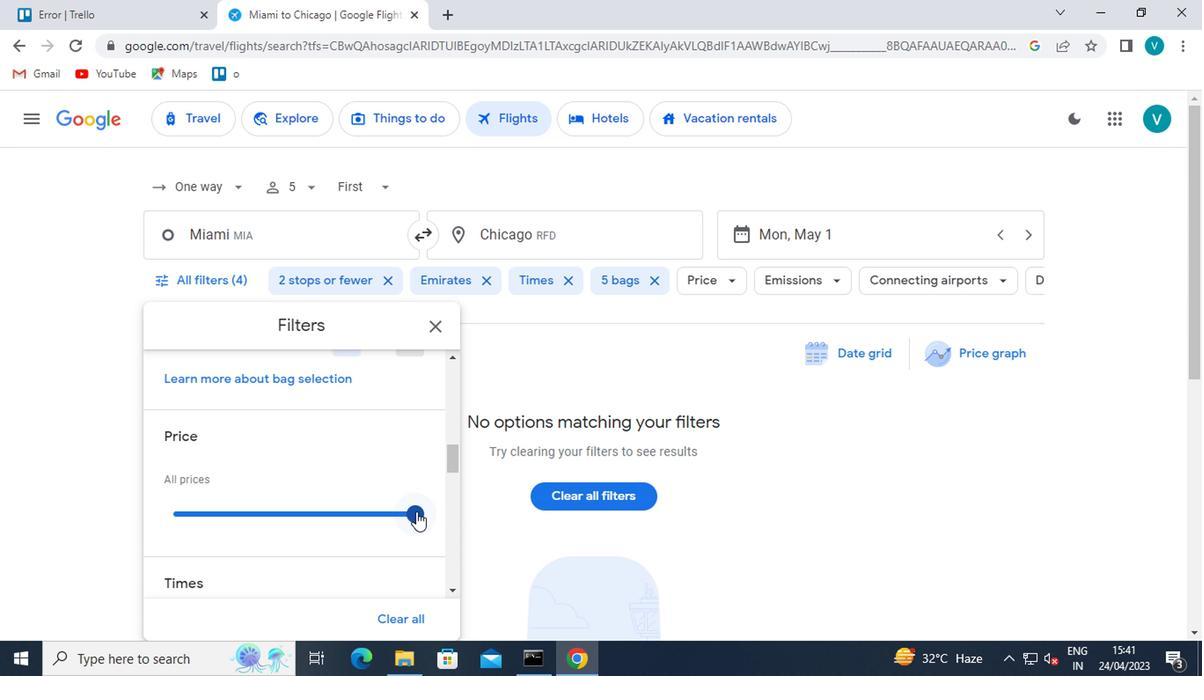 
Action: Mouse scrolled (387, 516) with delta (0, -1)
Screenshot: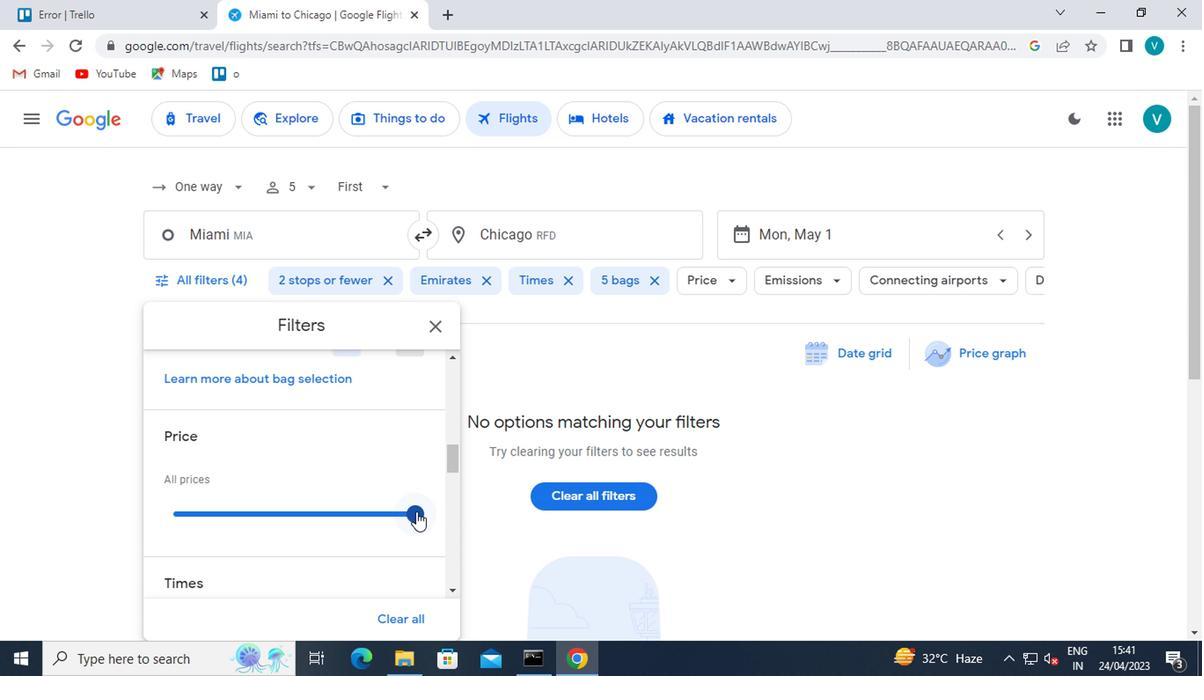 
Action: Mouse moved to (375, 519)
Screenshot: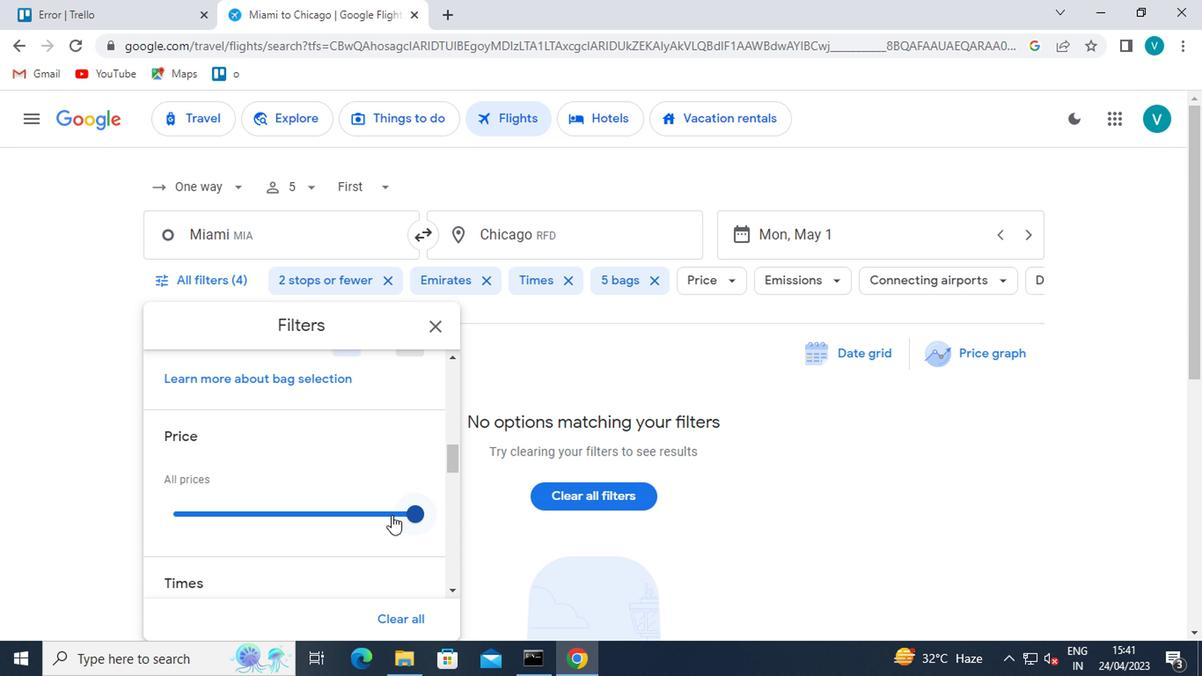 
Action: Mouse scrolled (375, 519) with delta (0, 0)
Screenshot: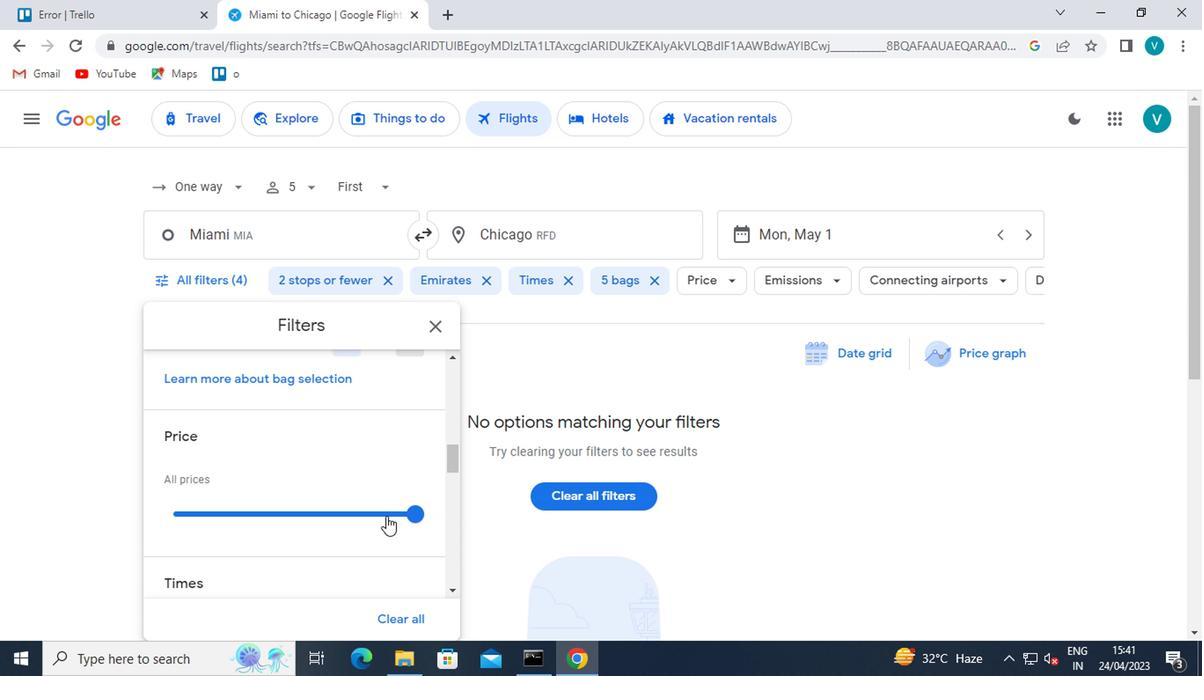 
Action: Mouse moved to (397, 541)
Screenshot: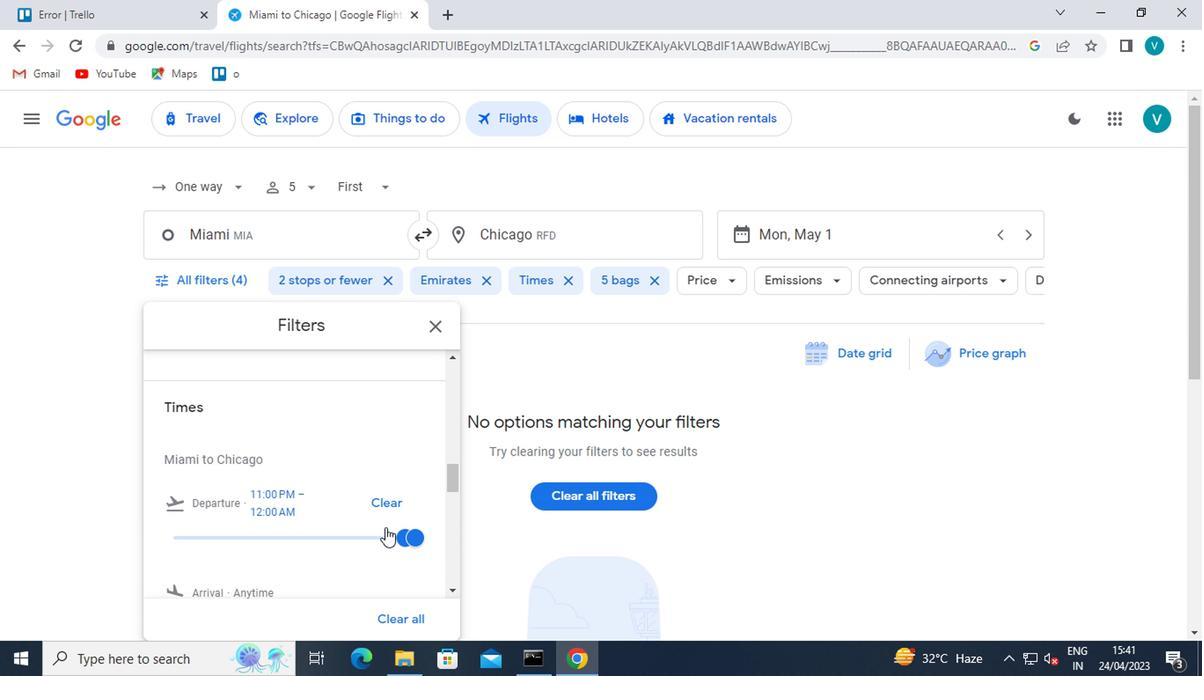 
Action: Mouse pressed left at (397, 541)
Screenshot: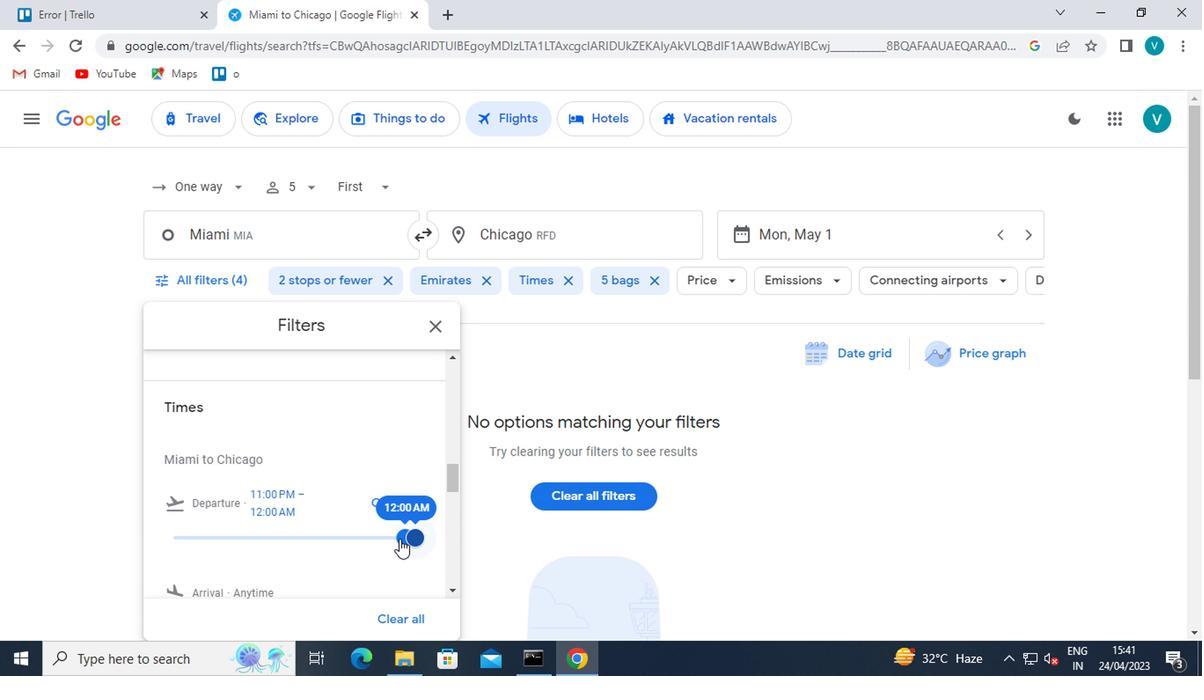 
Action: Mouse moved to (278, 471)
Screenshot: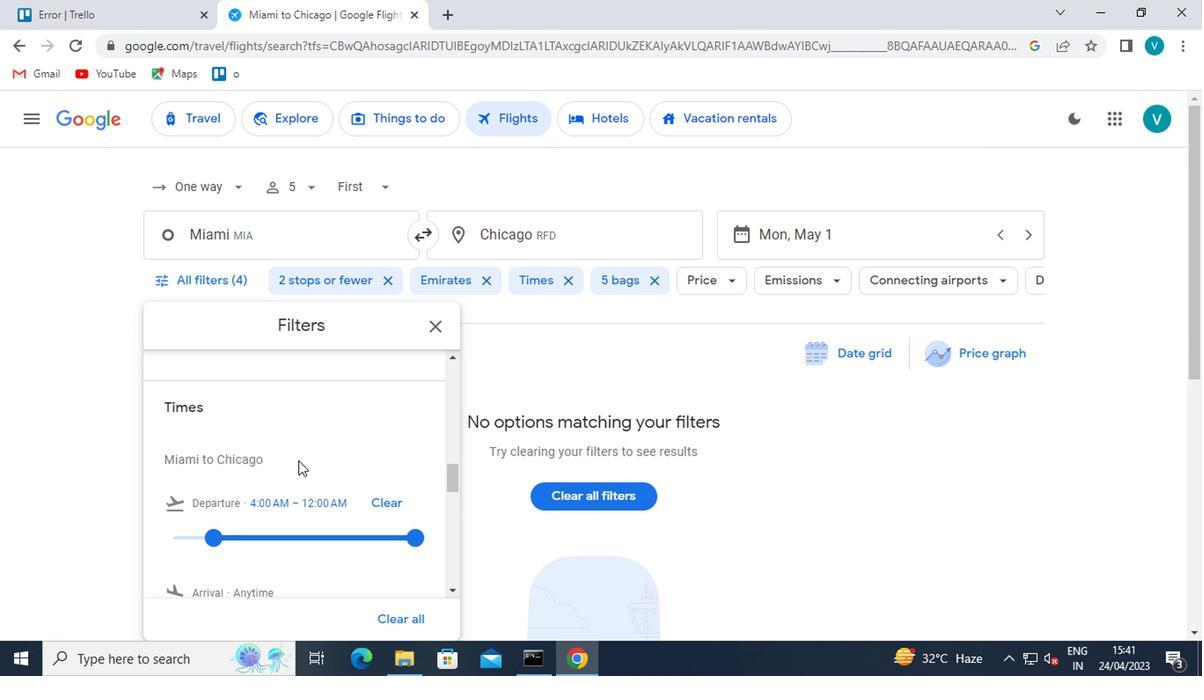 
Action: Mouse scrolled (278, 472) with delta (0, 0)
Screenshot: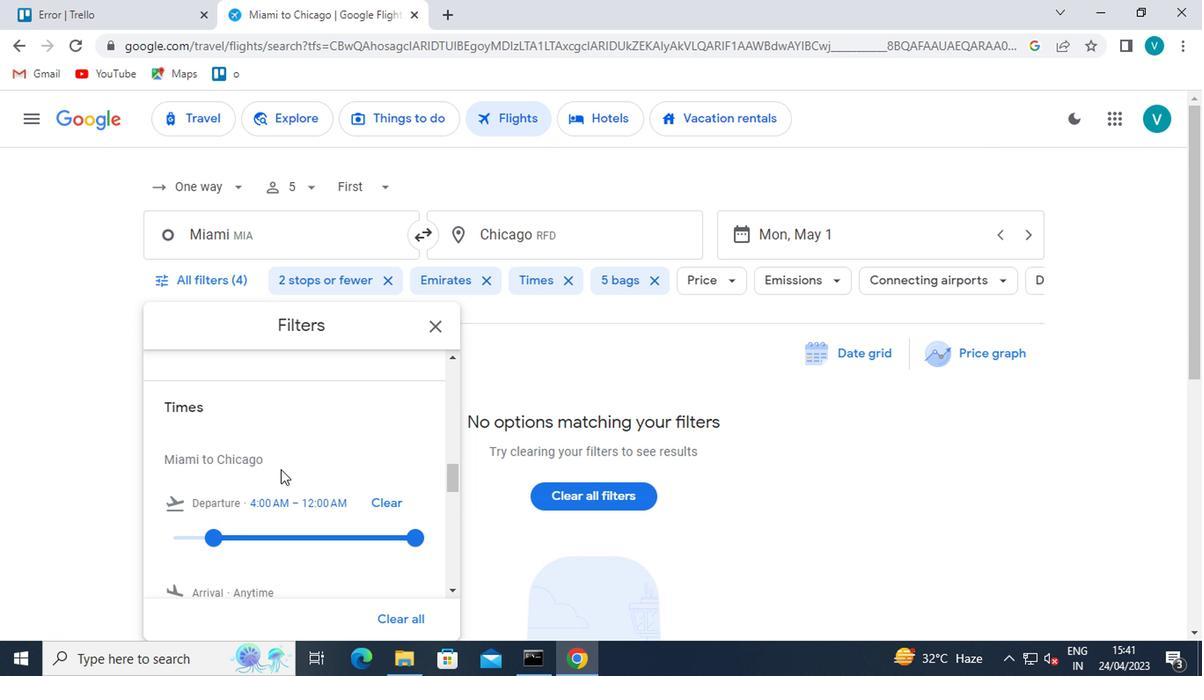 
Action: Mouse scrolled (278, 472) with delta (0, 0)
Screenshot: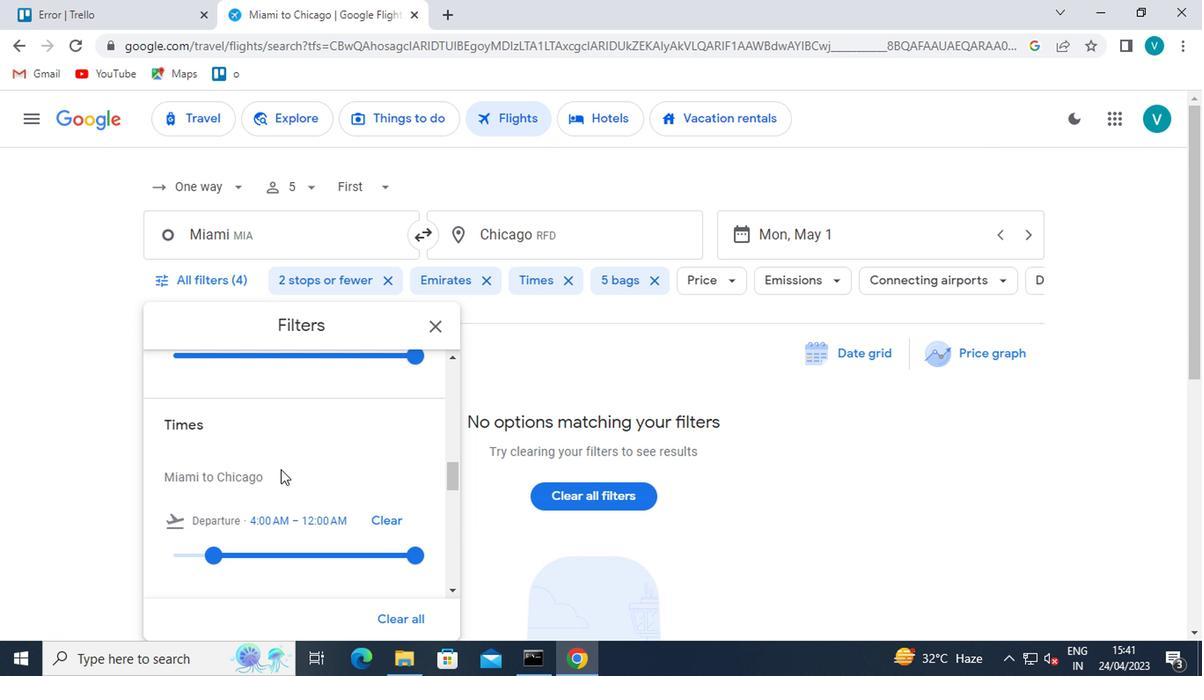 
Action: Mouse scrolled (278, 470) with delta (0, -1)
Screenshot: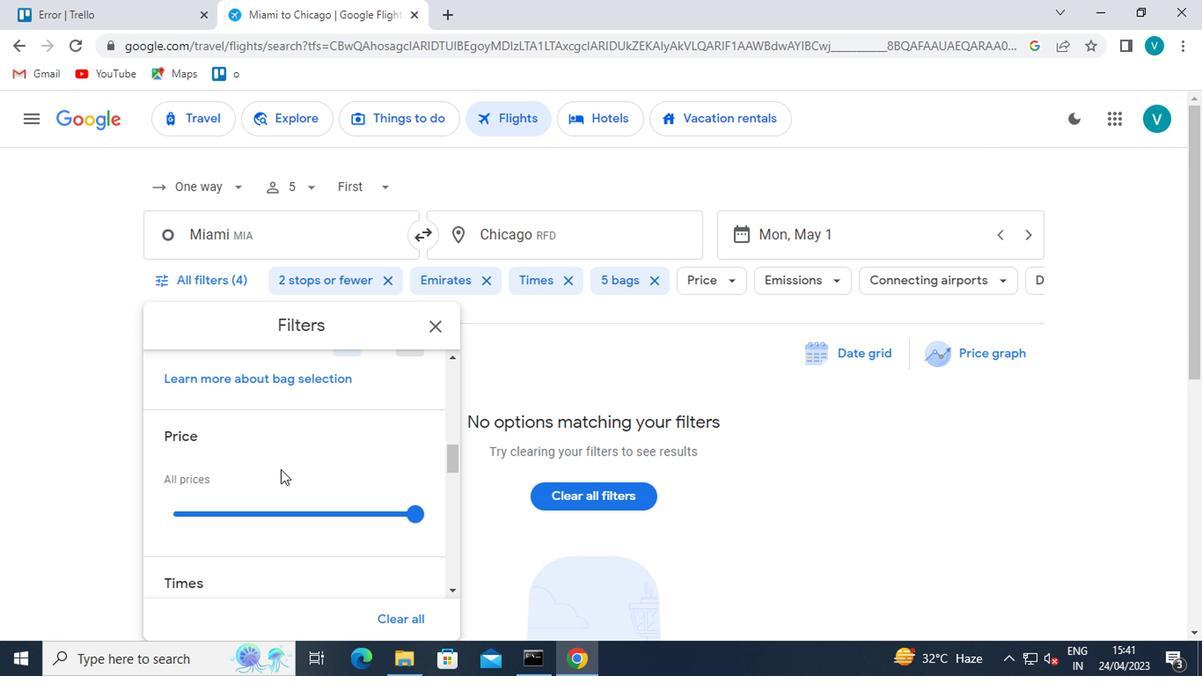 
Action: Mouse scrolled (278, 470) with delta (0, -1)
Screenshot: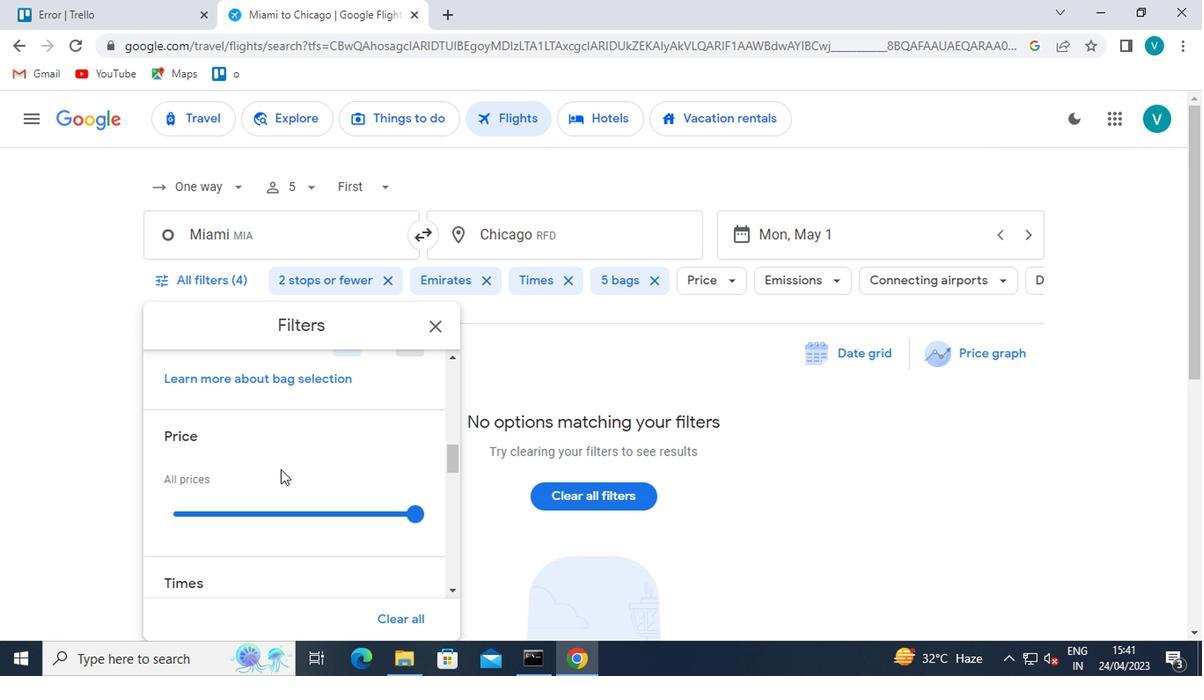 
Action: Mouse scrolled (278, 470) with delta (0, -1)
Screenshot: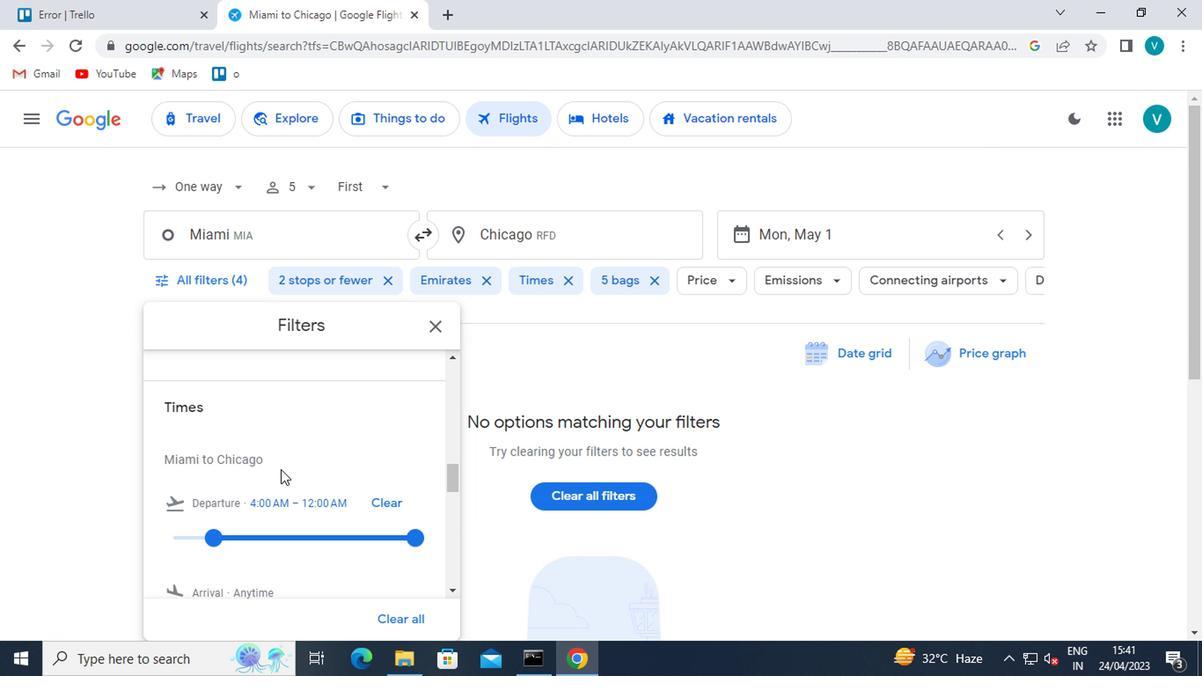 
Action: Mouse scrolled (278, 472) with delta (0, 0)
Screenshot: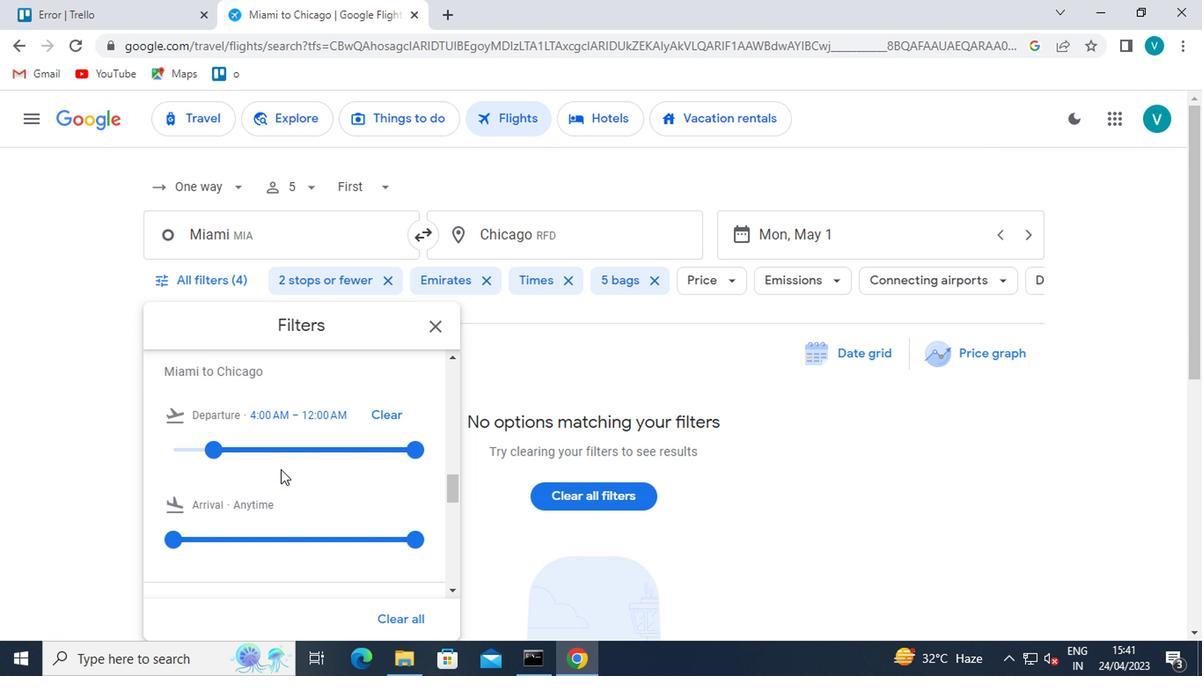 
